 Task: Send email and add a link Link0000000002 including the signature Sign0000000001 to parteek.kumar@softage.net; aakash.mishra@softage.net; ayush@softage.net with a subject Subject0000000002 and add a message Message0000000003 and with an attachment of Attach0000000001. Send email and add a link Link0000000002 including the signature Sign0000000001 to parteek.kumar@softage.net with a cc to Aakash.mishra@softage.net with a subject Subject0000000001 and add a message Message0000000003. Send email and add a link Link0000000002 including the signature Sign0000000001 to parteek.kumar@softage.net with a cc to Aakash.mishra@softage.net and bcc to Ayush@softage.net with a subject Subject0000000001 and add a message Message0000000003. Send email and add a link Link0000000002 including the signature Sign0000000001 to parteek.kumar@softage.net; aakash.mishra@softage.net with a cc to Ayush@softage.net; pooja.chaudhary@softage.net and bcc to Vanshu.thakur@softage.net with a subject Subject0000000001 and add a message Message0000000003. Send email and add a link Link0000000002 including the signature Sign0000000001 to parteek.kumar@softage.net with a cc to Aakash.mishra@softage.net with a subject Subject0000000001 and add a message Message0000000003 and with an attachment of Attach0000000002
Action: Mouse moved to (97, 151)
Screenshot: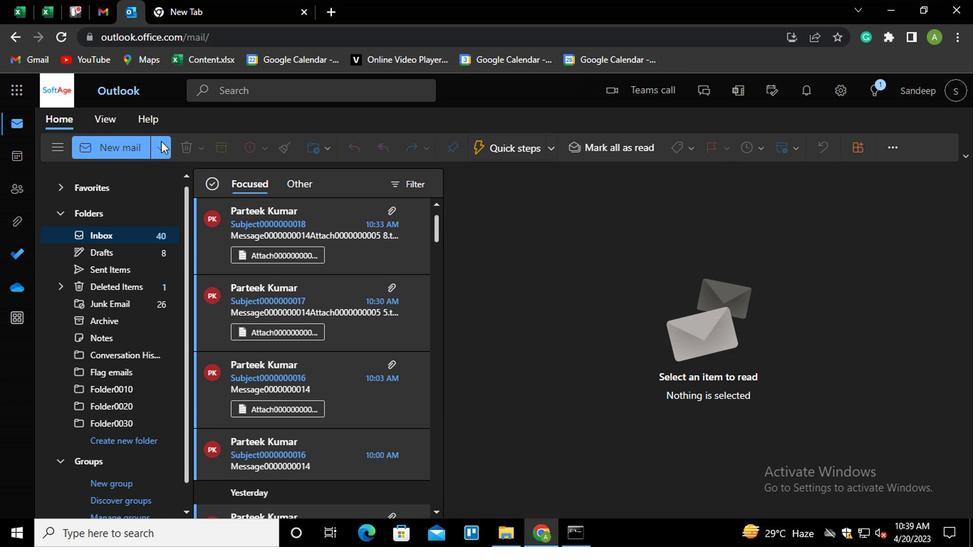 
Action: Mouse pressed left at (97, 151)
Screenshot: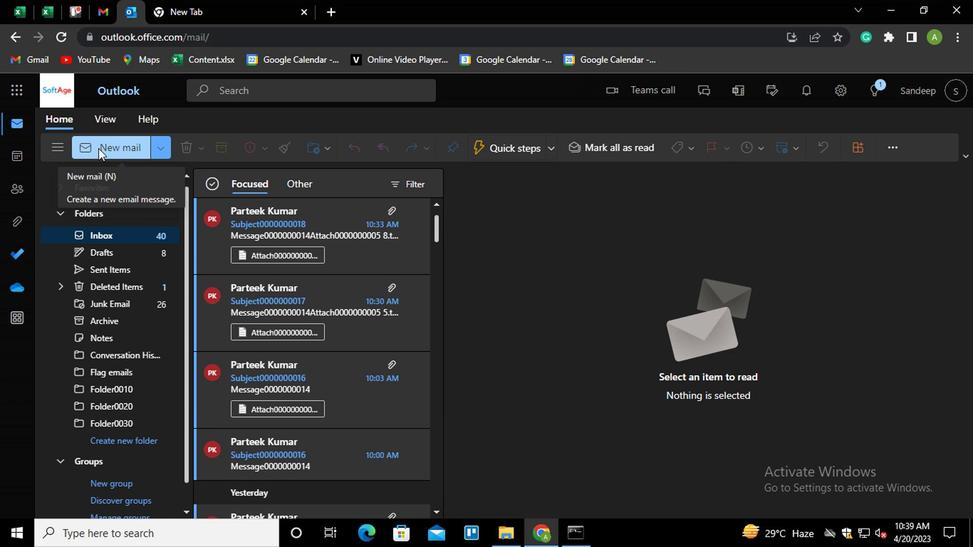
Action: Mouse moved to (597, 350)
Screenshot: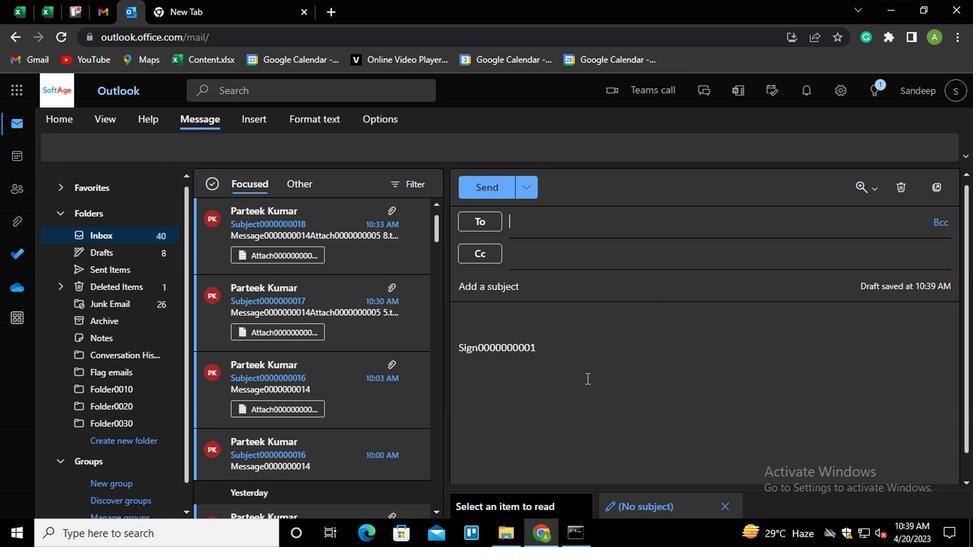 
Action: Mouse pressed left at (597, 350)
Screenshot: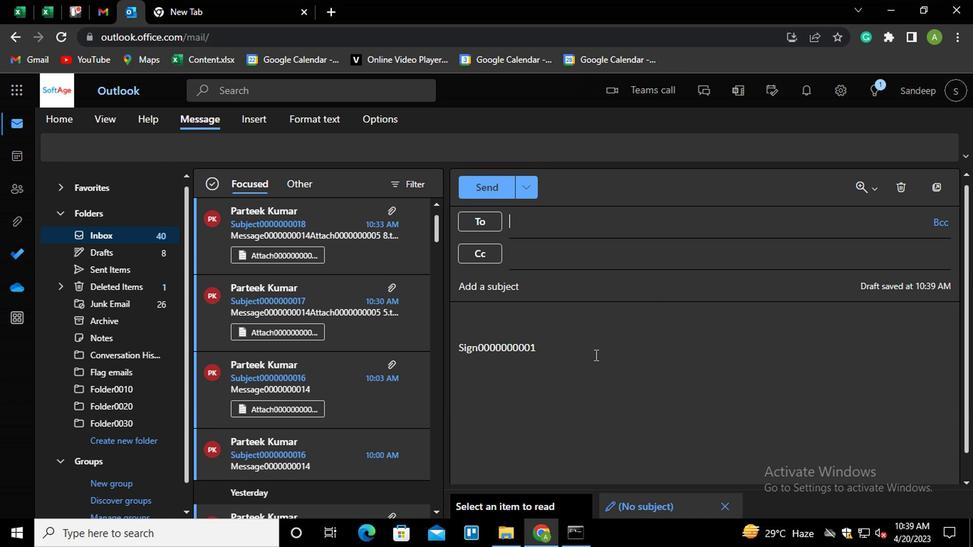 
Action: Mouse moved to (589, 346)
Screenshot: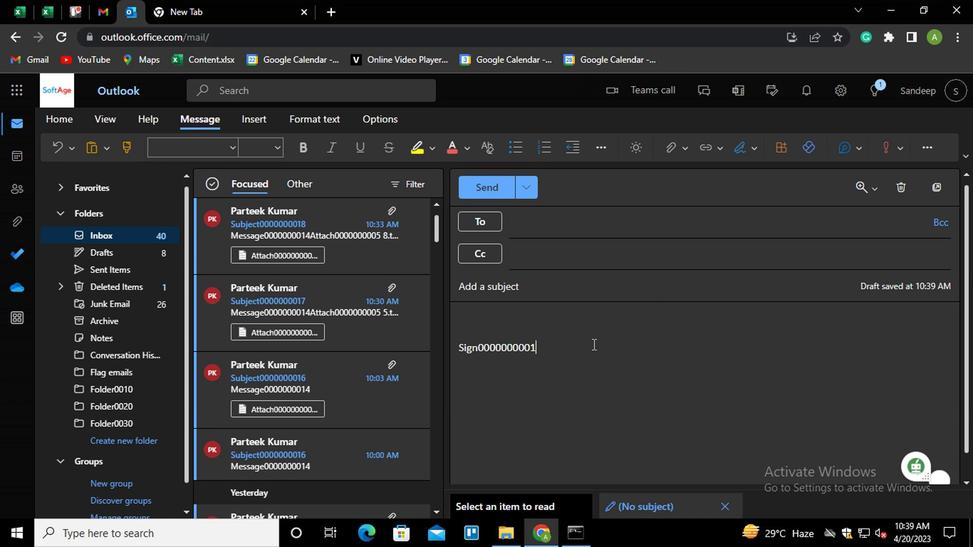 
Action: Key pressed <Key.shift_r><Key.home>
Screenshot: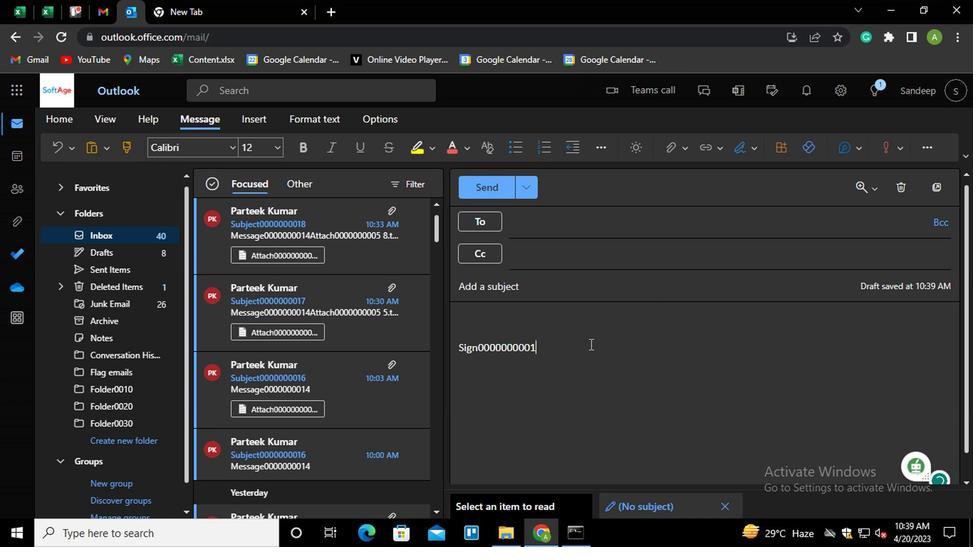 
Action: Mouse moved to (710, 148)
Screenshot: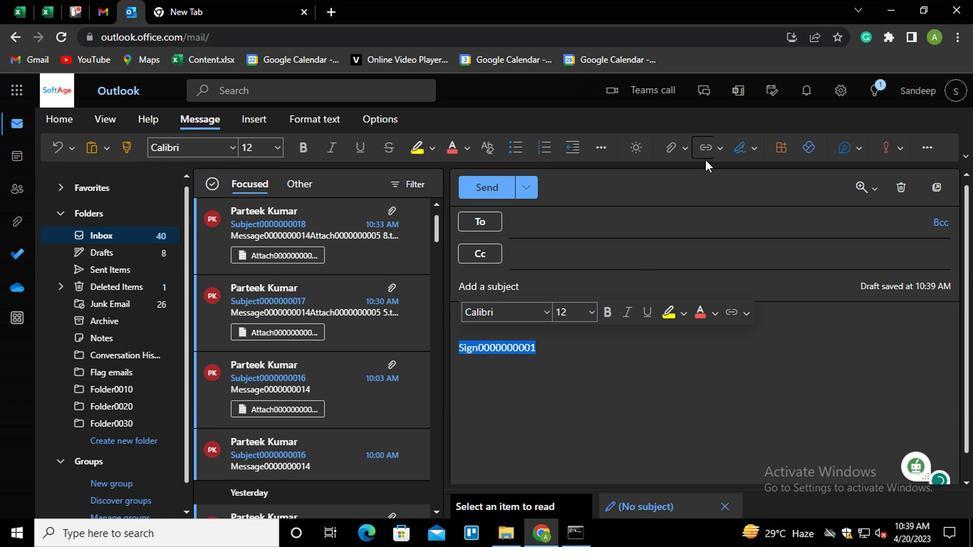 
Action: Mouse pressed left at (710, 148)
Screenshot: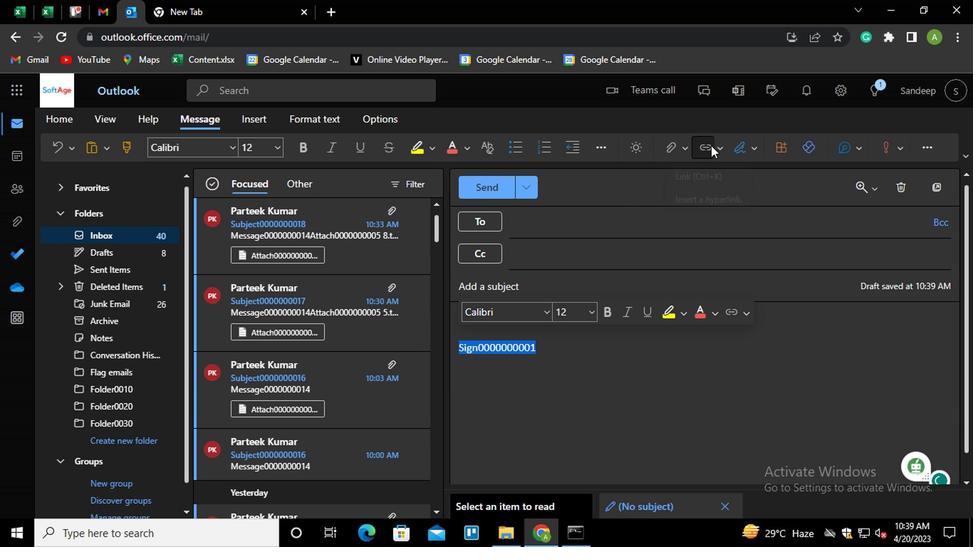 
Action: Mouse moved to (533, 281)
Screenshot: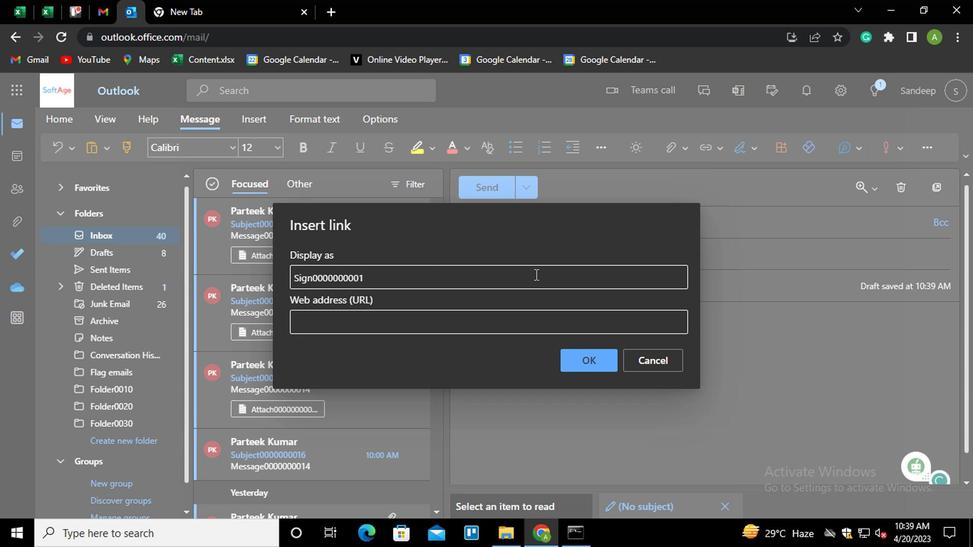 
Action: Mouse pressed left at (533, 281)
Screenshot: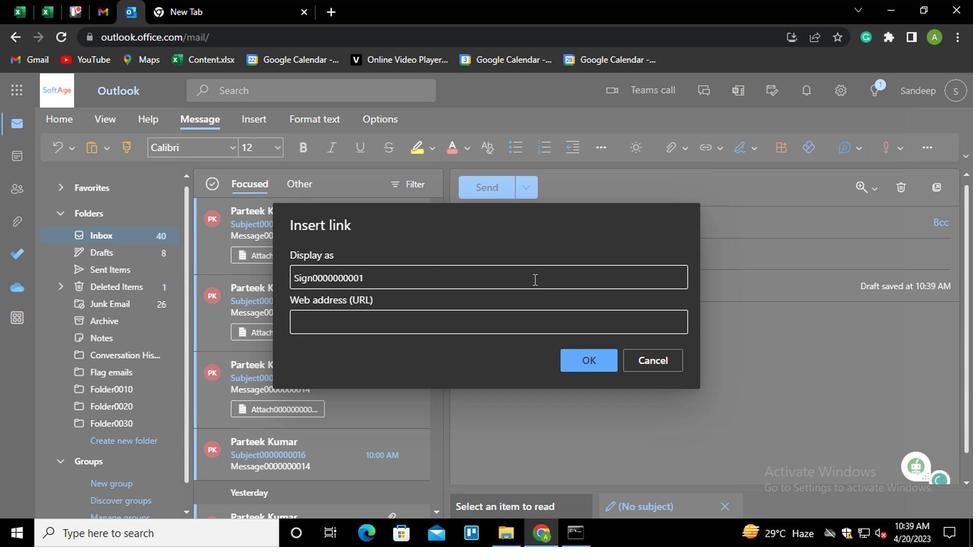 
Action: Key pressed <Key.shift_r><Key.home><Key.shift_r>Link0000000002
Screenshot: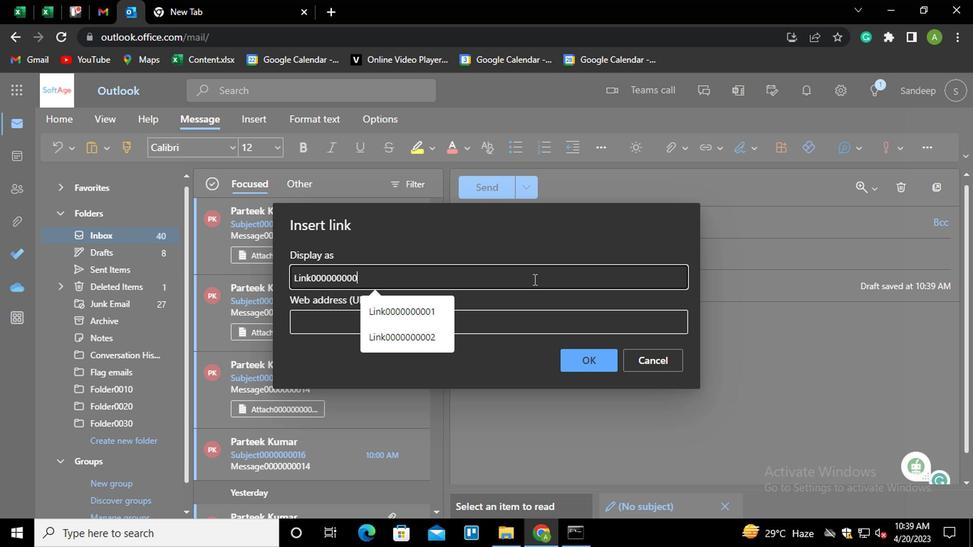 
Action: Mouse moved to (565, 326)
Screenshot: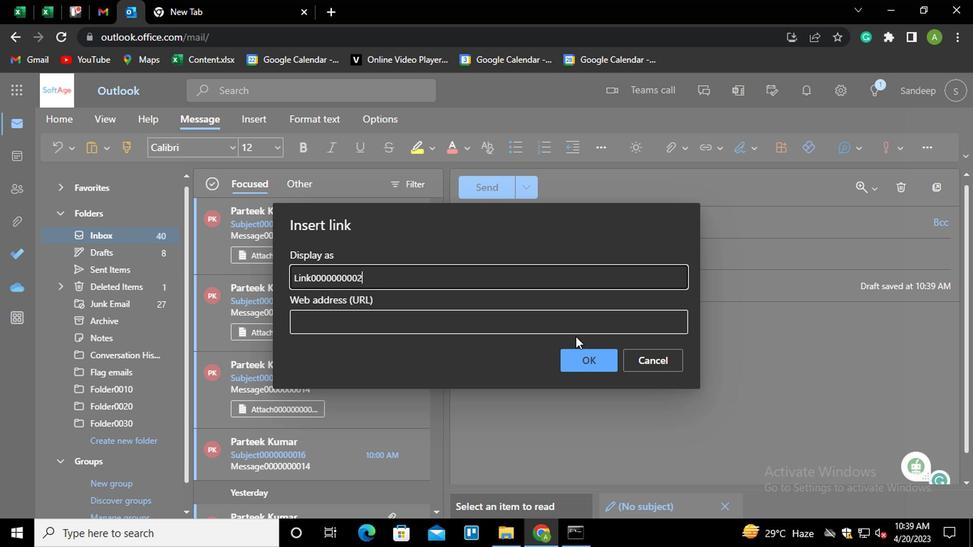 
Action: Mouse pressed left at (565, 326)
Screenshot: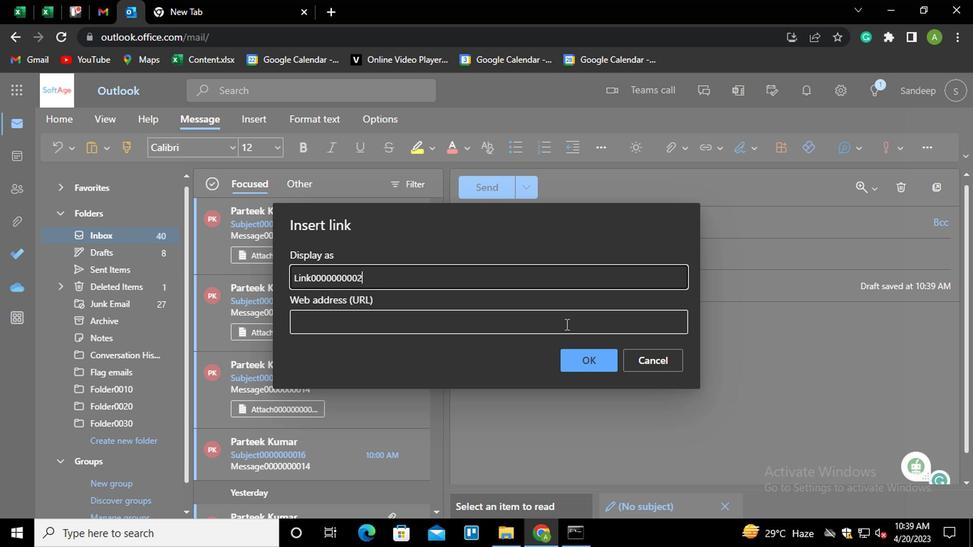 
Action: Key pressed <Key.shift_r>Link0000000002
Screenshot: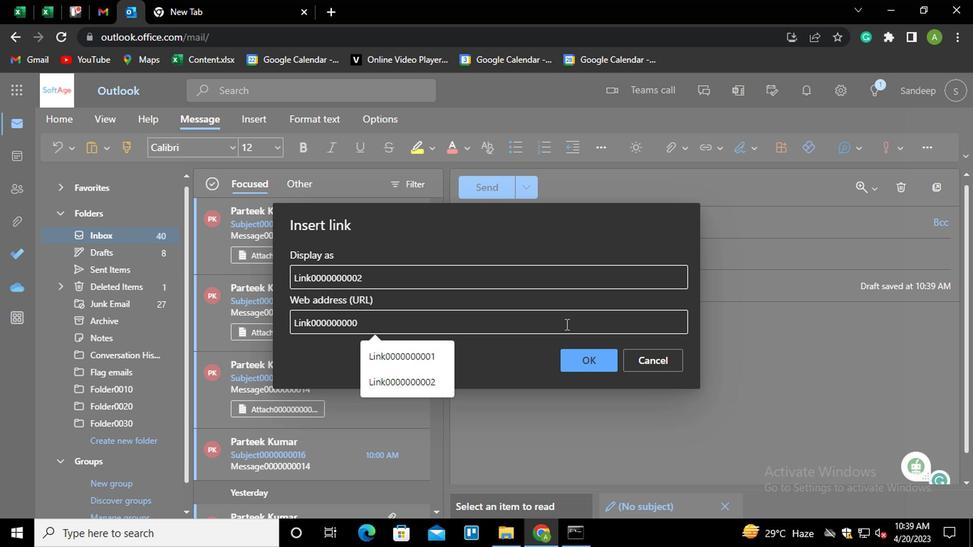 
Action: Mouse moved to (595, 355)
Screenshot: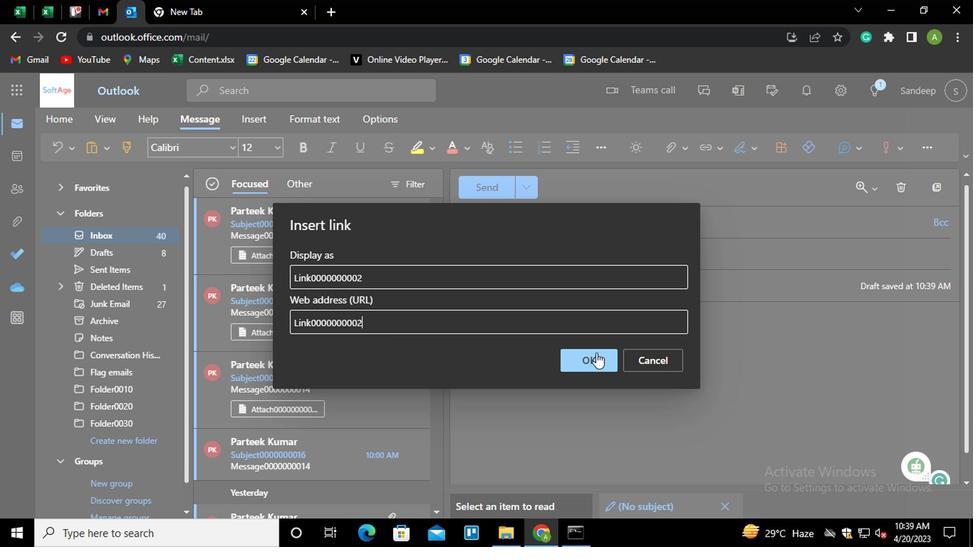 
Action: Mouse pressed left at (595, 355)
Screenshot: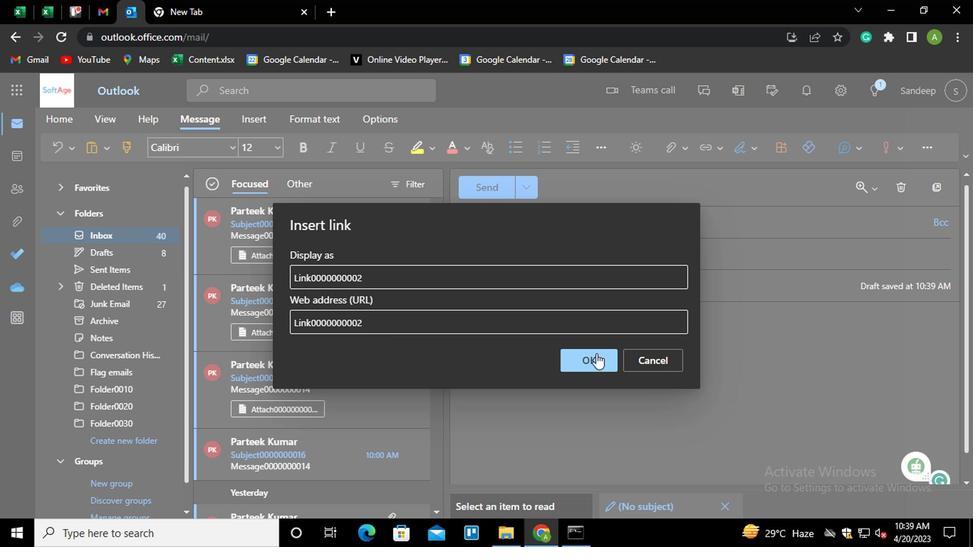 
Action: Mouse moved to (735, 153)
Screenshot: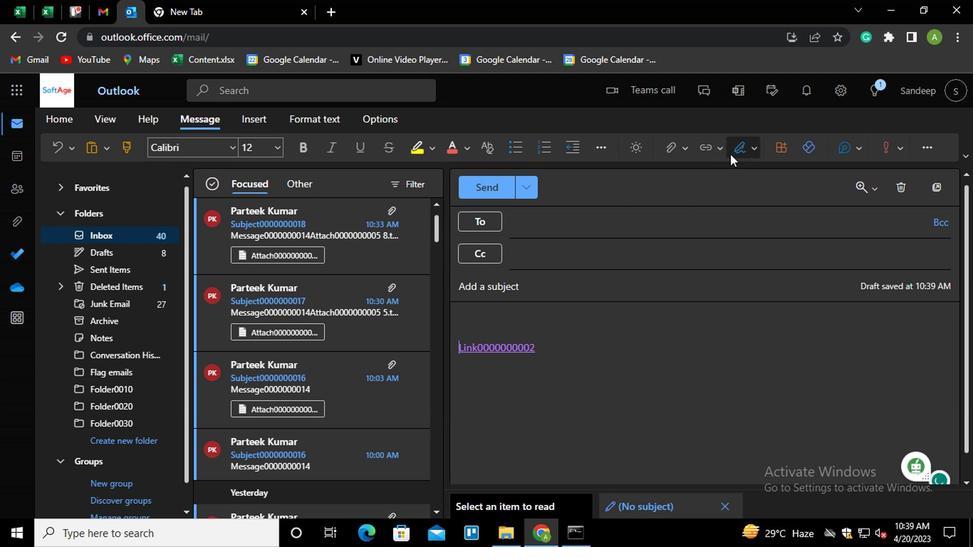 
Action: Mouse pressed left at (735, 153)
Screenshot: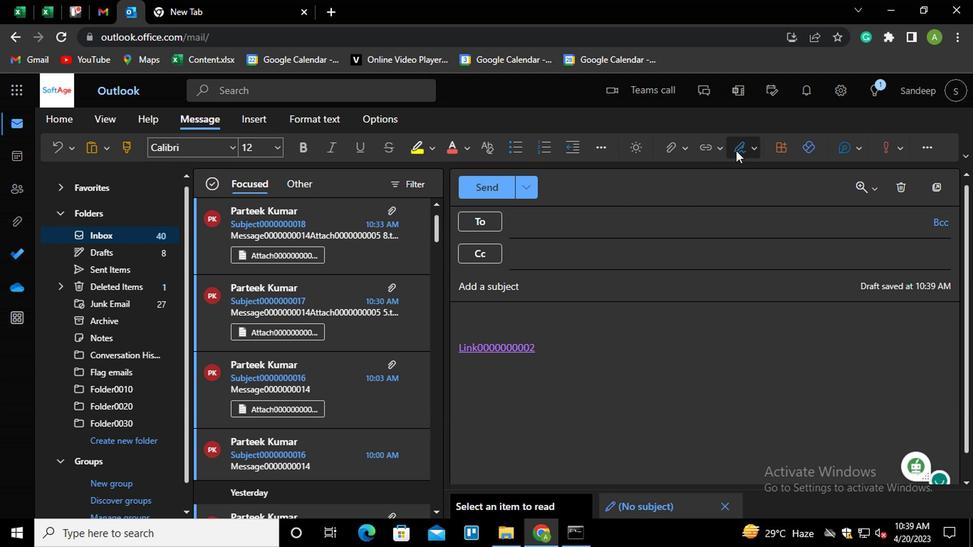 
Action: Mouse moved to (724, 204)
Screenshot: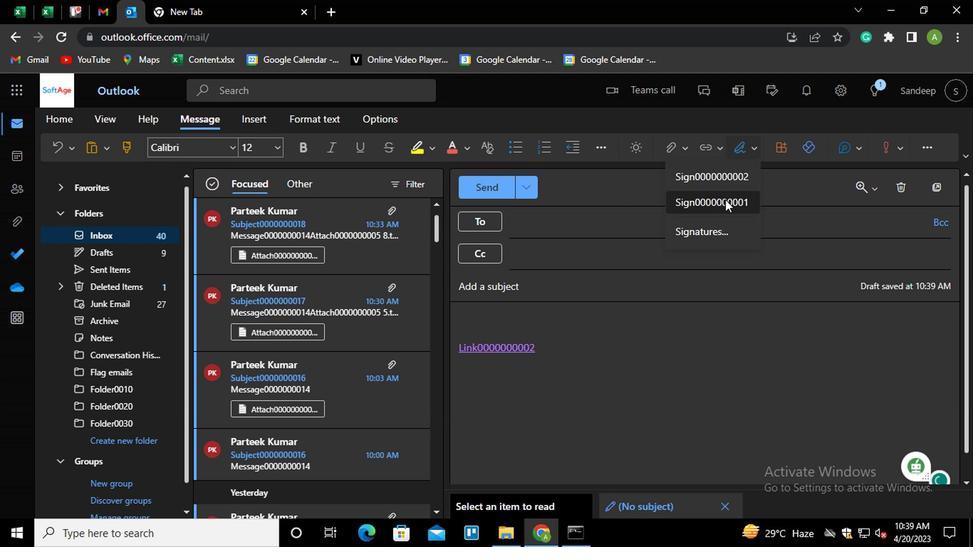 
Action: Mouse pressed left at (724, 204)
Screenshot: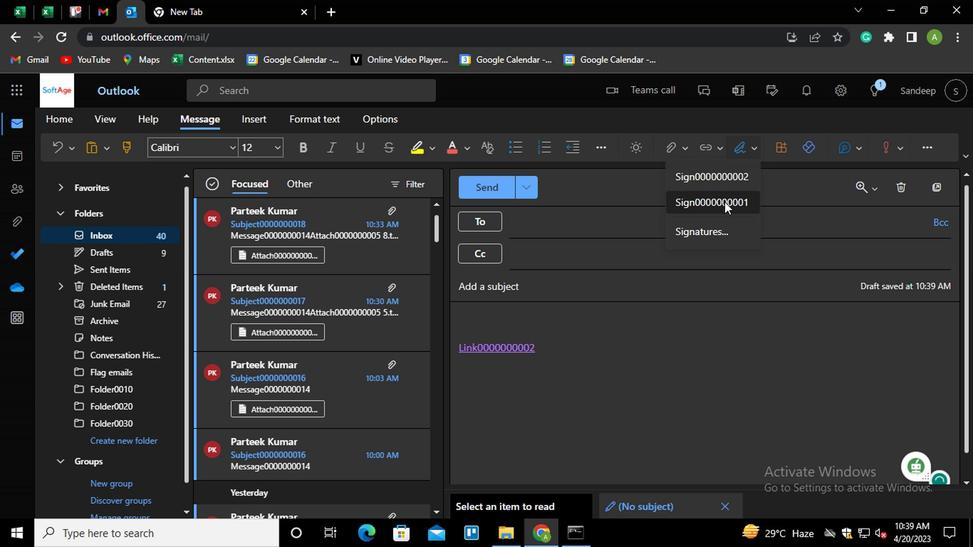 
Action: Mouse moved to (591, 235)
Screenshot: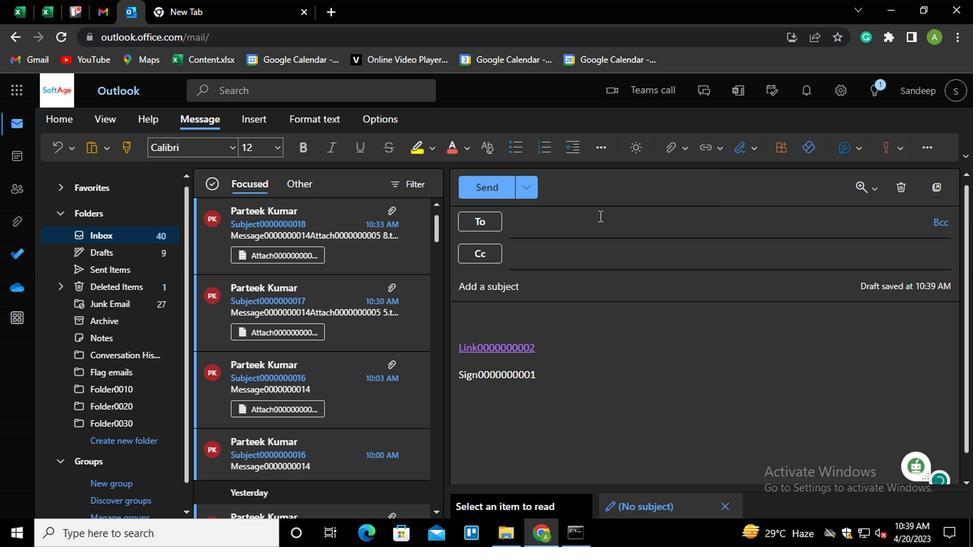 
Action: Mouse pressed left at (591, 235)
Screenshot: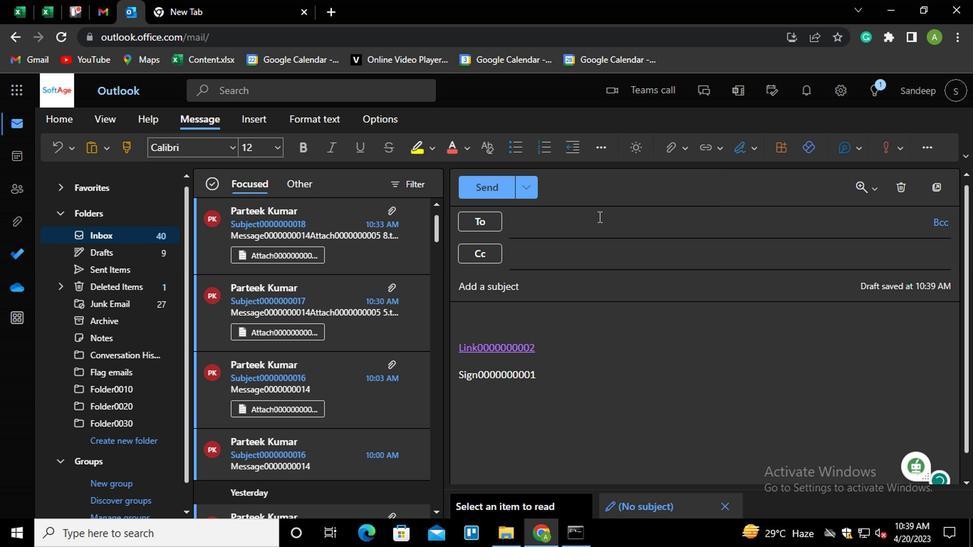 
Action: Mouse moved to (591, 232)
Screenshot: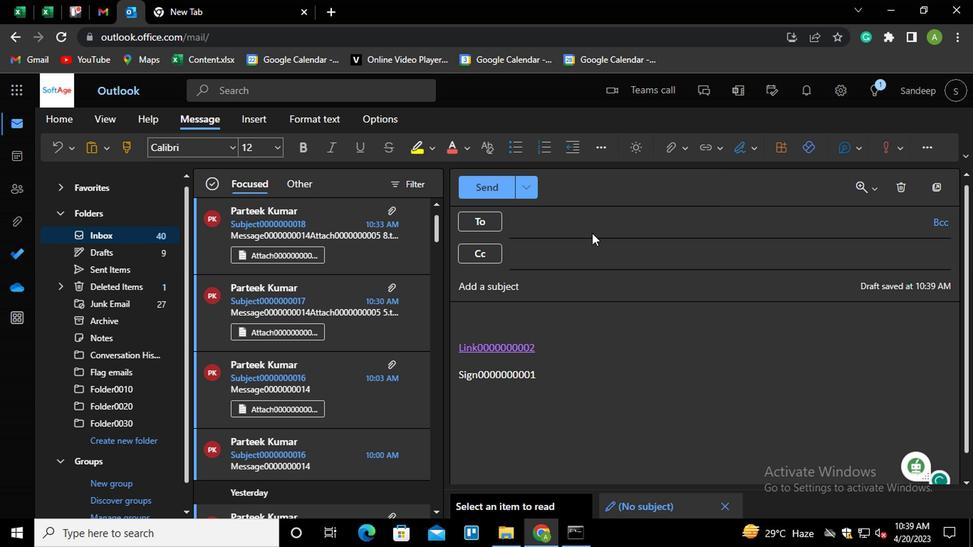 
Action: Mouse pressed left at (591, 232)
Screenshot: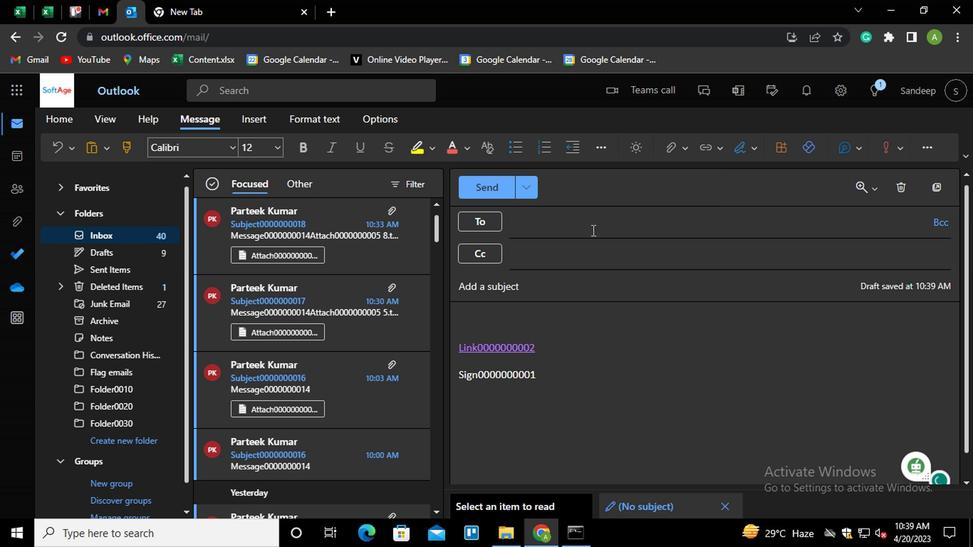 
Action: Key pressed par<Key.enter>aa<Key.enter>ayu<Key.enter>
Screenshot: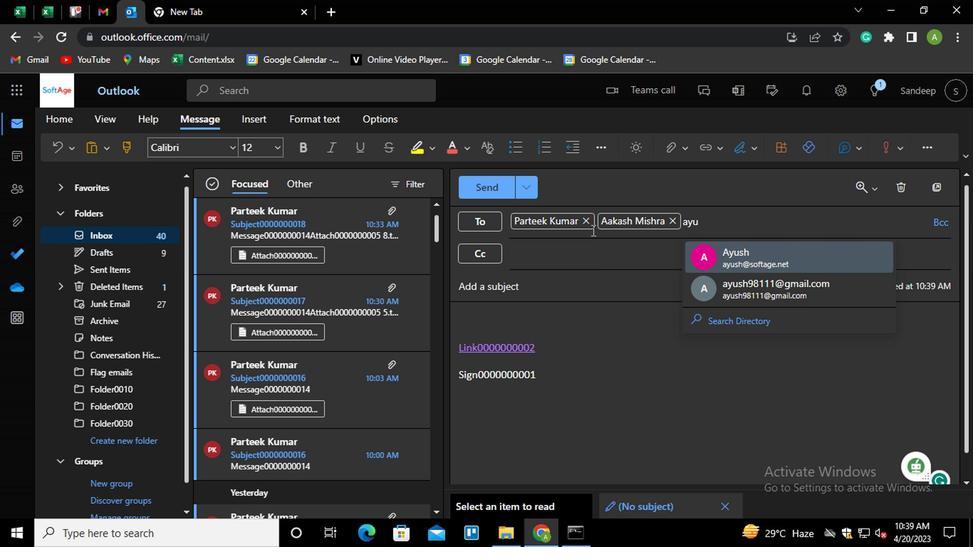 
Action: Mouse moved to (552, 294)
Screenshot: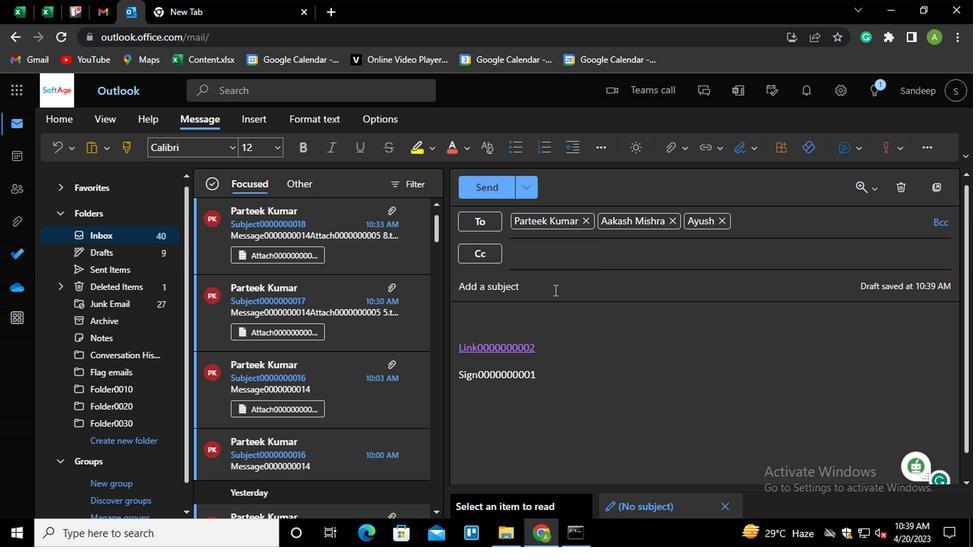 
Action: Mouse pressed left at (552, 294)
Screenshot: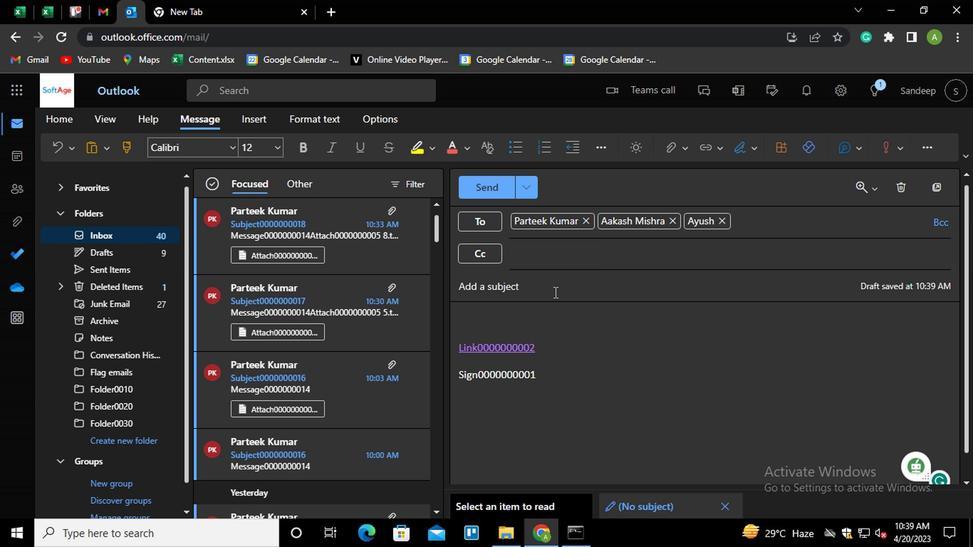 
Action: Key pressed <Key.shift>SUBJECT0000000002
Screenshot: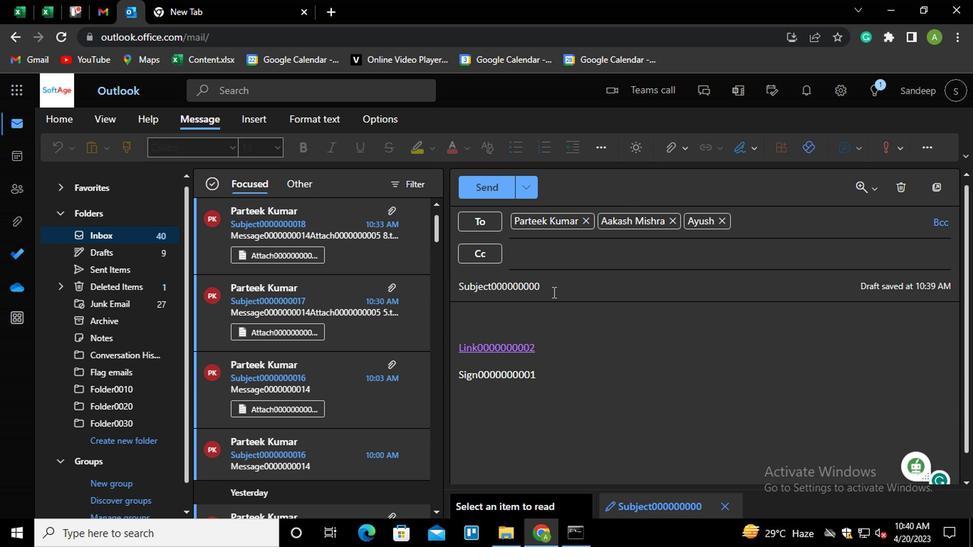 
Action: Mouse moved to (576, 384)
Screenshot: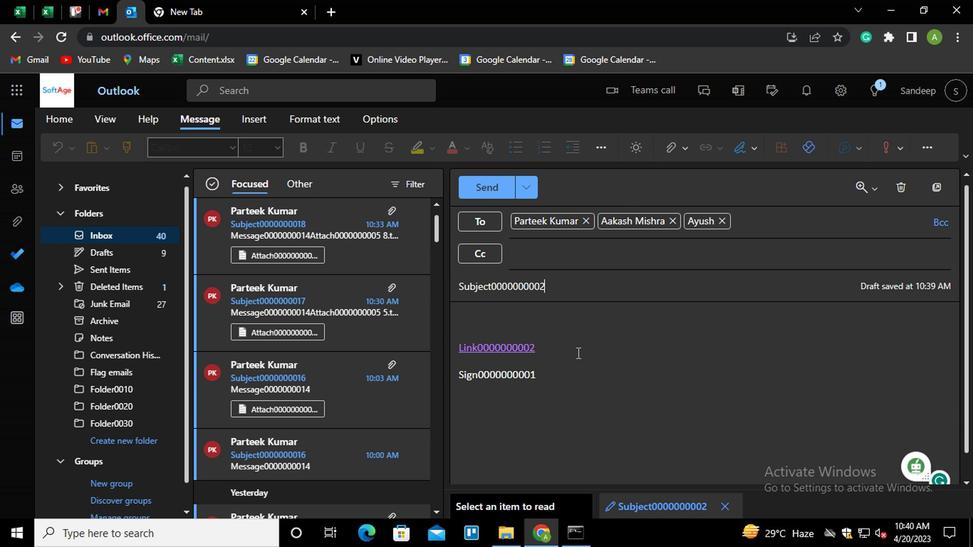 
Action: Mouse pressed left at (576, 384)
Screenshot: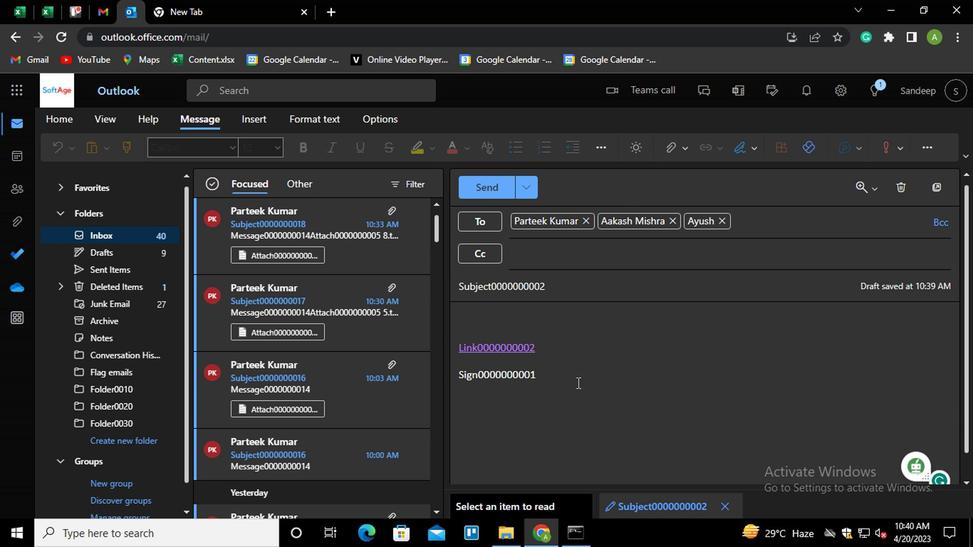 
Action: Key pressed <Key.shift_r><Key.enter><Key.shift_r>MESSAGE-0-<Key.backspace><Key.backspace><Key.backspace>0000000003
Screenshot: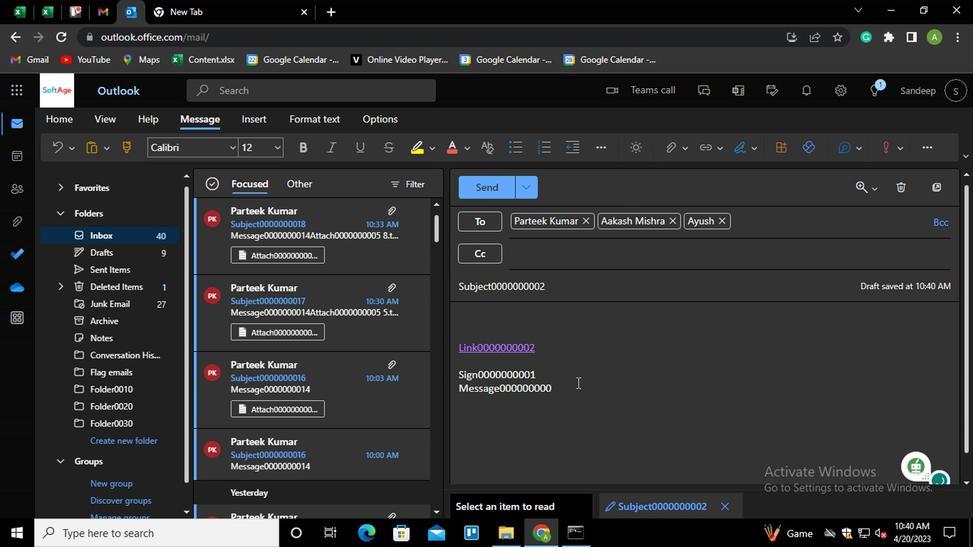 
Action: Mouse moved to (673, 146)
Screenshot: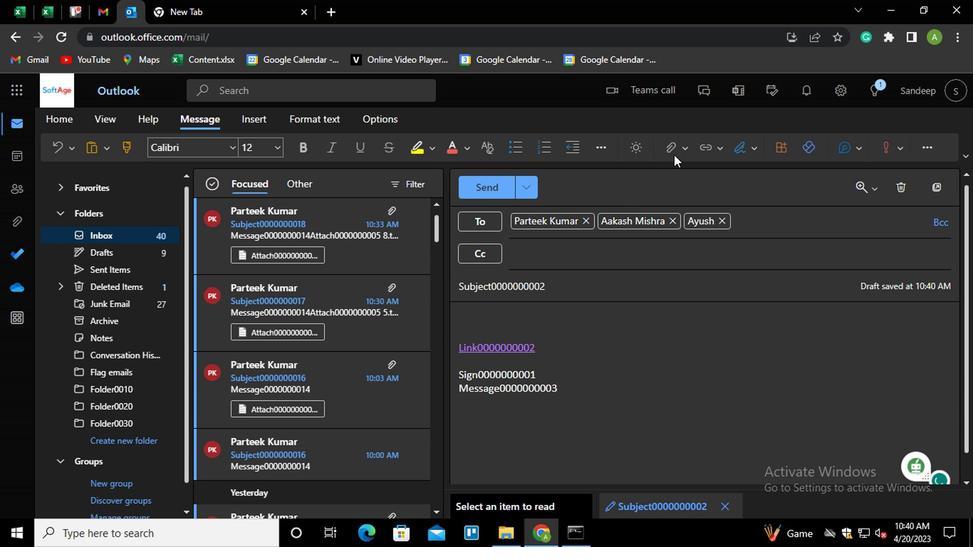 
Action: Mouse pressed left at (673, 146)
Screenshot: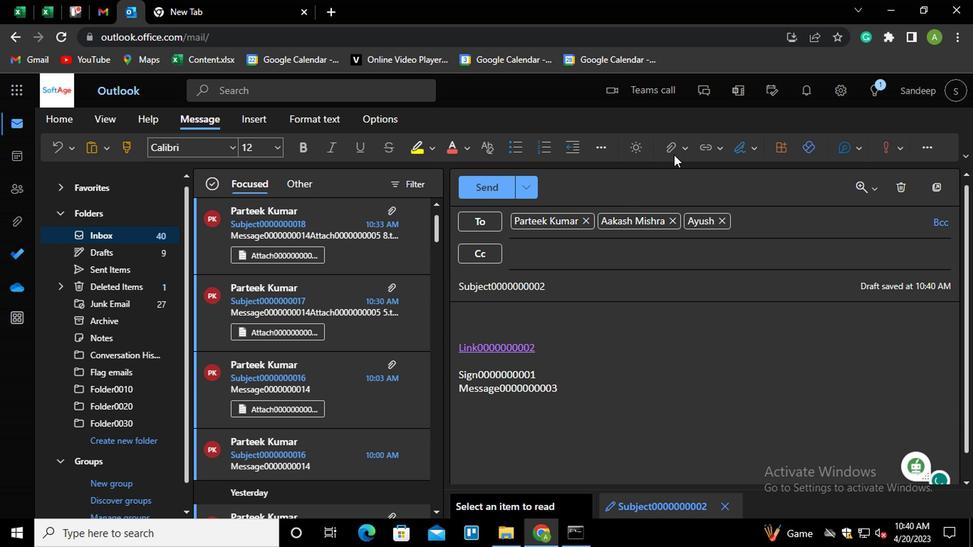 
Action: Mouse moved to (625, 181)
Screenshot: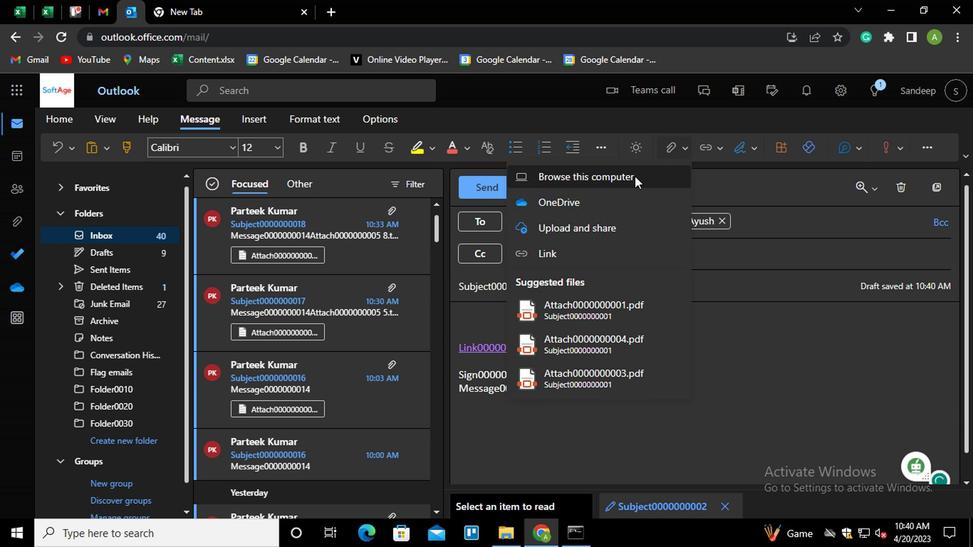 
Action: Mouse pressed left at (625, 181)
Screenshot: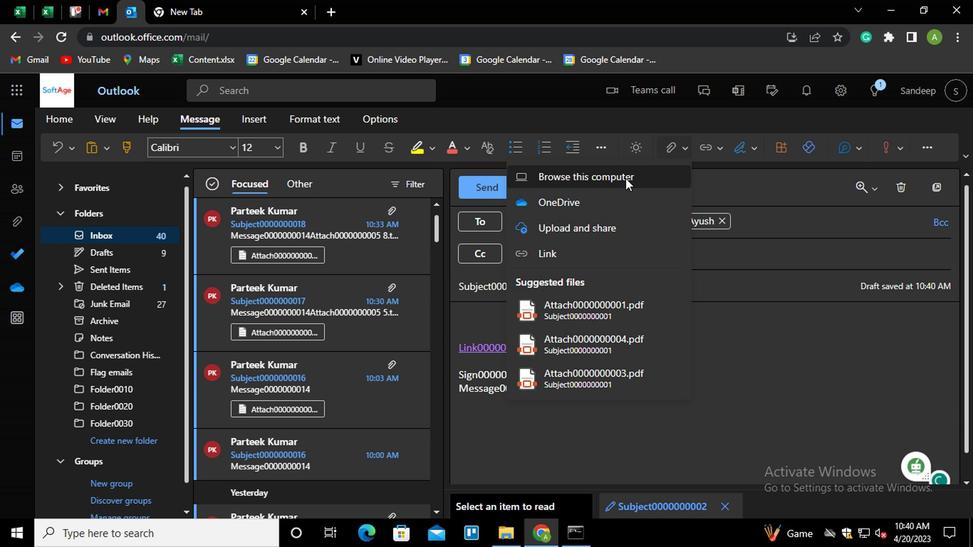
Action: Mouse moved to (231, 104)
Screenshot: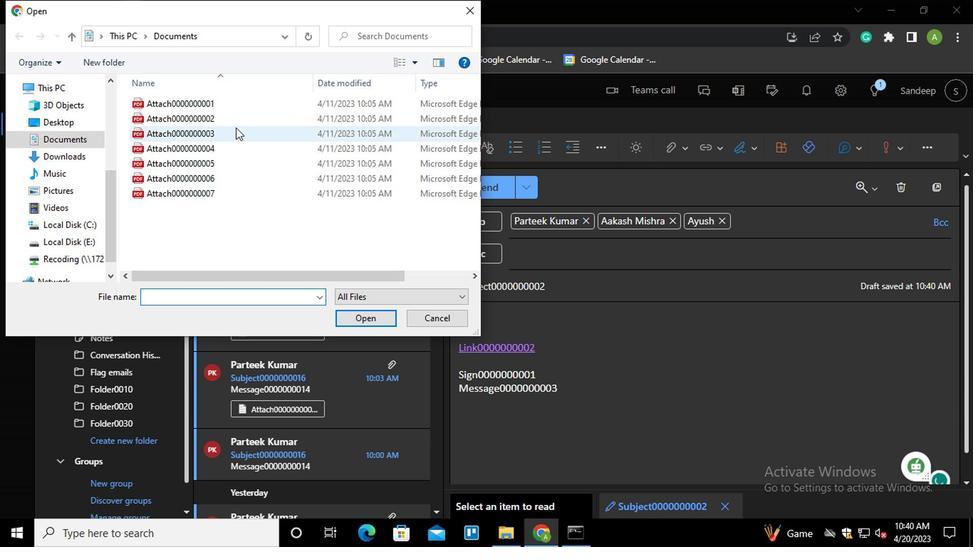 
Action: Mouse pressed left at (231, 104)
Screenshot: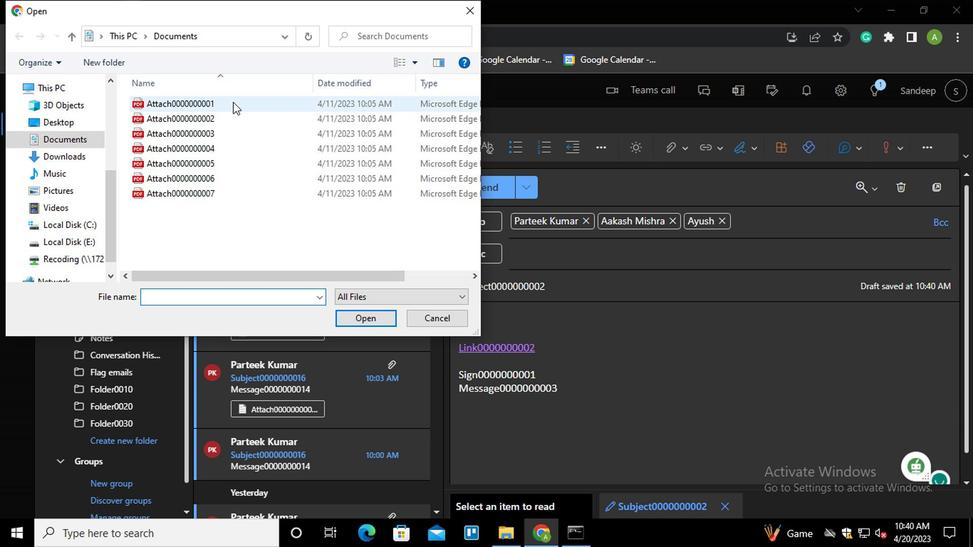 
Action: Mouse moved to (374, 322)
Screenshot: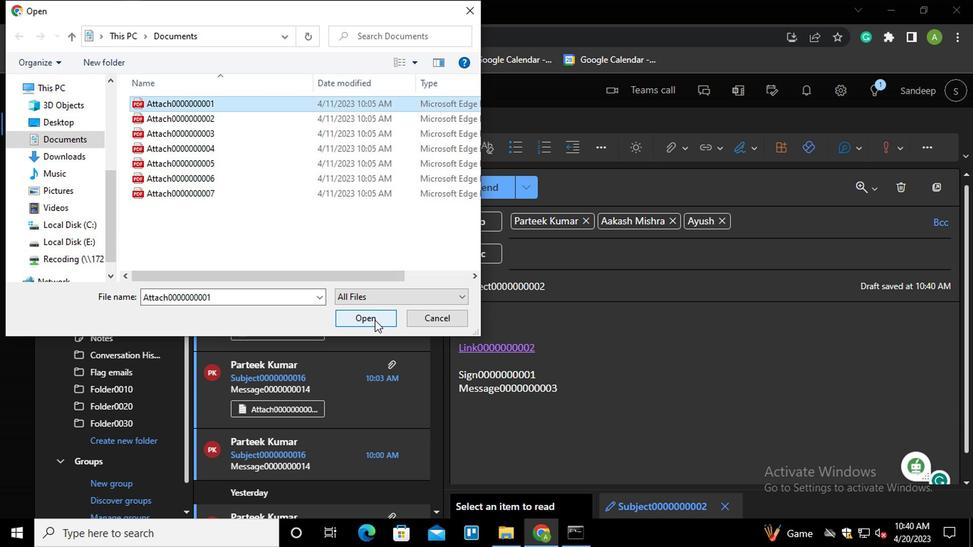 
Action: Mouse pressed left at (374, 322)
Screenshot: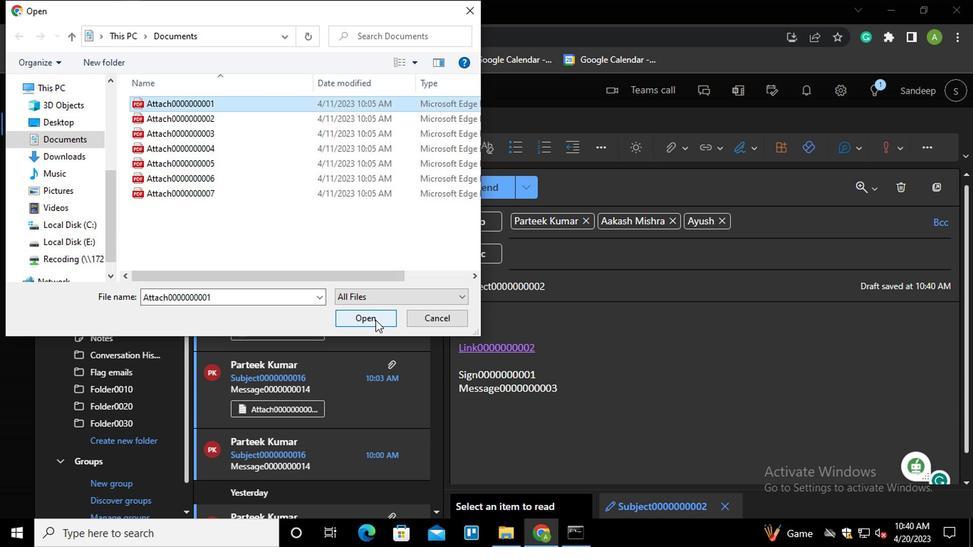 
Action: Mouse moved to (477, 191)
Screenshot: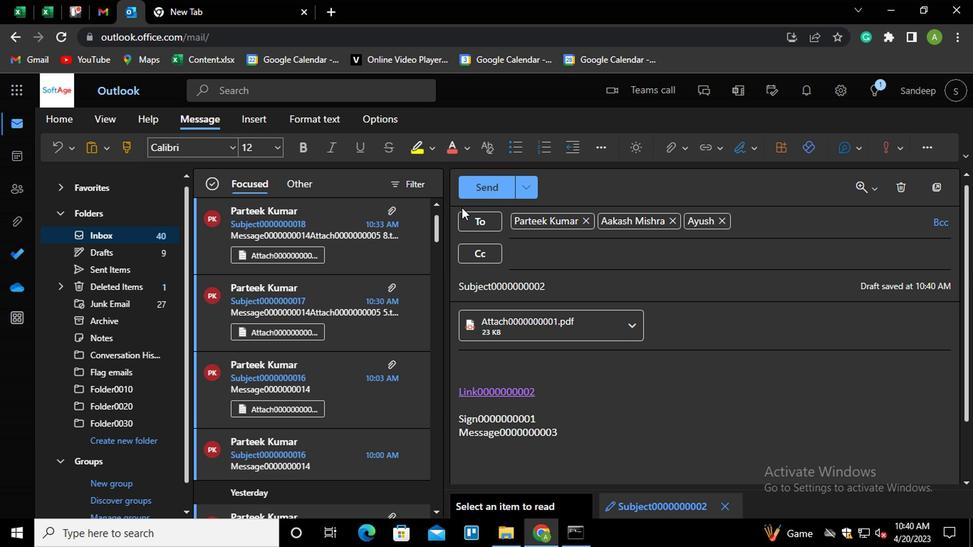 
Action: Mouse pressed left at (477, 191)
Screenshot: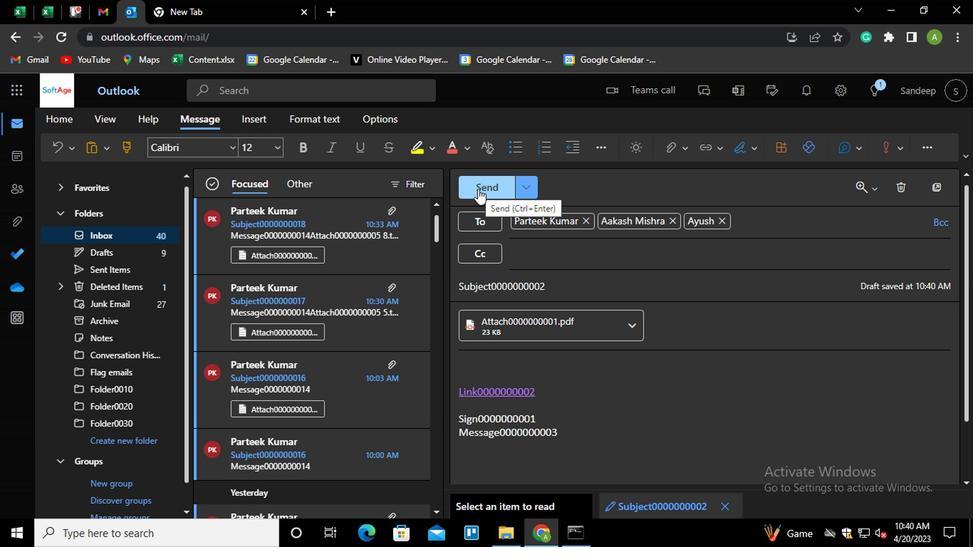 
Action: Mouse moved to (120, 145)
Screenshot: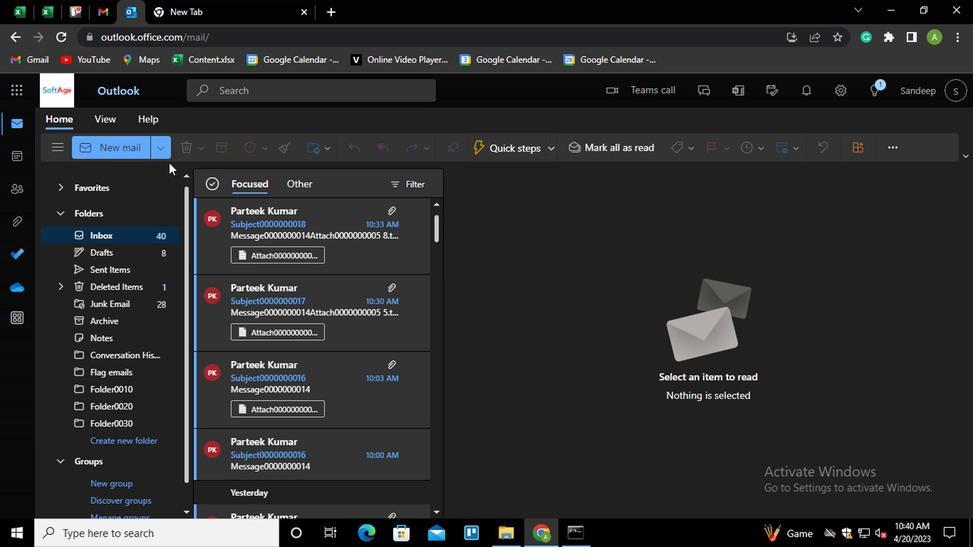 
Action: Mouse pressed left at (120, 145)
Screenshot: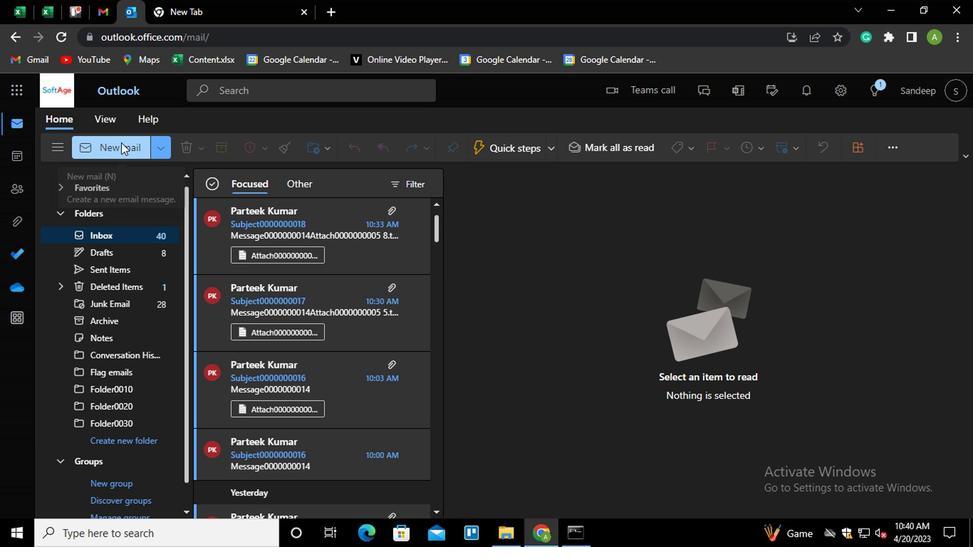 
Action: Mouse moved to (556, 346)
Screenshot: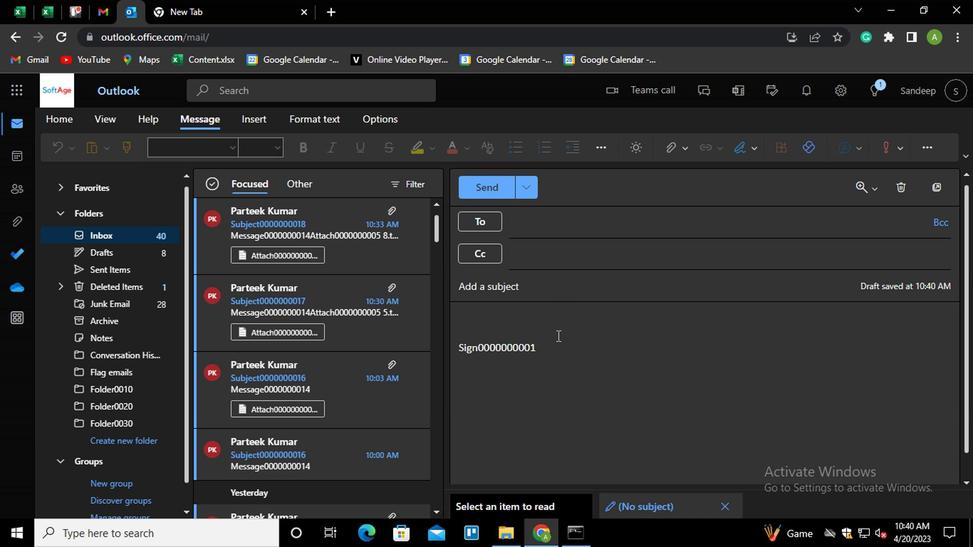 
Action: Mouse pressed left at (556, 346)
Screenshot: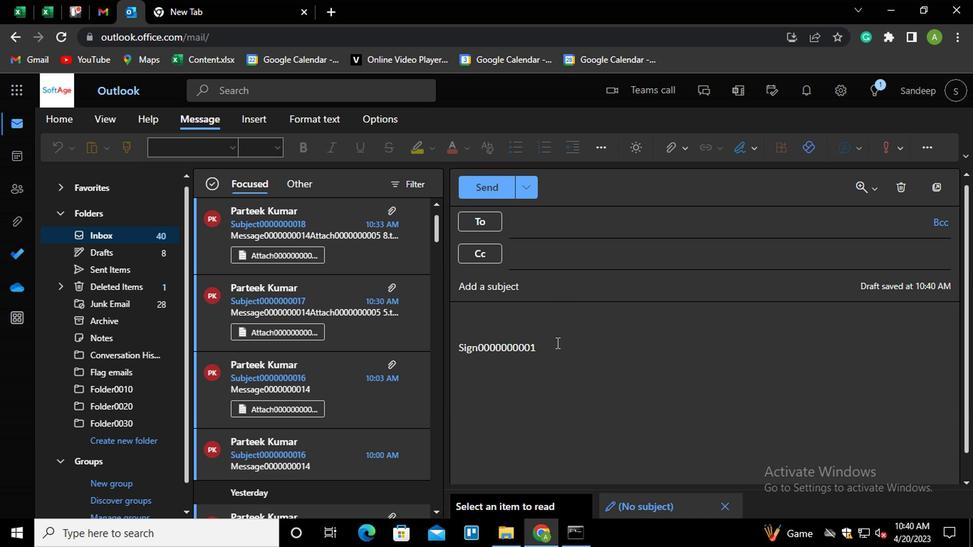 
Action: Mouse moved to (595, 319)
Screenshot: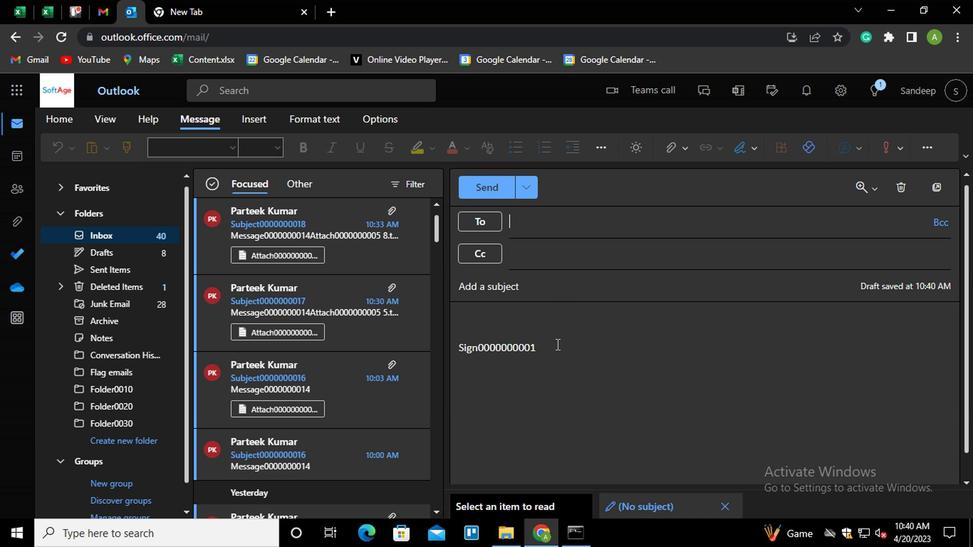 
Action: Key pressed <Key.shift_r><Key.home>ctrl+K
Screenshot: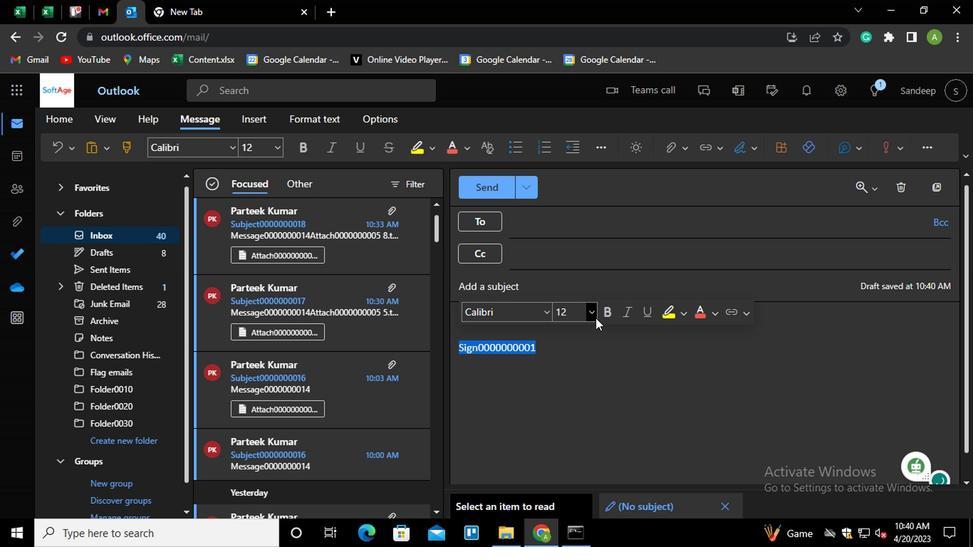 
Action: Mouse moved to (544, 279)
Screenshot: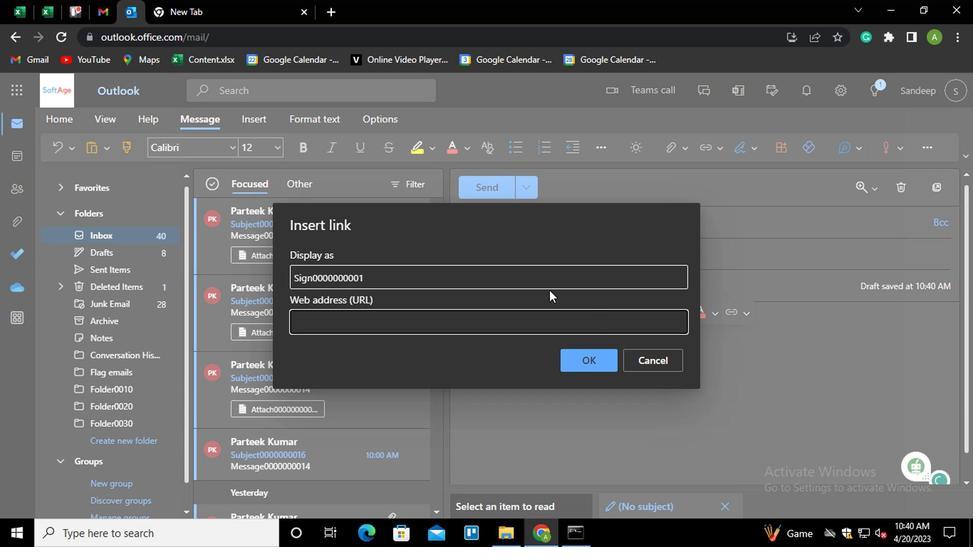 
Action: Mouse pressed left at (544, 279)
Screenshot: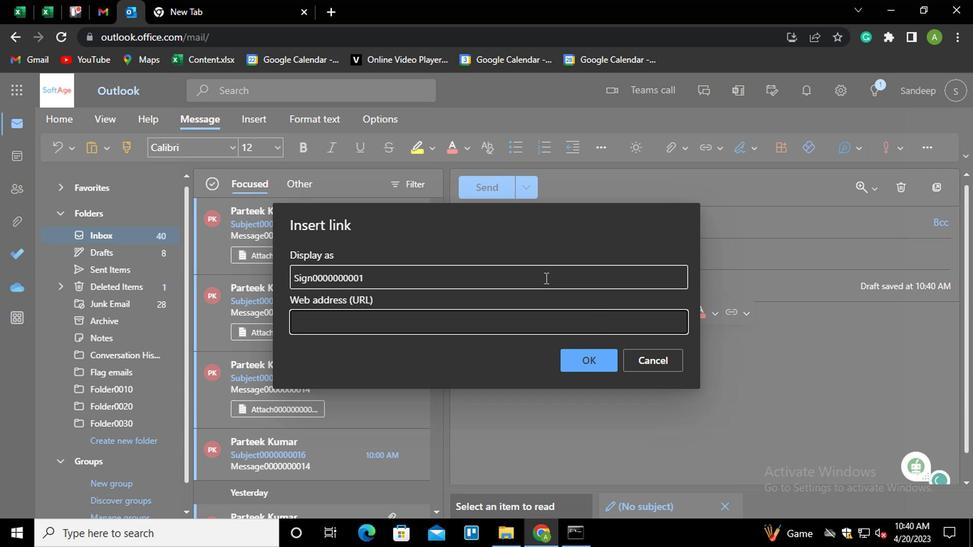 
Action: Key pressed <Key.shift_r><Key.home><Key.shift_r>LINK0000000001<Key.backspace>2
Screenshot: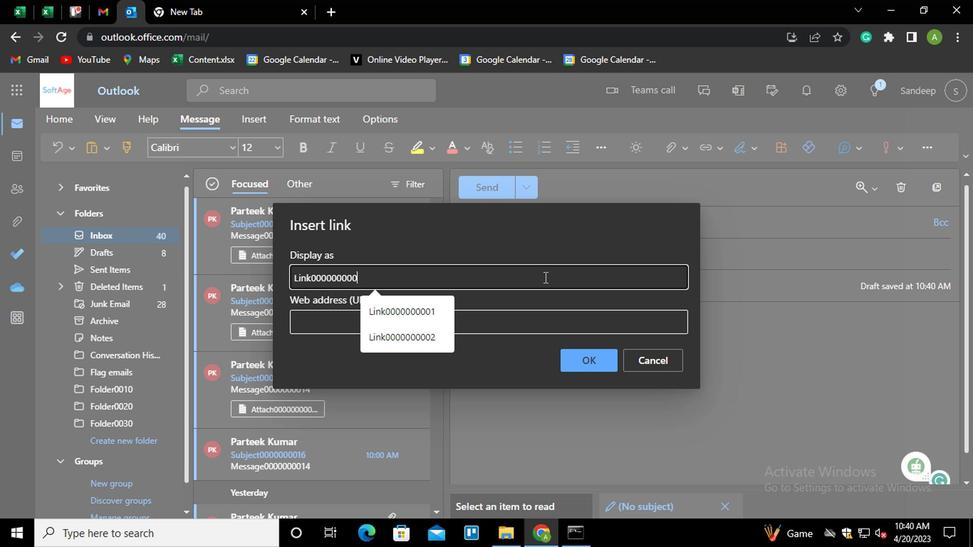 
Action: Mouse moved to (493, 322)
Screenshot: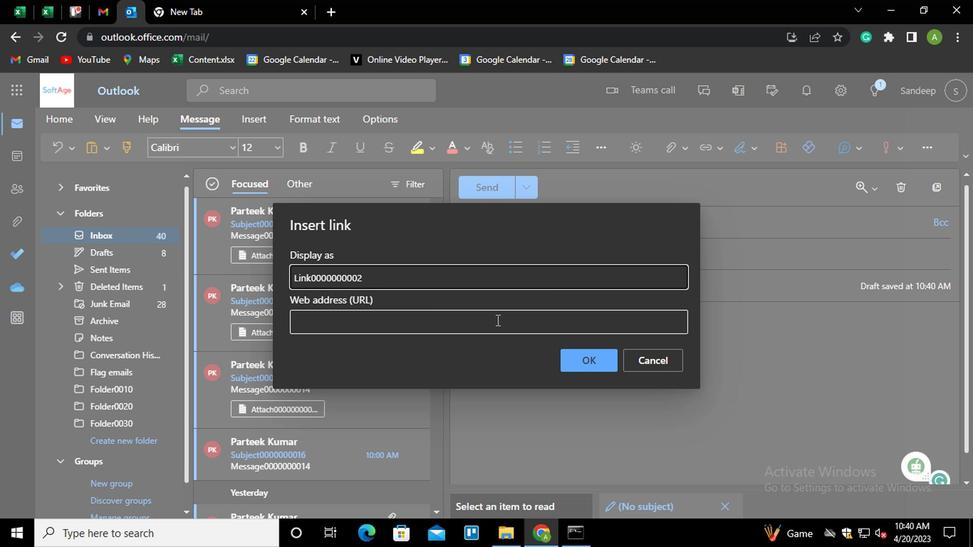 
Action: Mouse pressed left at (493, 322)
Screenshot: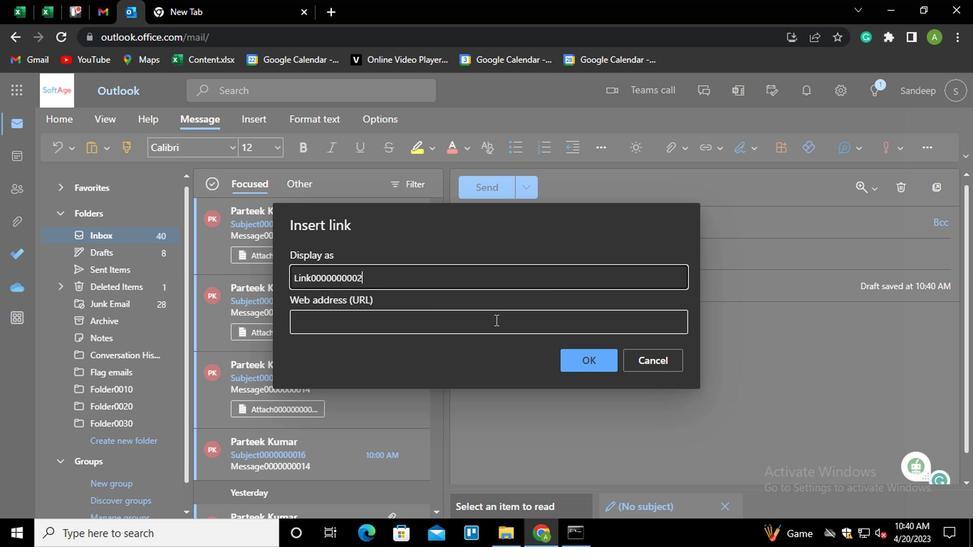 
Action: Mouse moved to (493, 322)
Screenshot: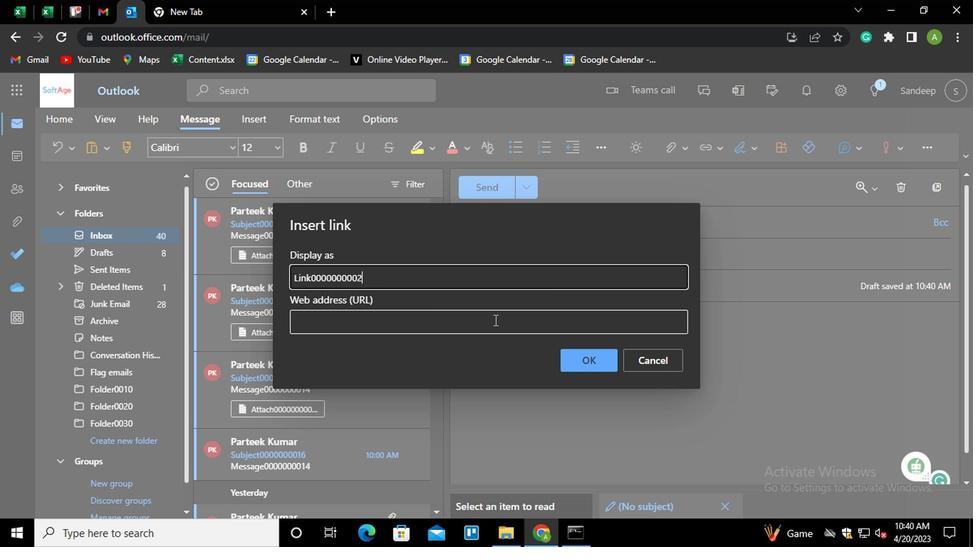 
Action: Key pressed <Key.shift_r>LINK0000000002
Screenshot: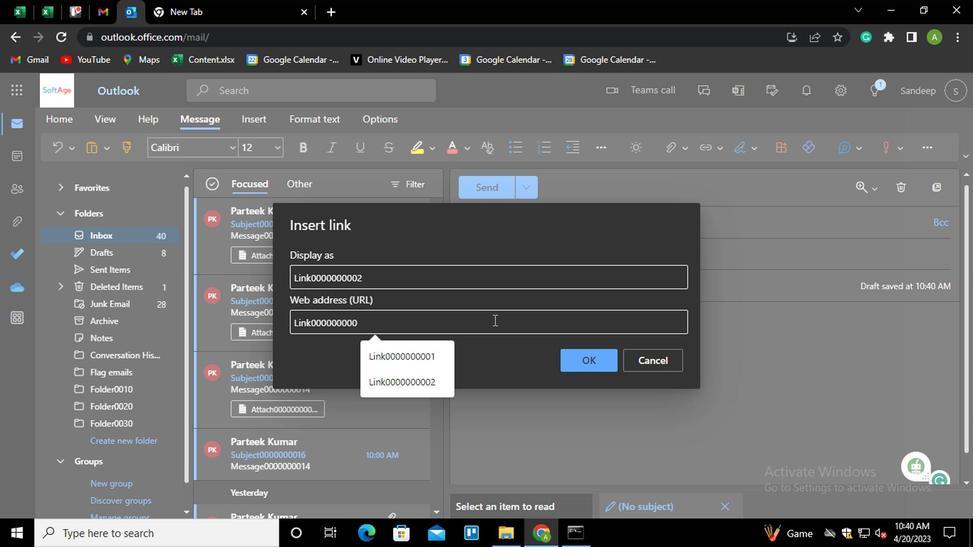 
Action: Mouse moved to (595, 360)
Screenshot: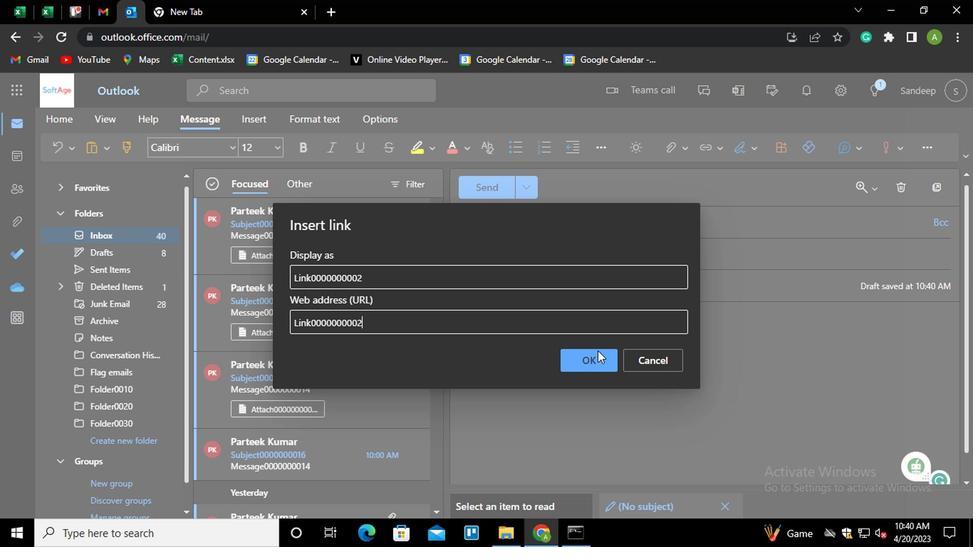 
Action: Mouse pressed left at (595, 360)
Screenshot: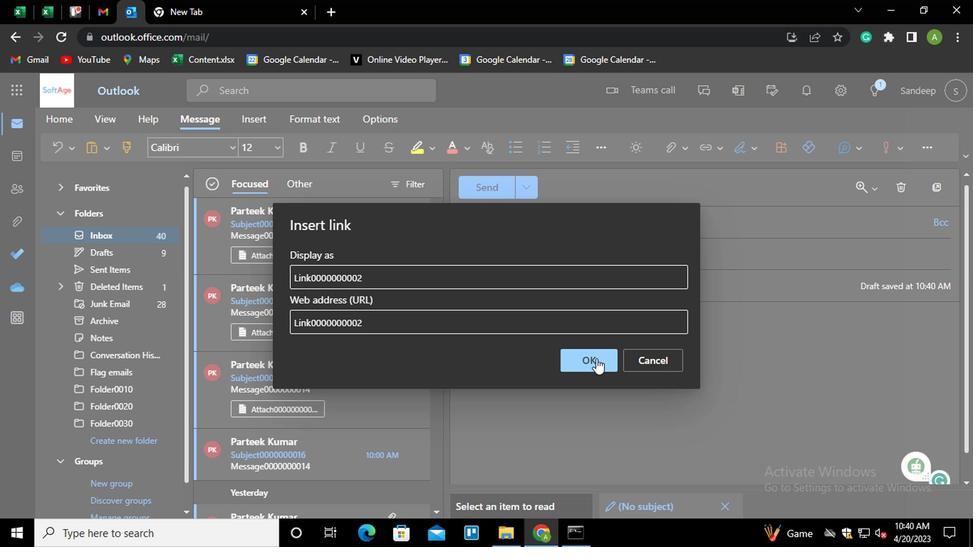 
Action: Mouse moved to (741, 149)
Screenshot: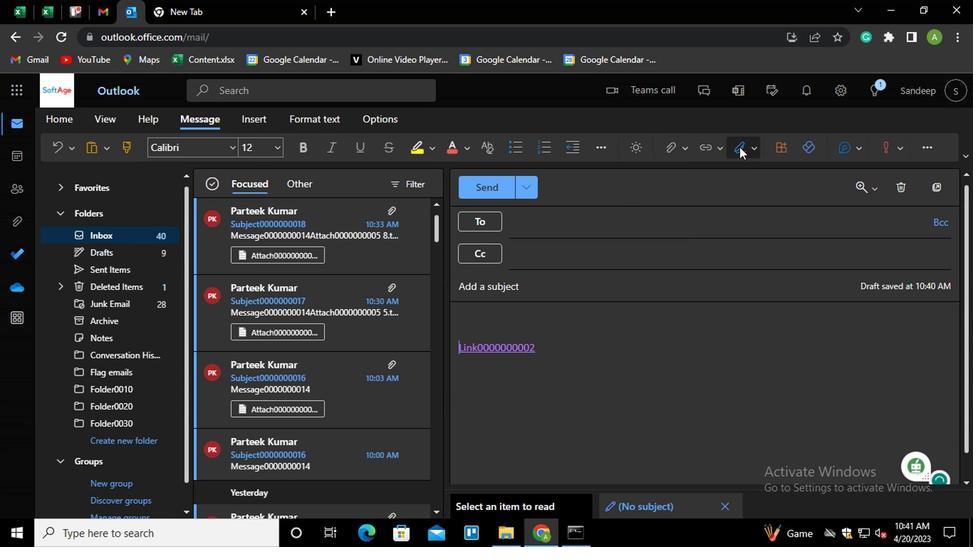 
Action: Mouse pressed left at (741, 149)
Screenshot: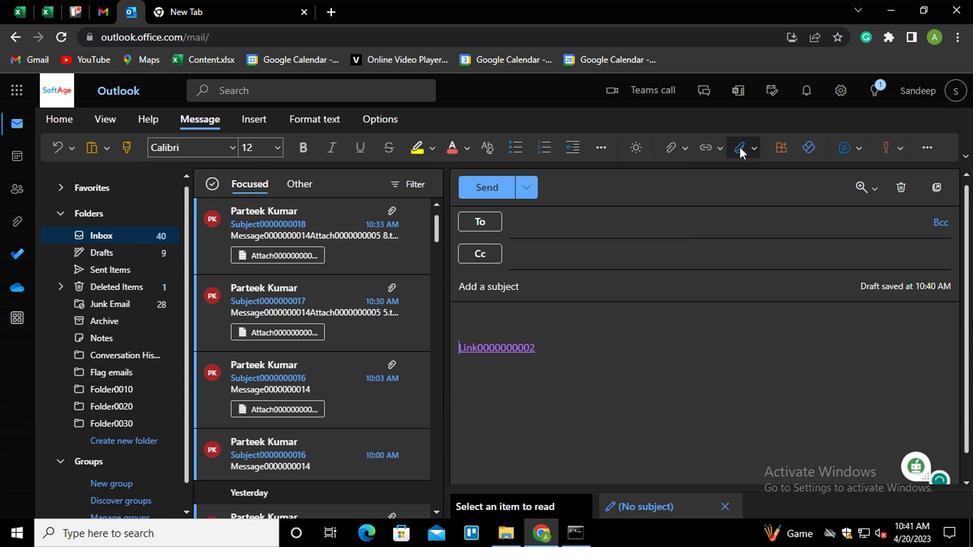 
Action: Mouse moved to (715, 204)
Screenshot: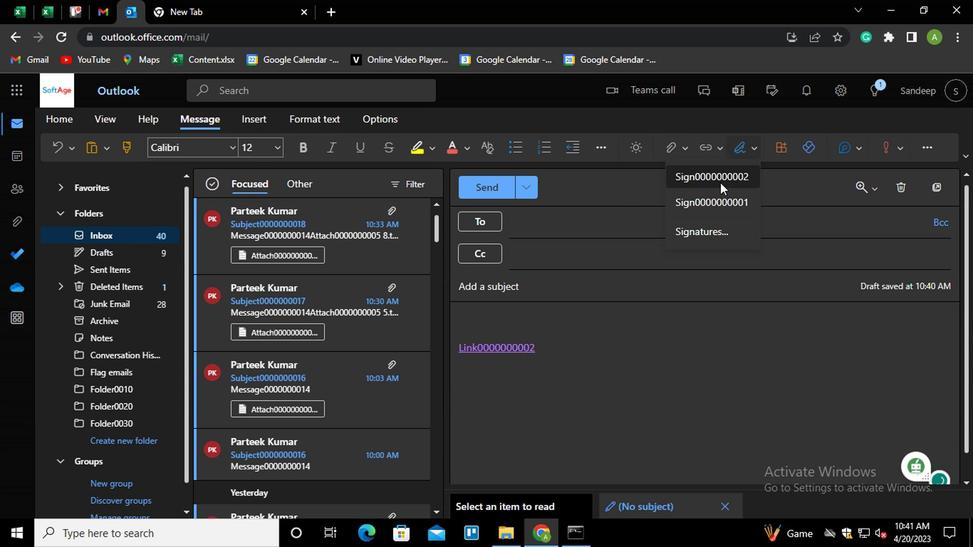 
Action: Mouse pressed left at (715, 204)
Screenshot: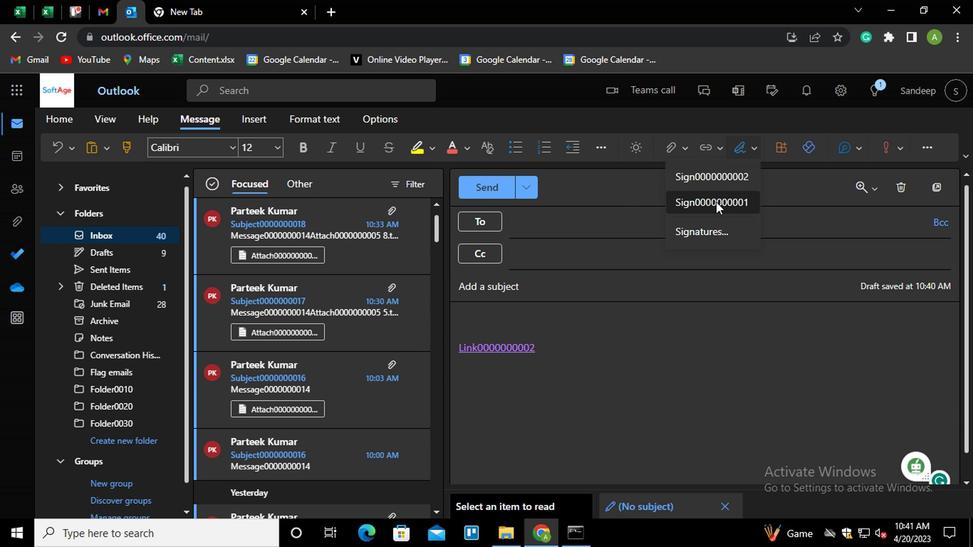 
Action: Mouse moved to (611, 222)
Screenshot: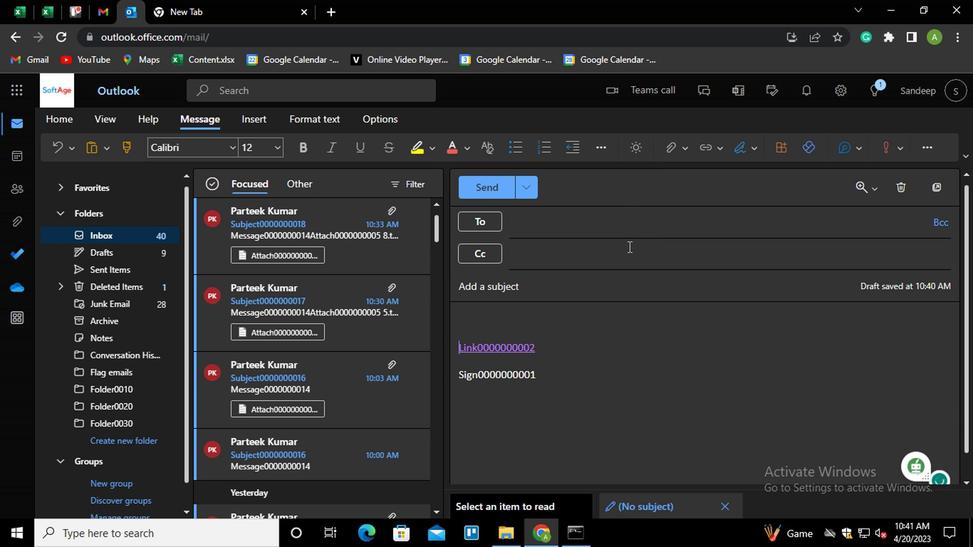 
Action: Mouse pressed left at (611, 222)
Screenshot: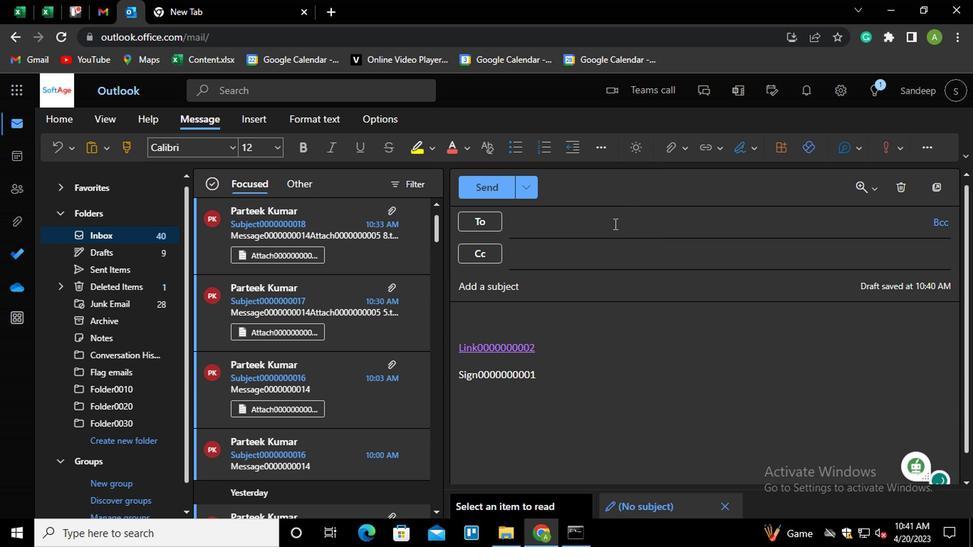 
Action: Key pressed PAR<Key.enter>
Screenshot: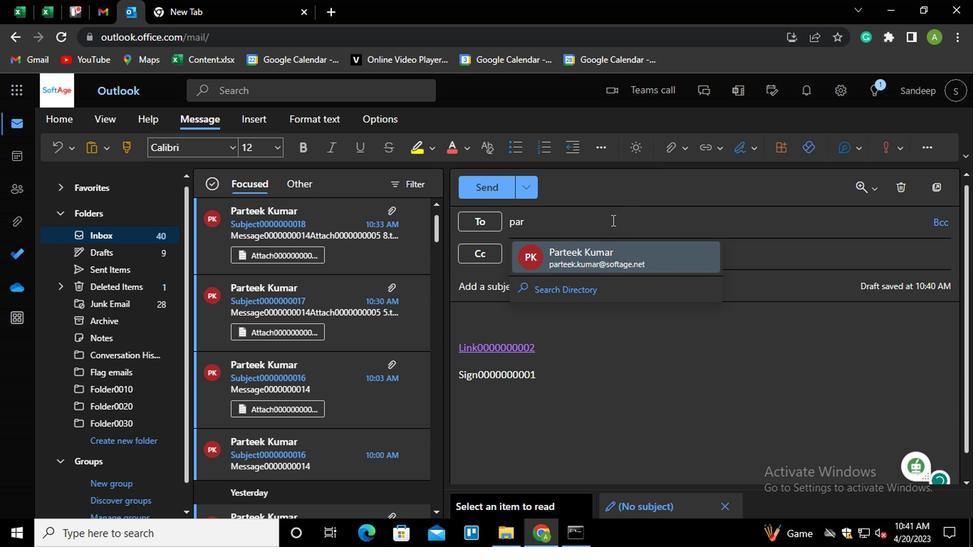 
Action: Mouse moved to (633, 239)
Screenshot: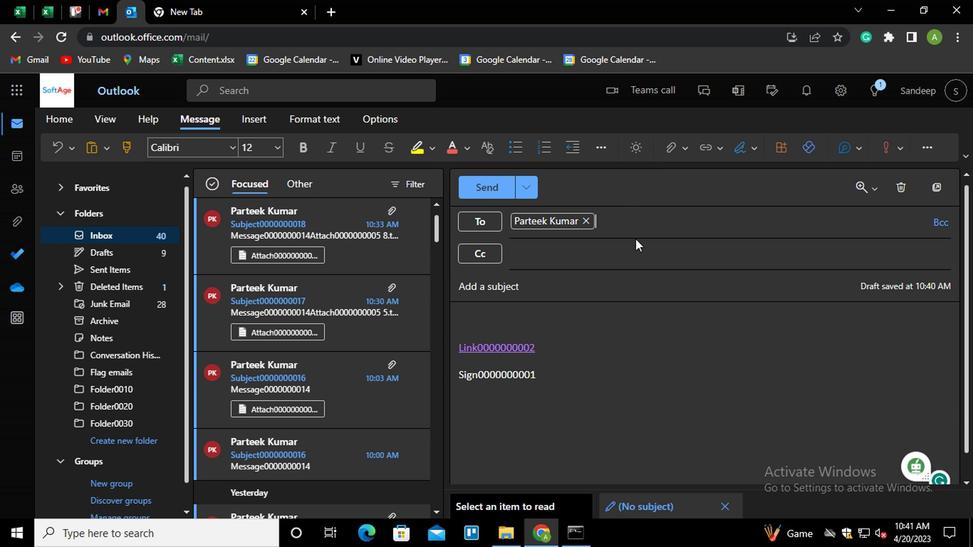 
Action: Key pressed AA<Key.enter>
Screenshot: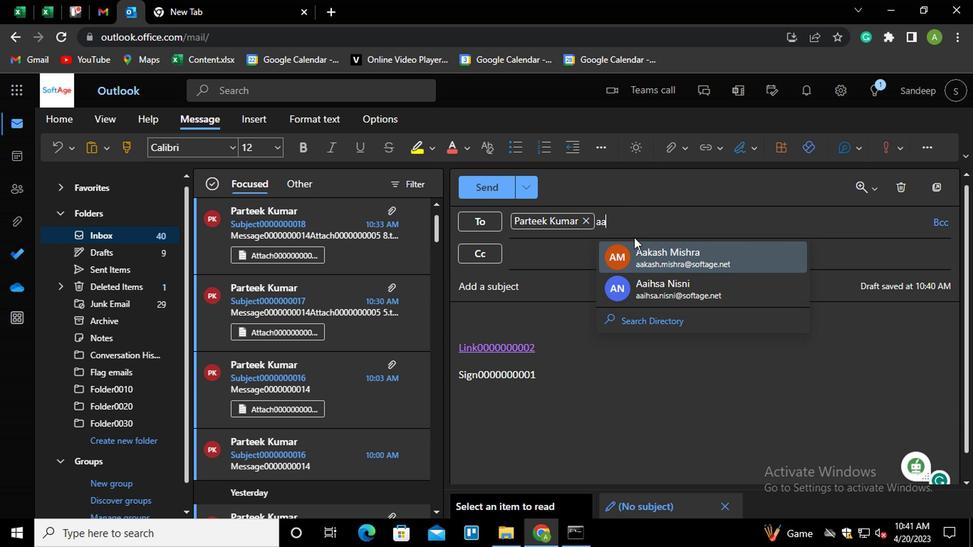 
Action: Mouse moved to (674, 222)
Screenshot: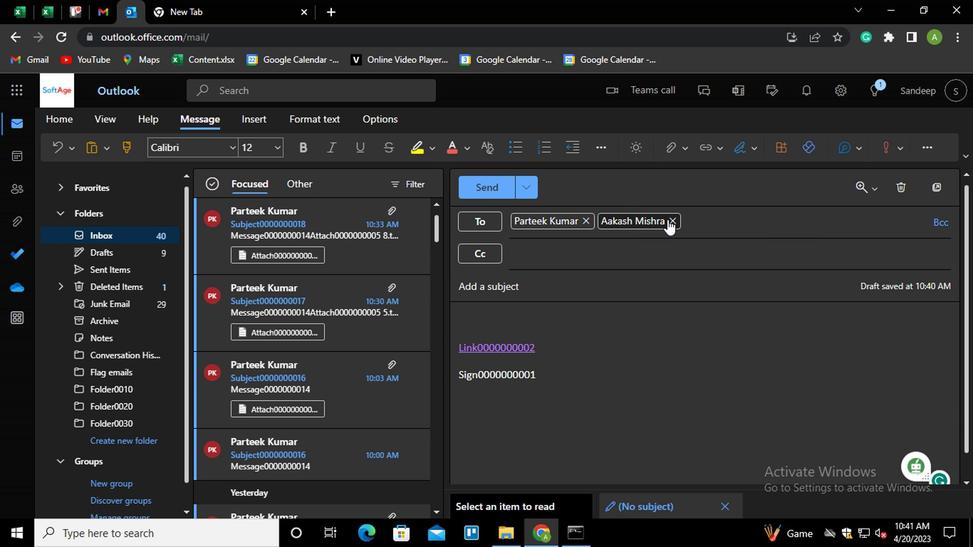 
Action: Mouse pressed left at (674, 222)
Screenshot: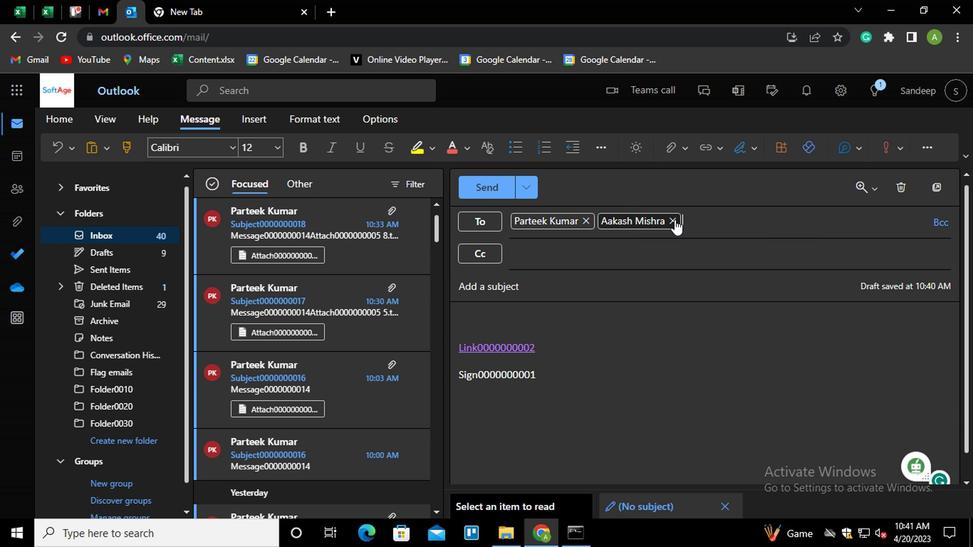 
Action: Mouse moved to (653, 256)
Screenshot: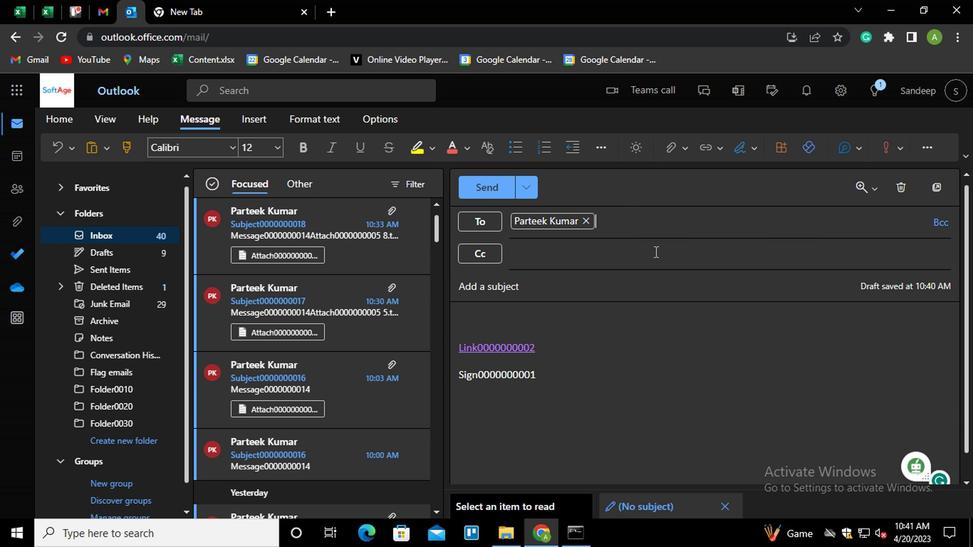 
Action: Mouse pressed left at (653, 256)
Screenshot: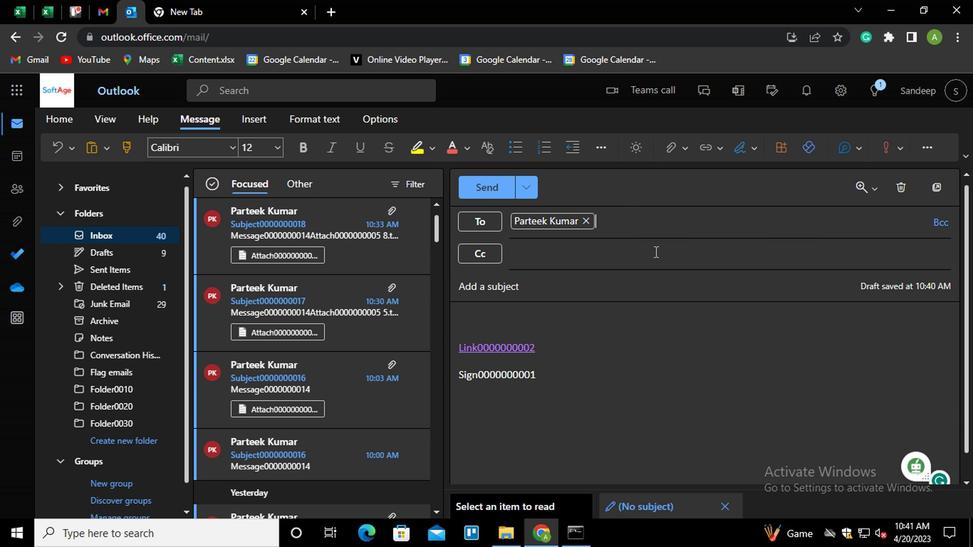 
Action: Mouse moved to (649, 259)
Screenshot: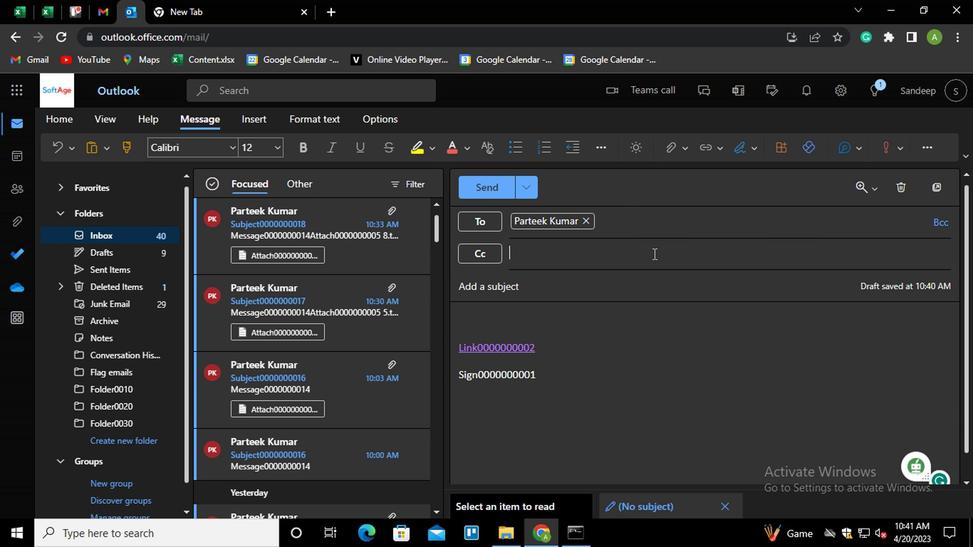 
Action: Key pressed AA<Key.enter>
Screenshot: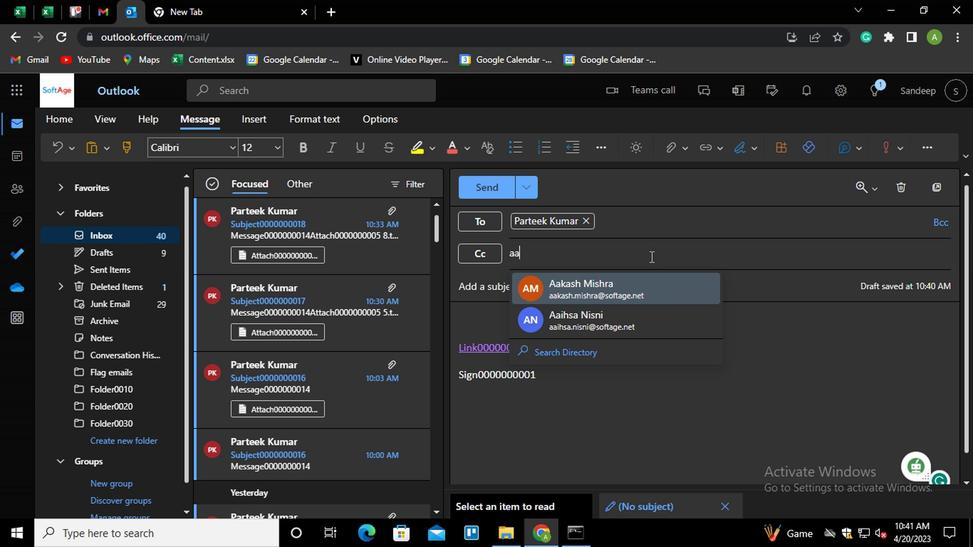 
Action: Mouse moved to (523, 297)
Screenshot: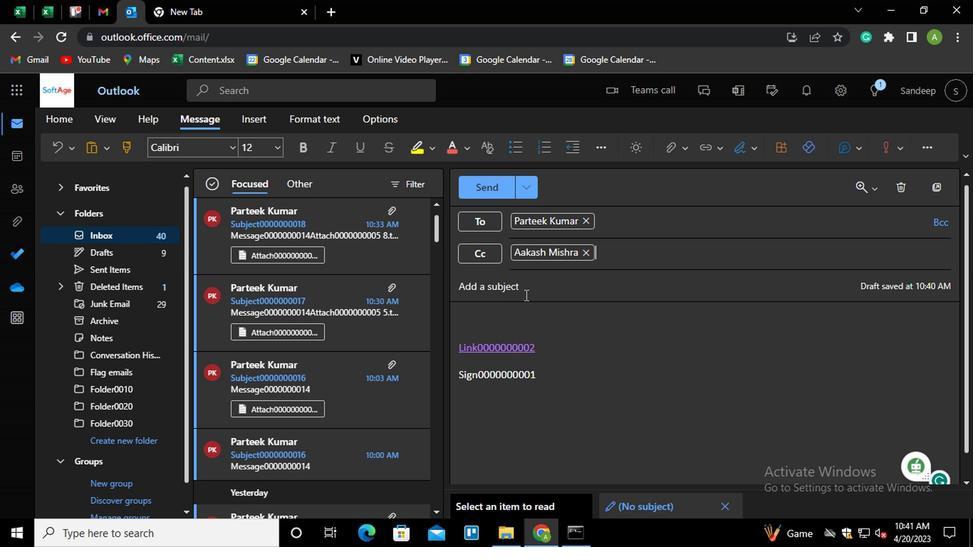 
Action: Mouse pressed left at (523, 297)
Screenshot: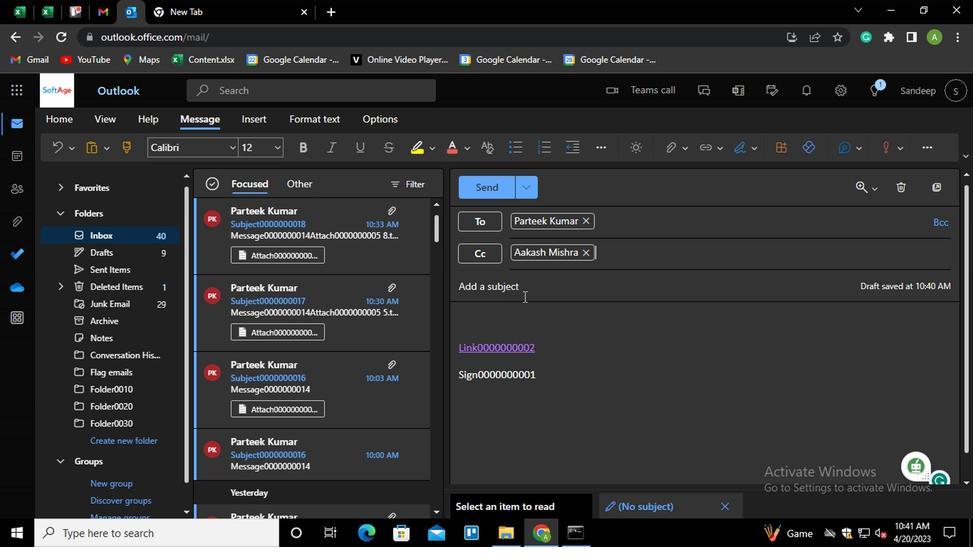
Action: Key pressed <Key.shift>SUBJECT000000001
Screenshot: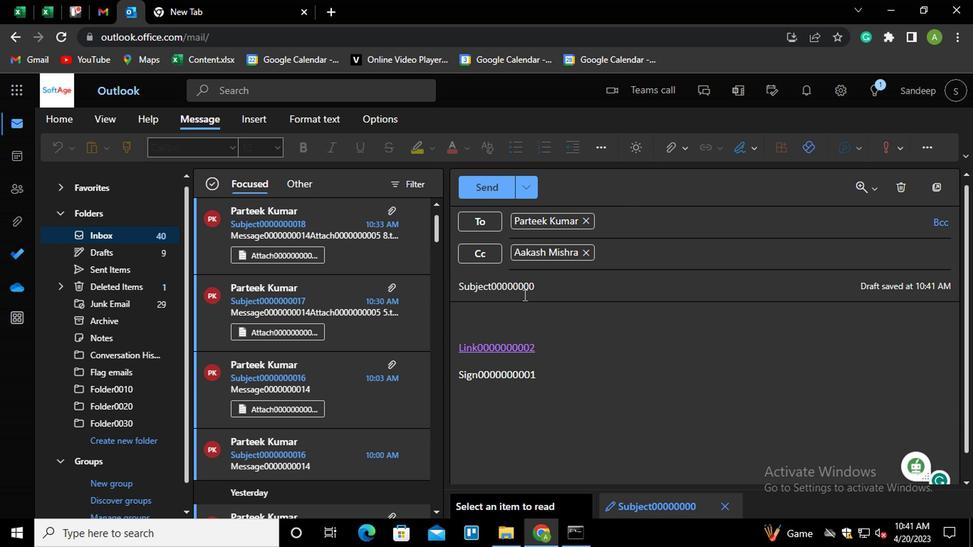 
Action: Mouse moved to (523, 295)
Screenshot: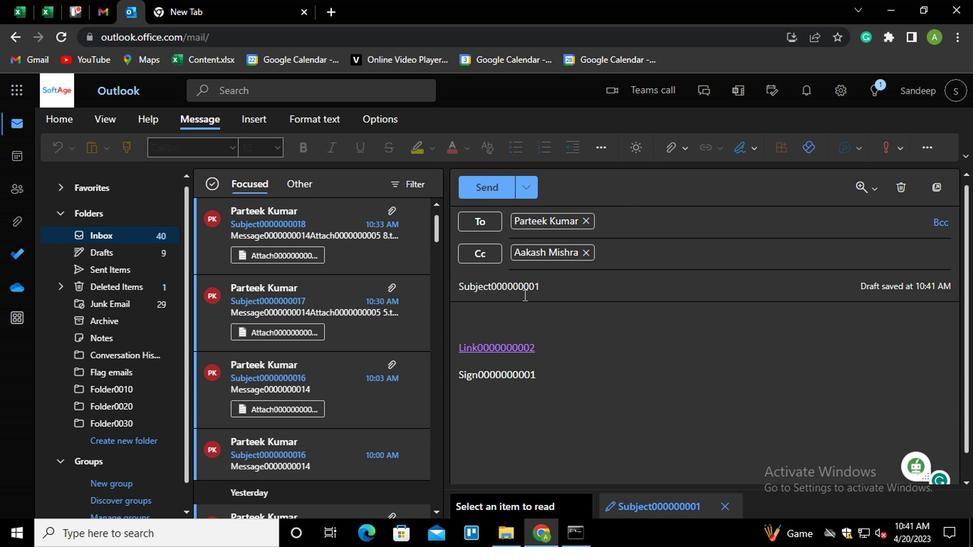 
Action: Mouse scrolled (523, 296) with delta (0, 1)
Screenshot: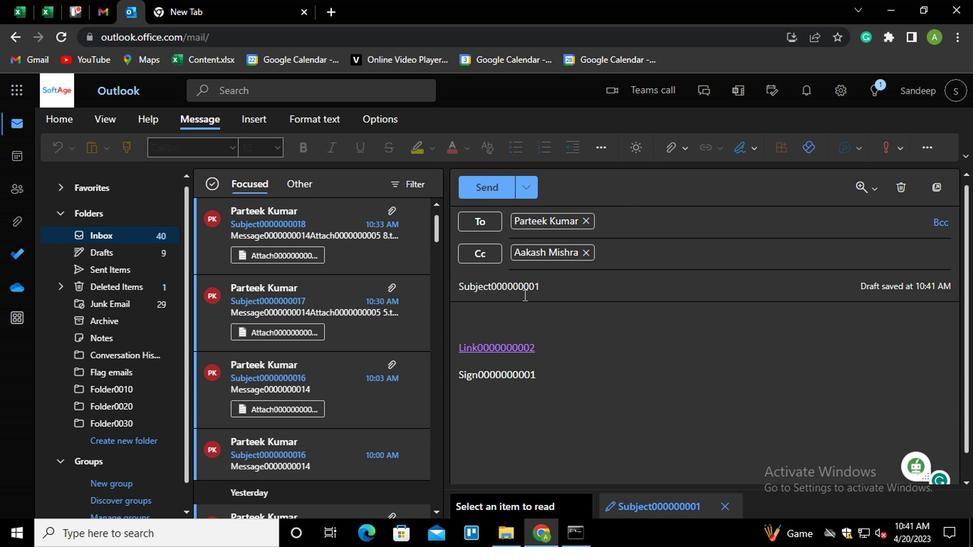 
Action: Mouse moved to (566, 373)
Screenshot: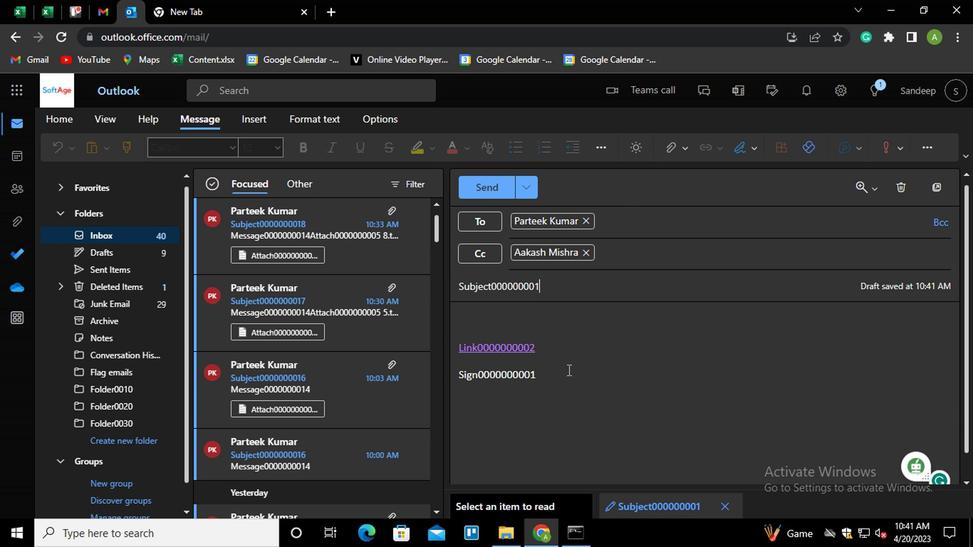 
Action: Mouse pressed left at (566, 373)
Screenshot: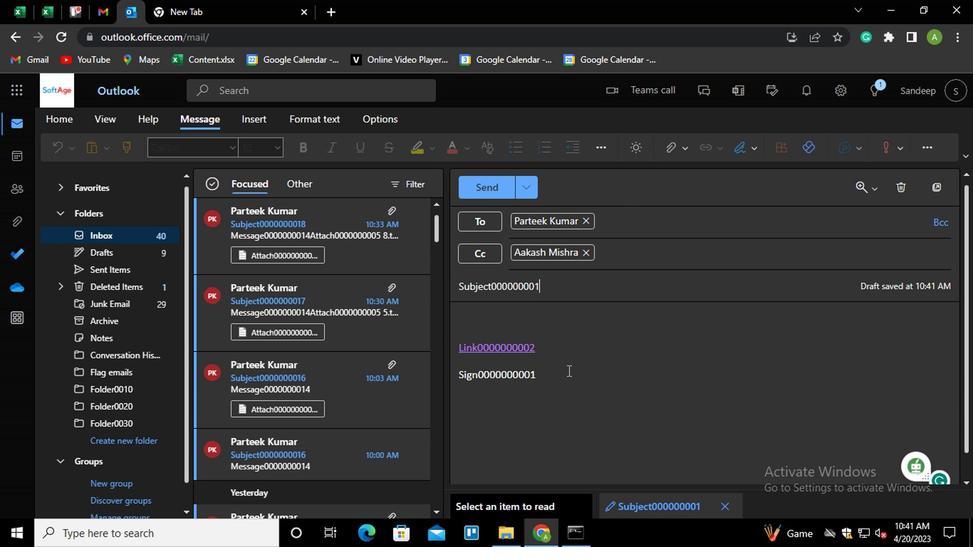 
Action: Key pressed <Key.shift_r><Key.enter><Key.shift_r>MESSAGE000000003
Screenshot: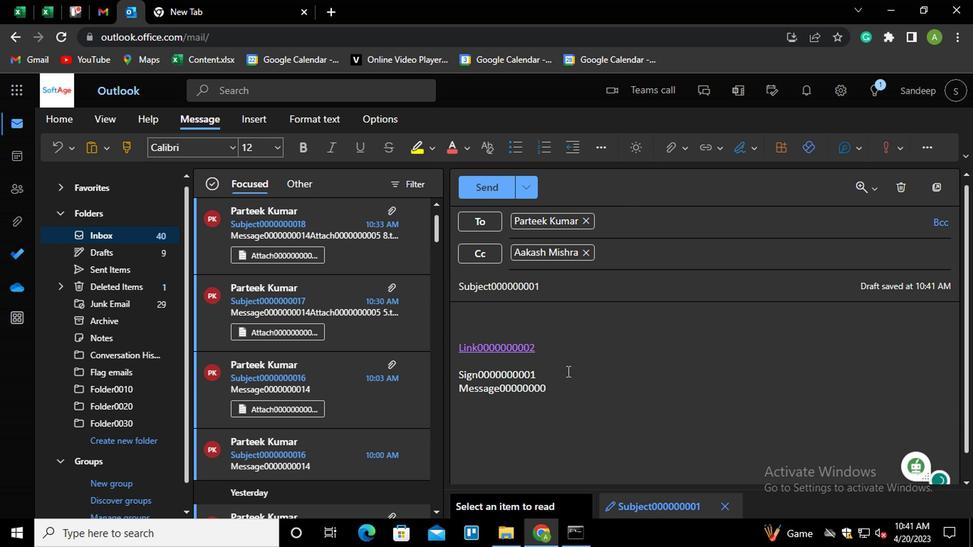 
Action: Mouse moved to (511, 188)
Screenshot: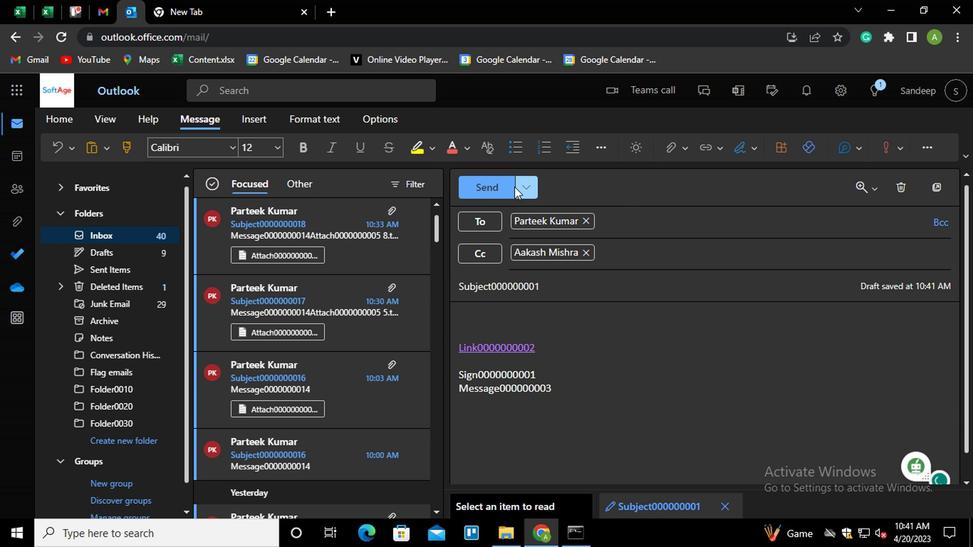 
Action: Mouse pressed left at (511, 188)
Screenshot: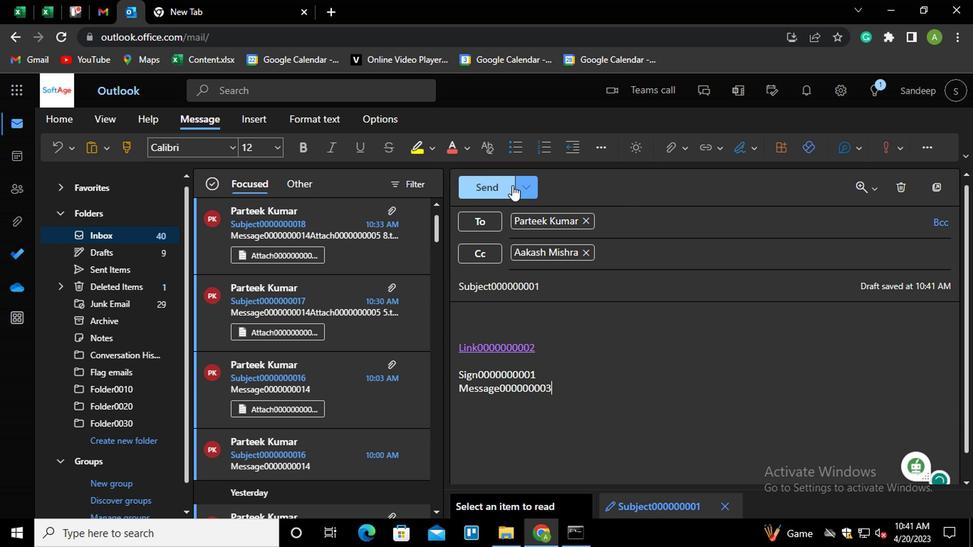 
Action: Mouse moved to (129, 155)
Screenshot: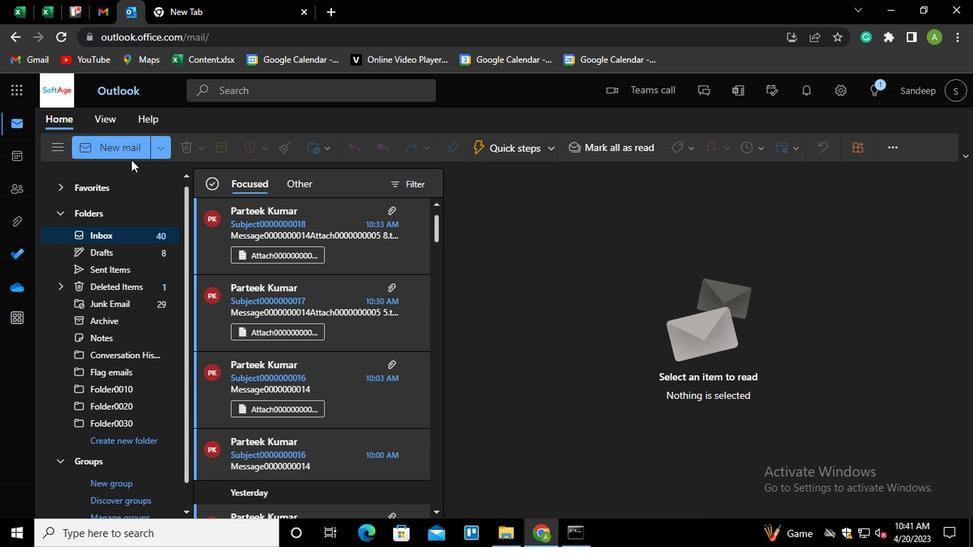 
Action: Mouse pressed left at (129, 155)
Screenshot: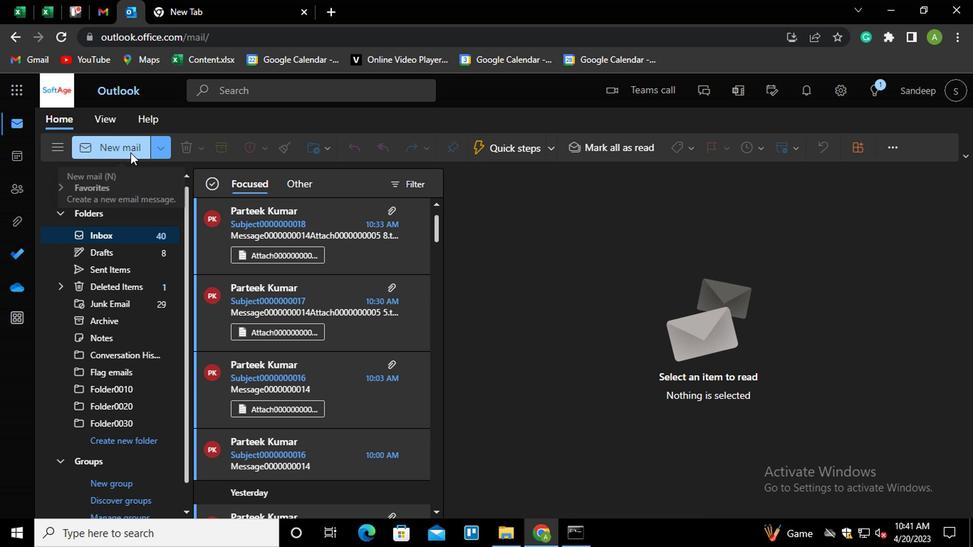 
Action: Mouse moved to (574, 349)
Screenshot: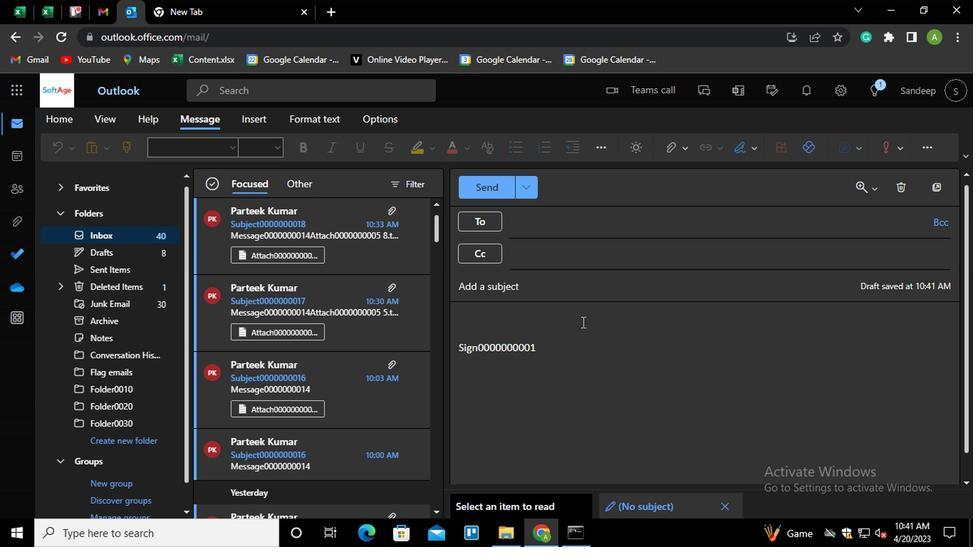 
Action: Mouse pressed left at (574, 349)
Screenshot: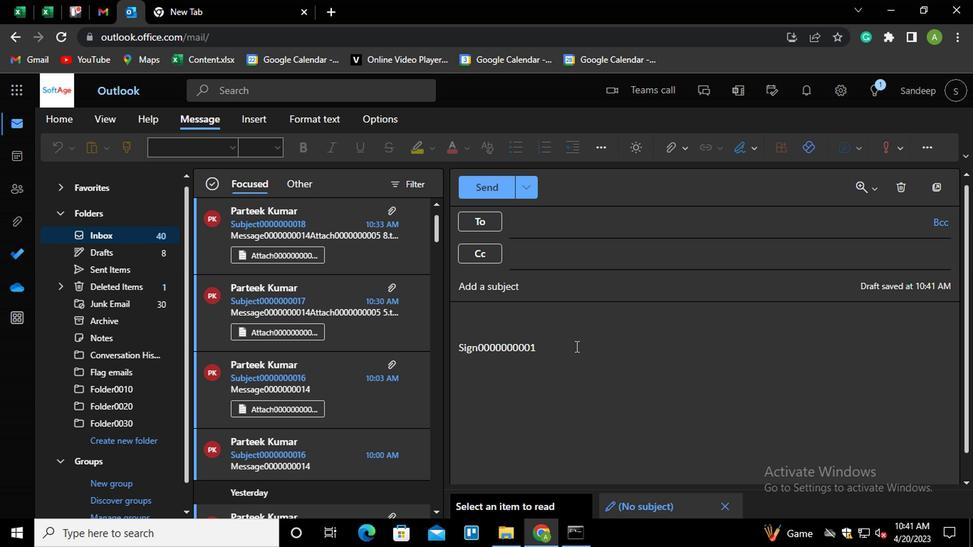 
Action: Mouse moved to (574, 349)
Screenshot: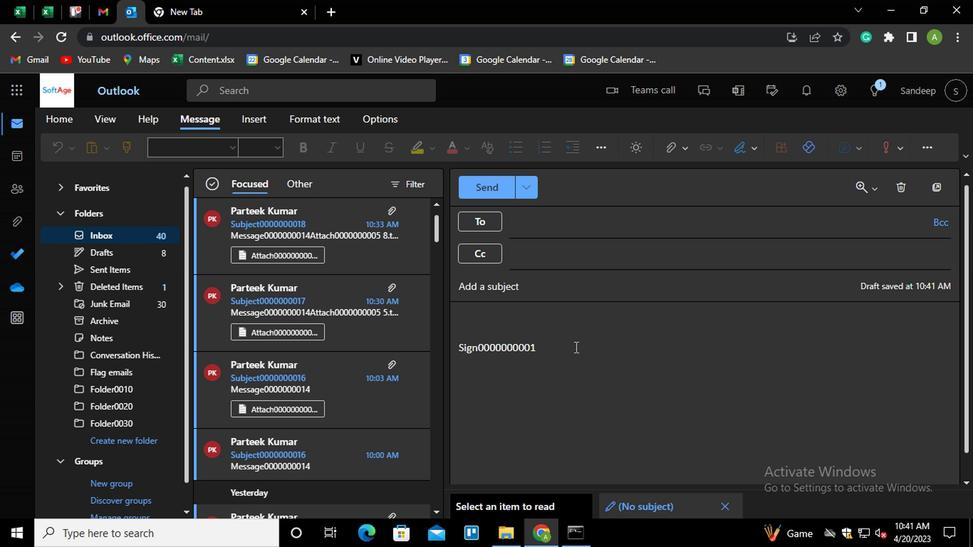 
Action: Key pressed <Key.shift_r><Key.home>
Screenshot: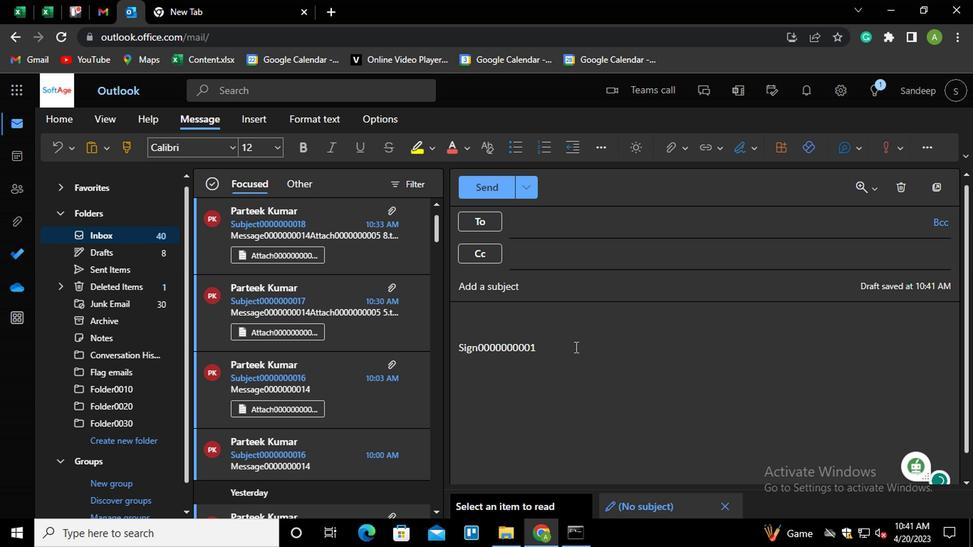 
Action: Mouse moved to (705, 150)
Screenshot: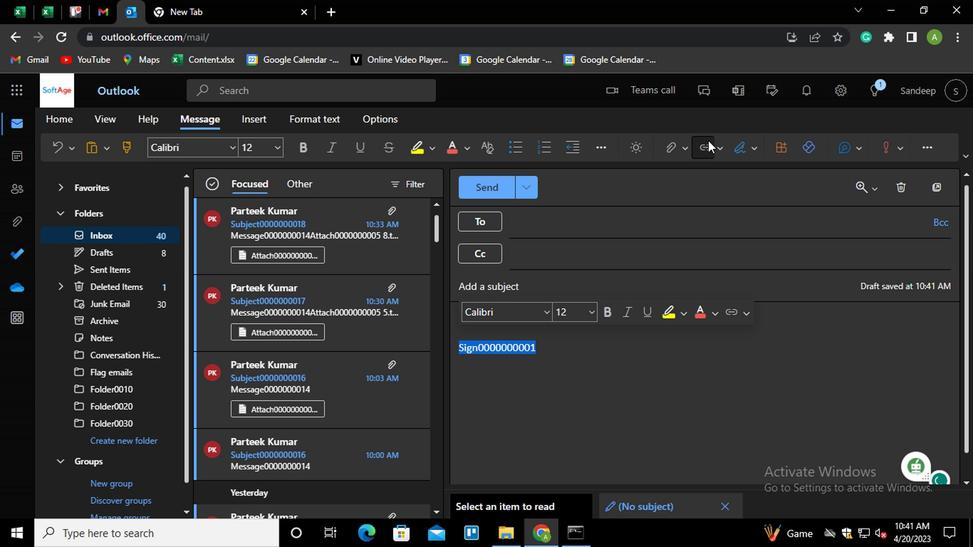 
Action: Mouse pressed left at (705, 150)
Screenshot: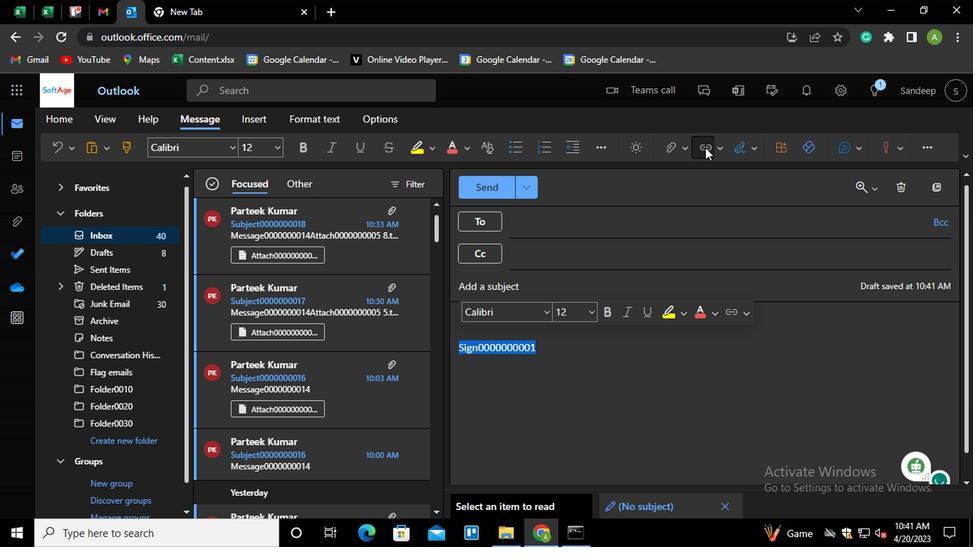 
Action: Mouse moved to (486, 278)
Screenshot: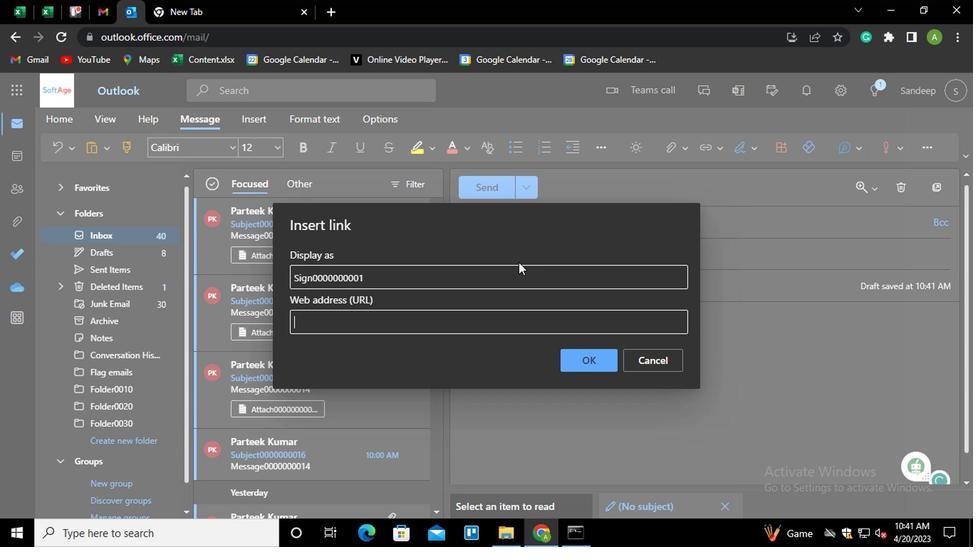 
Action: Mouse pressed left at (486, 278)
Screenshot: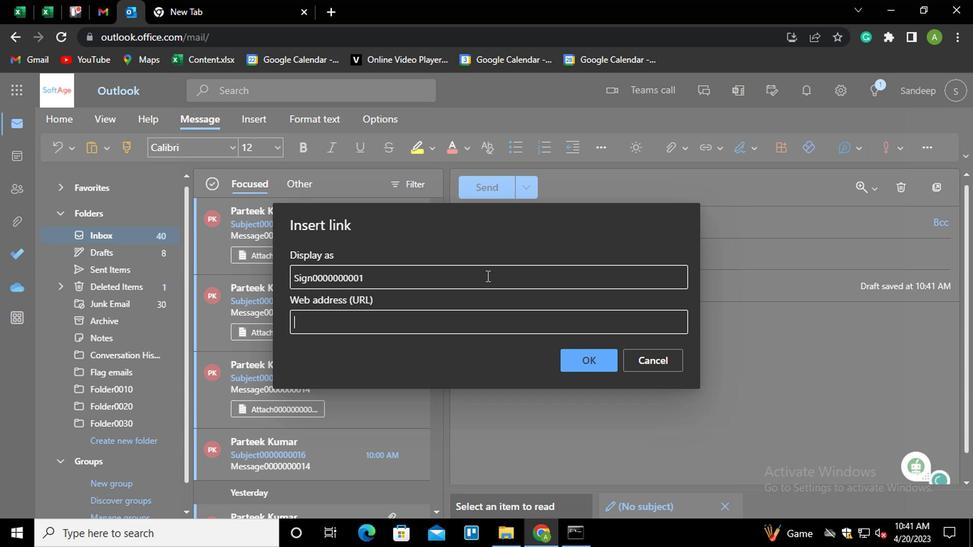 
Action: Mouse moved to (481, 280)
Screenshot: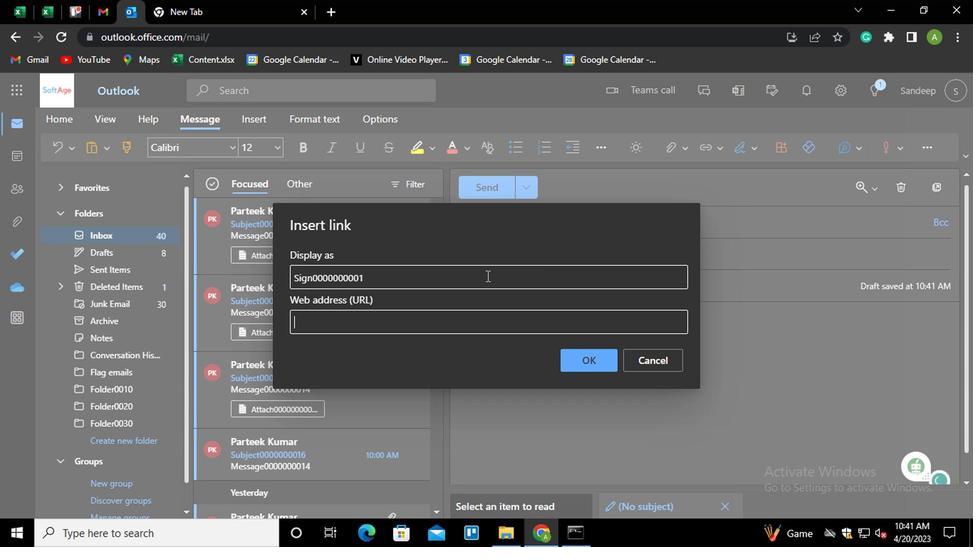 
Action: Key pressed <Key.shift_r><Key.home><Key.shift_r>LINK0000000001<Key.backspace>2
Screenshot: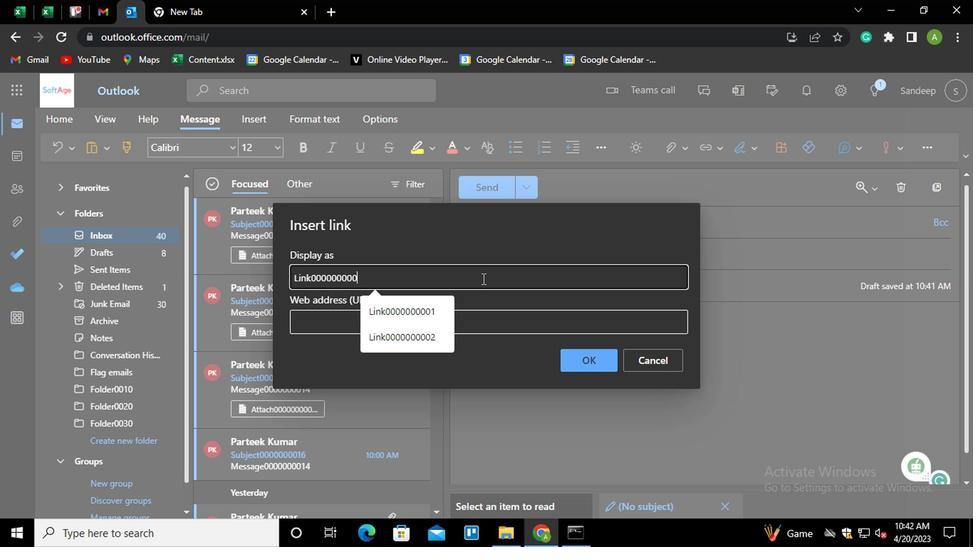 
Action: Mouse moved to (437, 328)
Screenshot: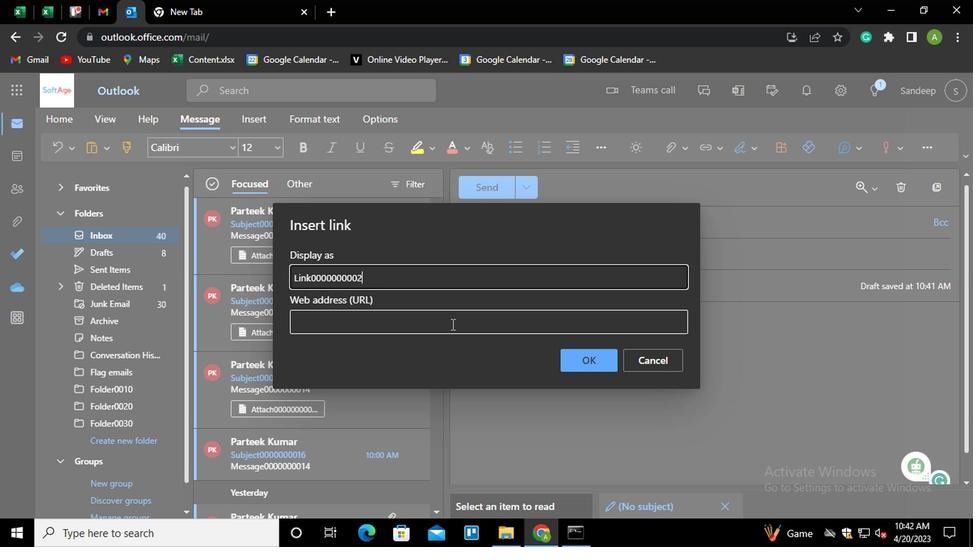 
Action: Mouse pressed left at (437, 328)
Screenshot: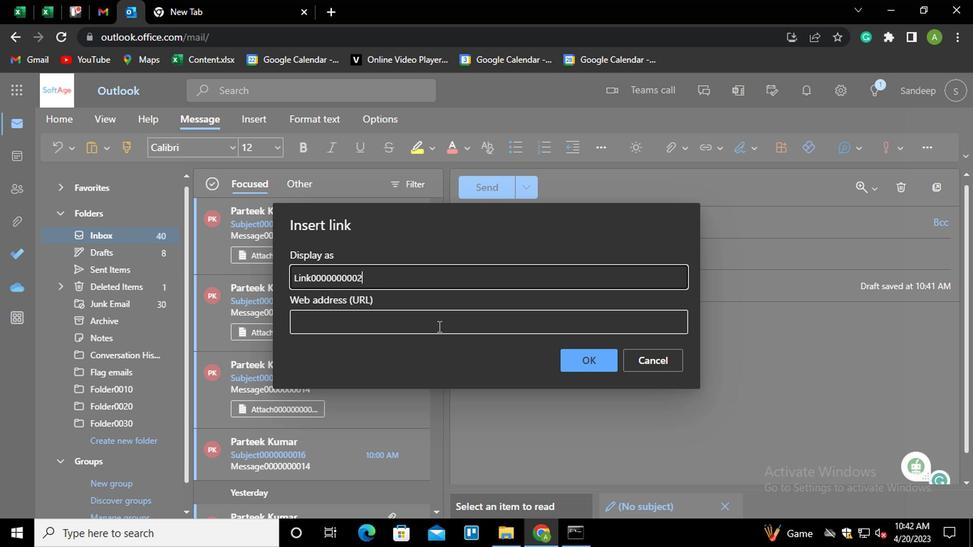 
Action: Key pressed <Key.shift_r>LINK0000000002
Screenshot: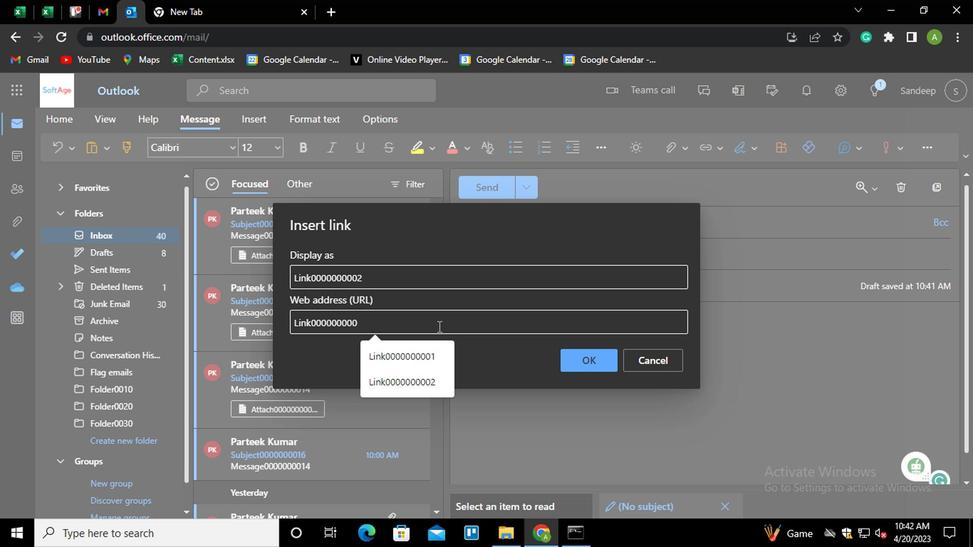 
Action: Mouse moved to (568, 356)
Screenshot: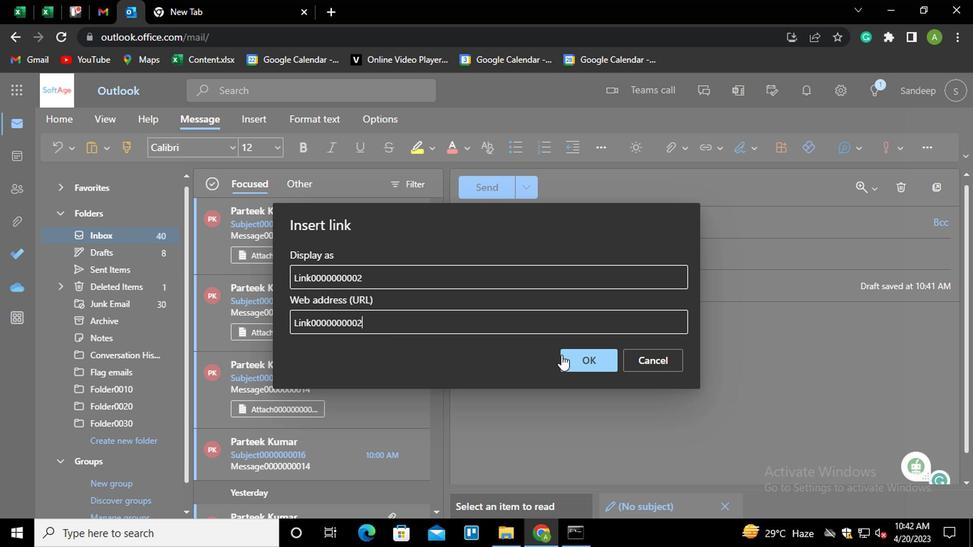 
Action: Mouse pressed left at (568, 356)
Screenshot: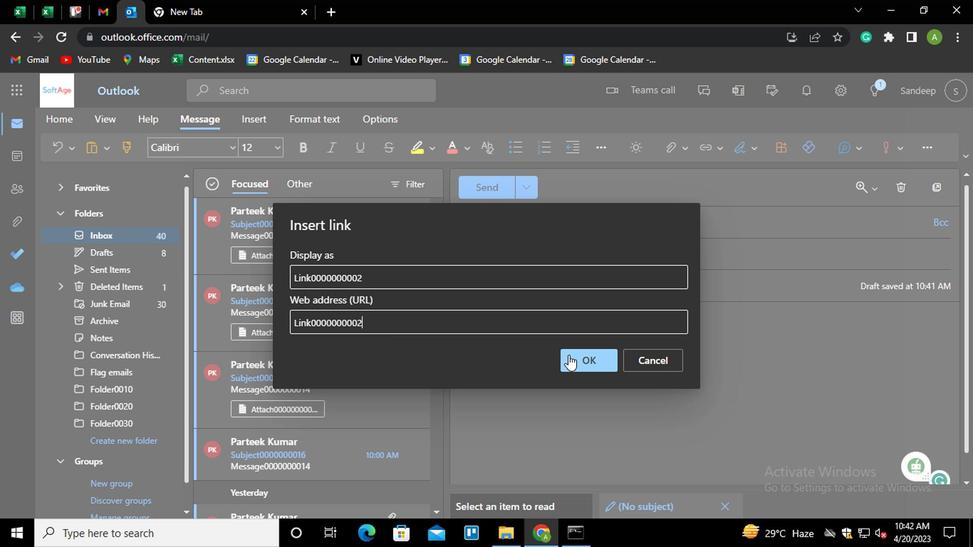 
Action: Mouse moved to (748, 150)
Screenshot: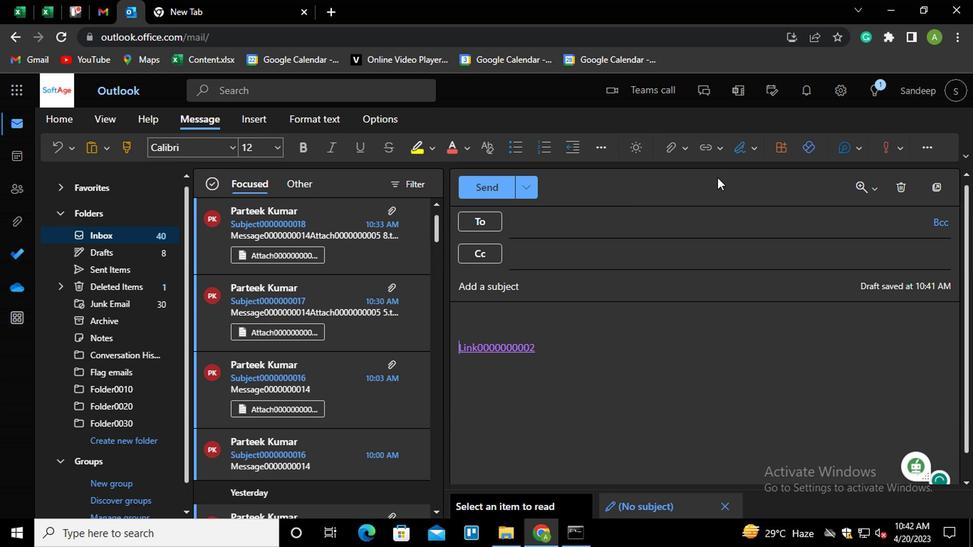 
Action: Mouse pressed left at (748, 150)
Screenshot: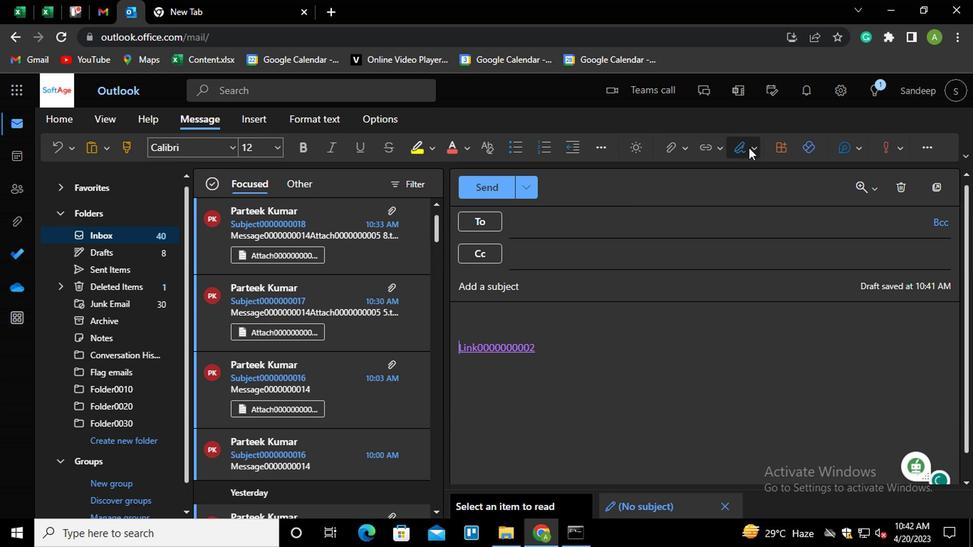 
Action: Mouse moved to (728, 207)
Screenshot: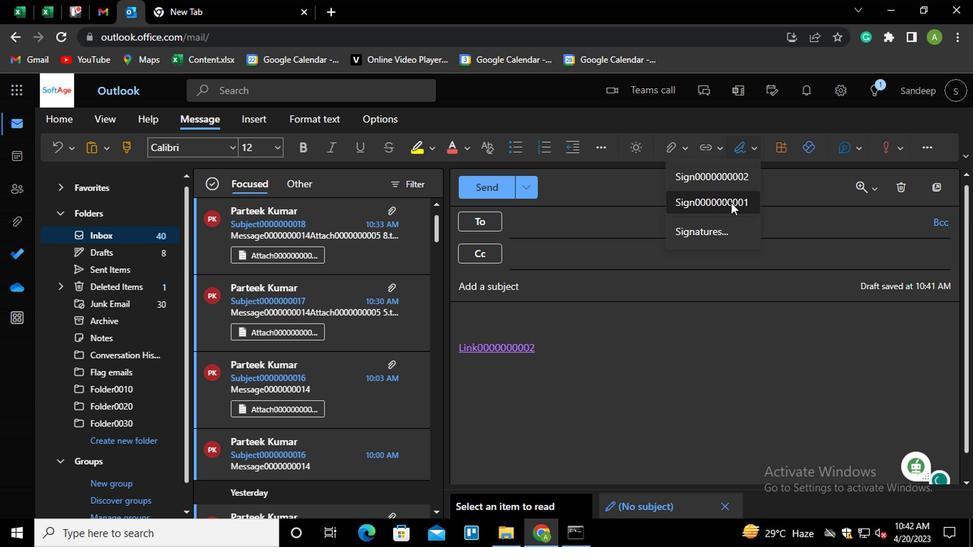 
Action: Mouse pressed left at (728, 207)
Screenshot: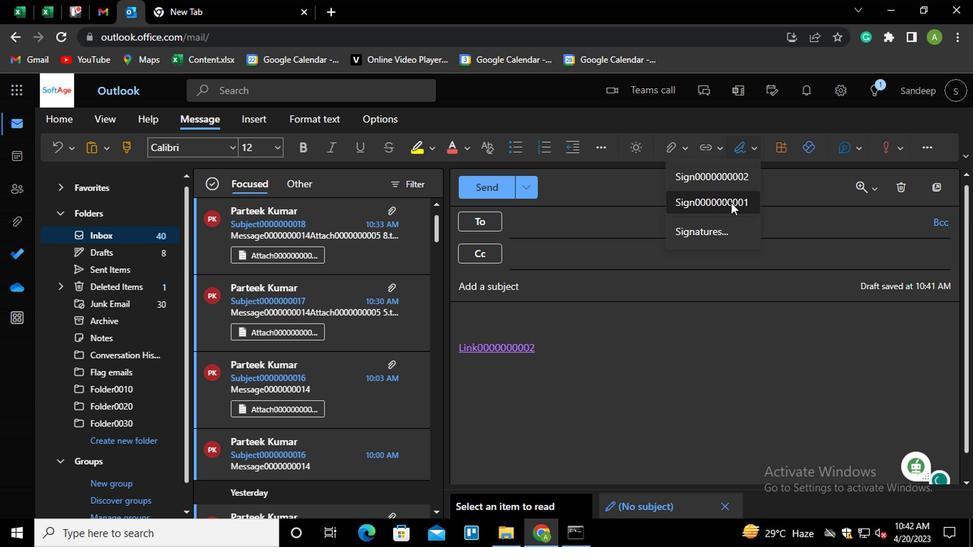 
Action: Mouse moved to (583, 223)
Screenshot: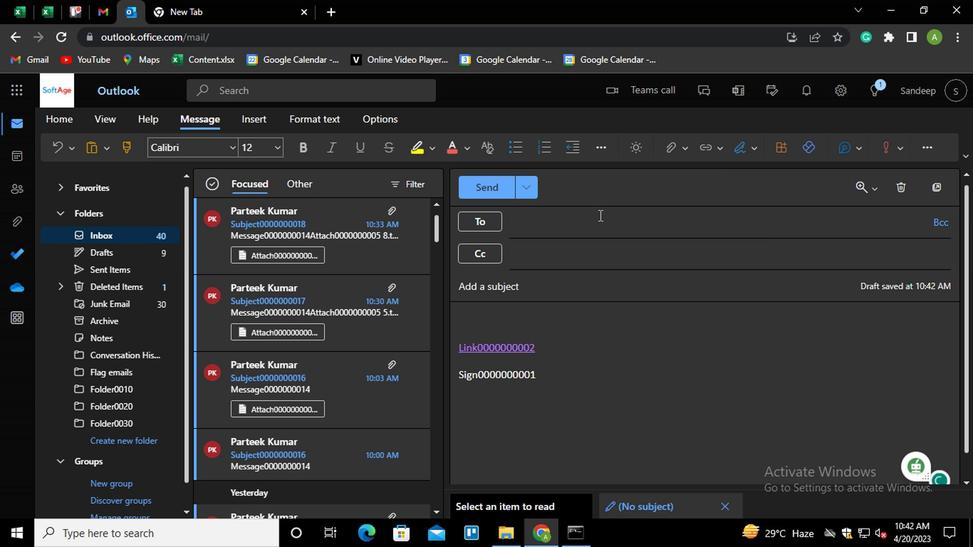 
Action: Mouse pressed left at (583, 223)
Screenshot: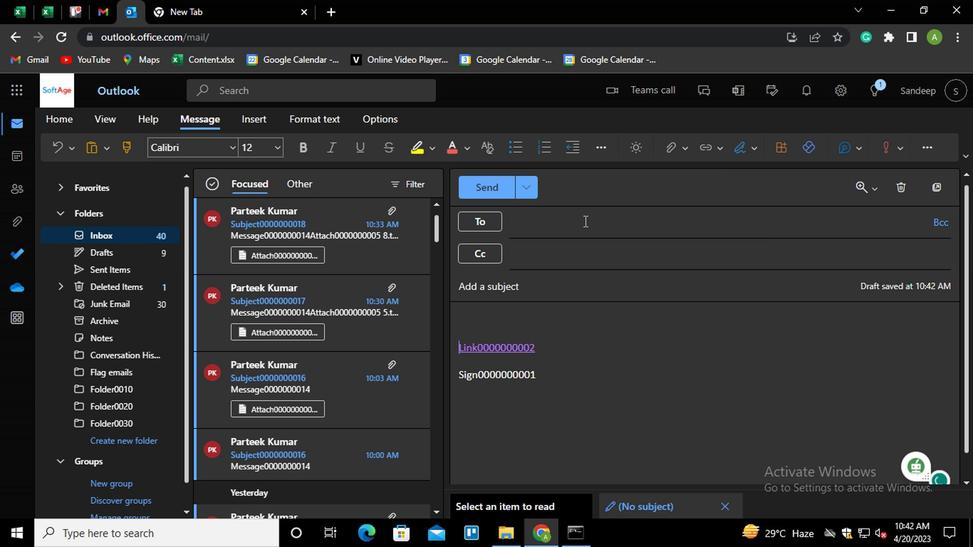 
Action: Mouse moved to (535, 227)
Screenshot: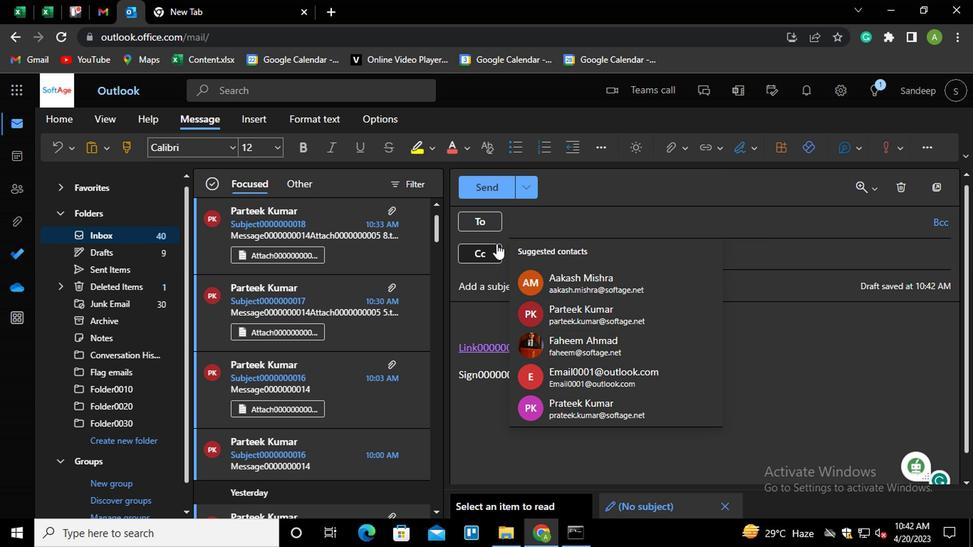 
Action: Key pressed PAR<Key.enter>
Screenshot: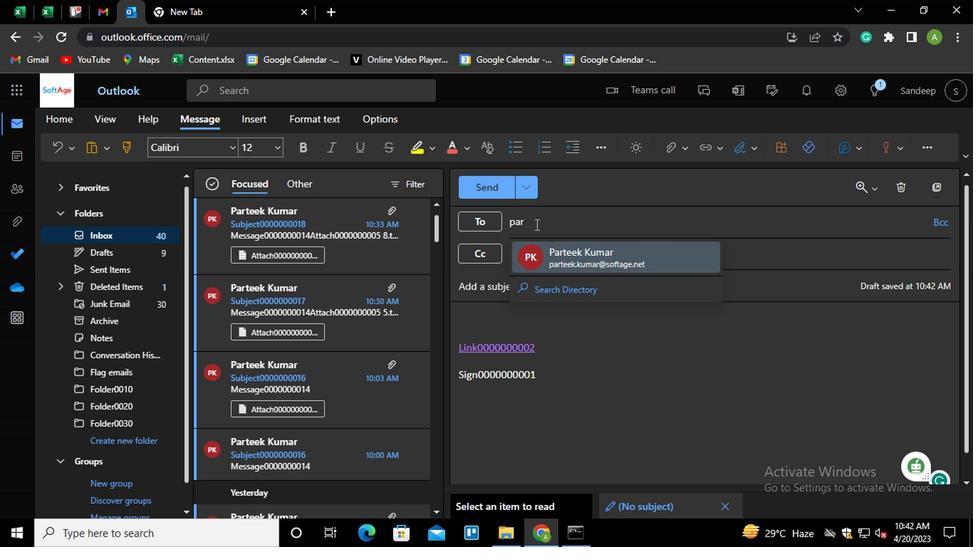 
Action: Mouse moved to (549, 254)
Screenshot: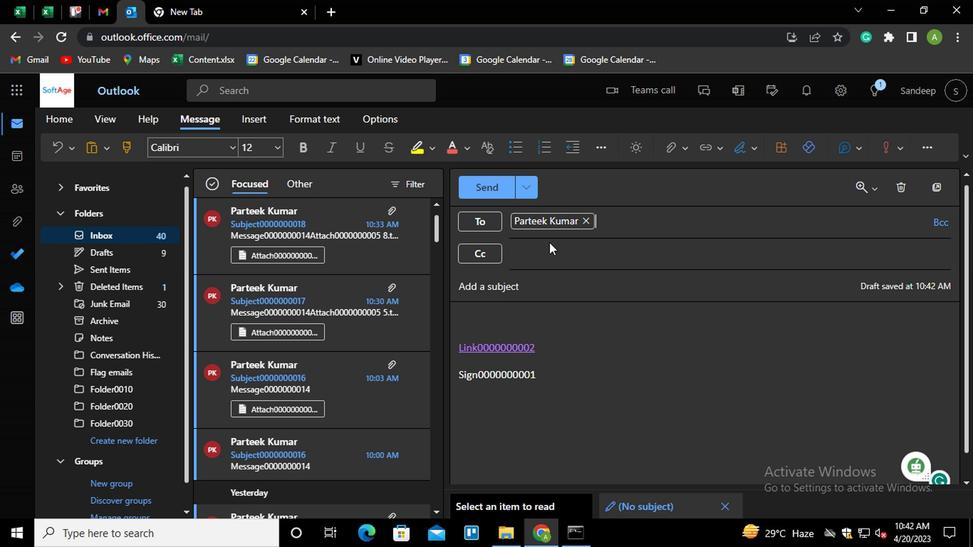 
Action: Mouse pressed left at (549, 254)
Screenshot: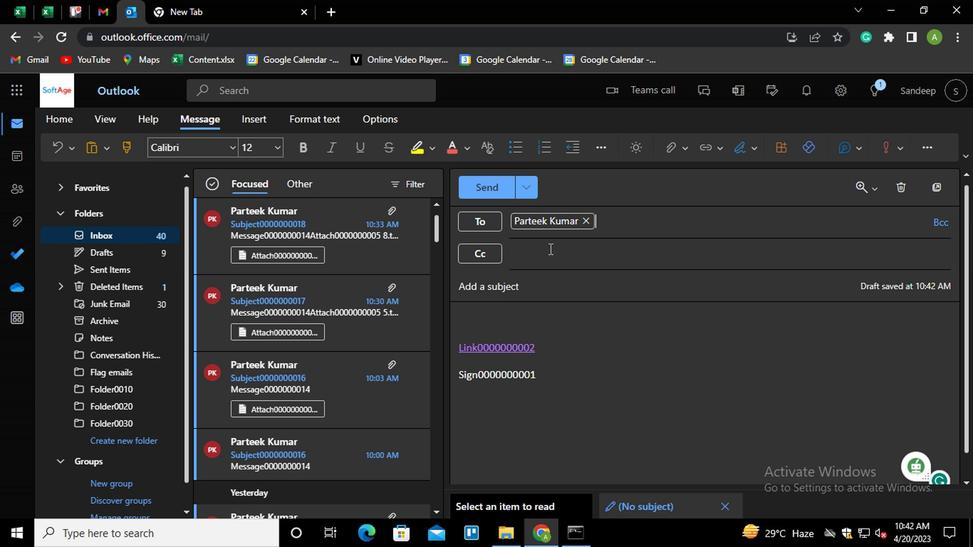 
Action: Key pressed AA<Key.enter>
Screenshot: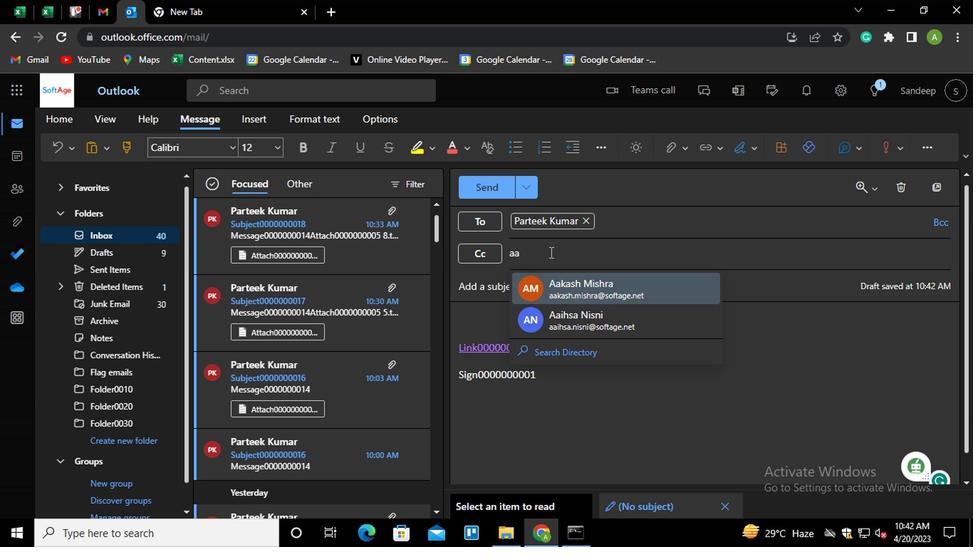 
Action: Mouse moved to (939, 227)
Screenshot: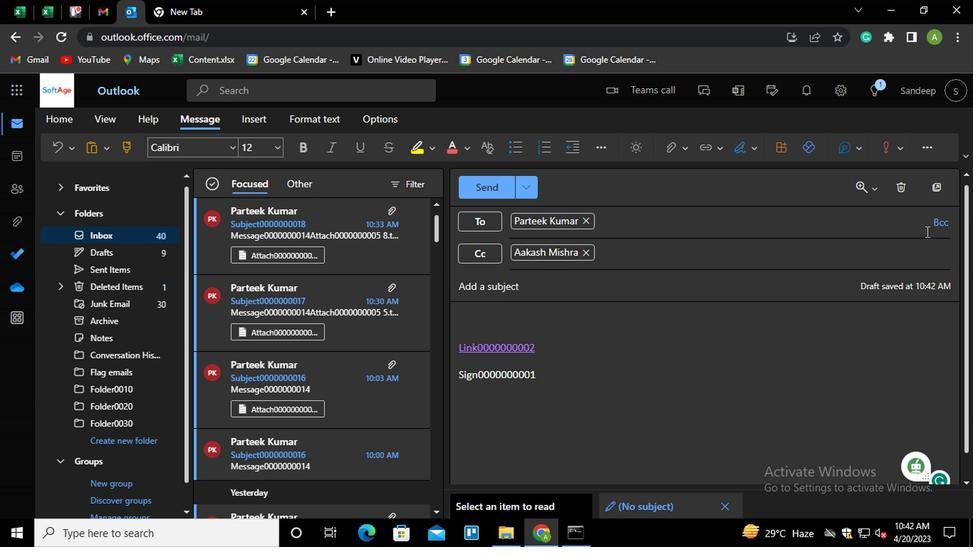 
Action: Mouse pressed left at (939, 227)
Screenshot: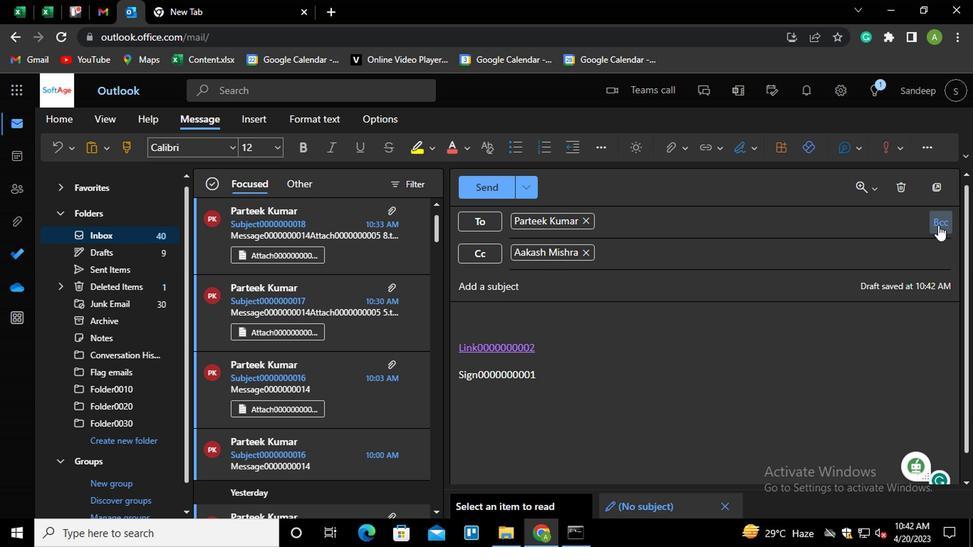 
Action: Mouse moved to (583, 303)
Screenshot: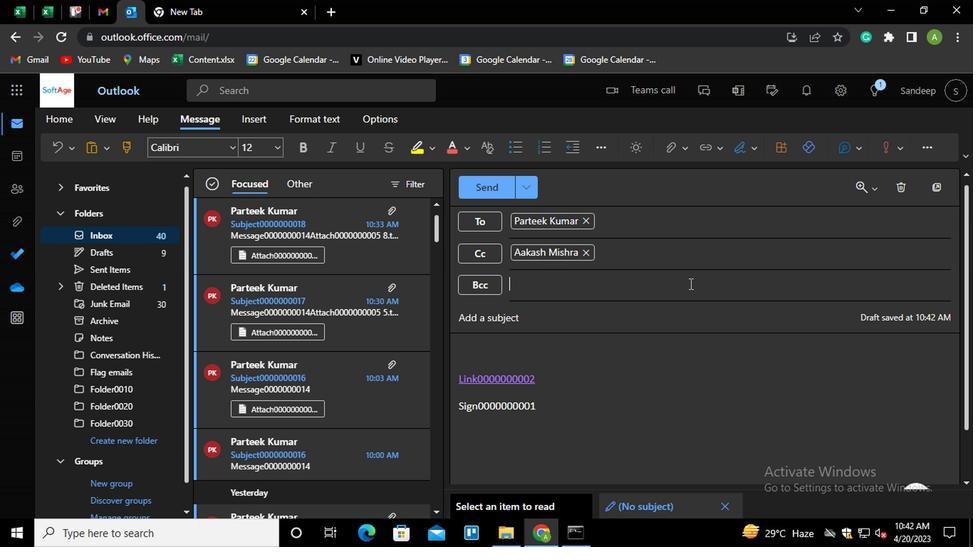 
Action: Key pressed AYU<Key.enter>
Screenshot: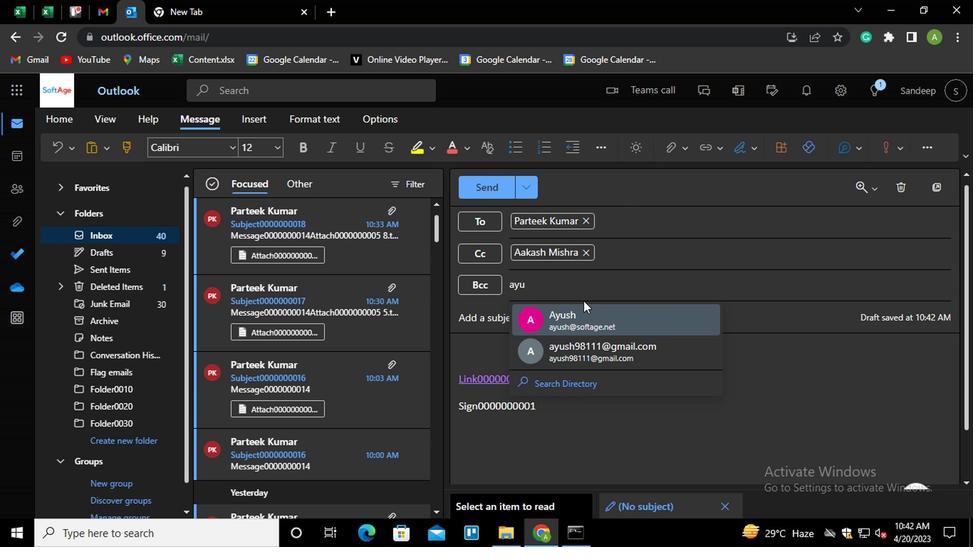 
Action: Mouse moved to (524, 324)
Screenshot: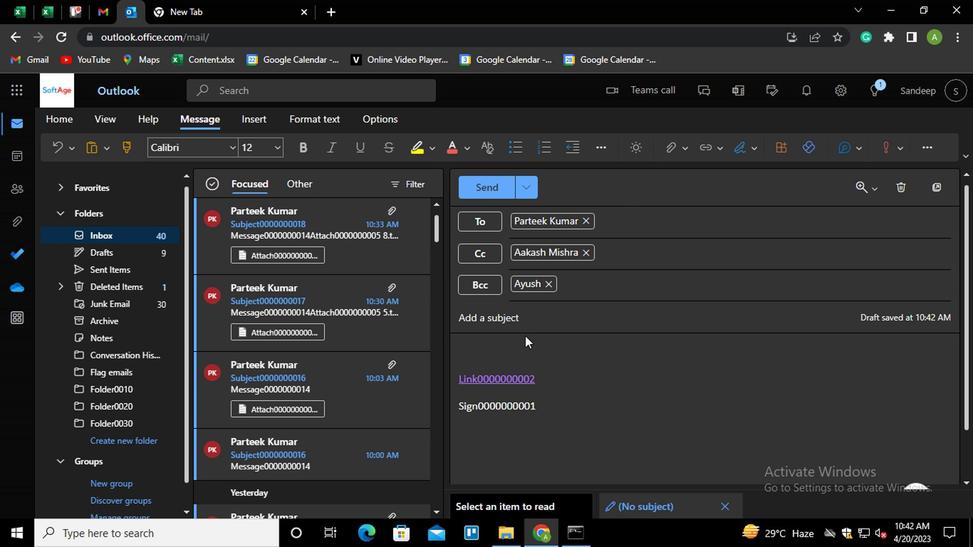 
Action: Mouse pressed left at (524, 324)
Screenshot: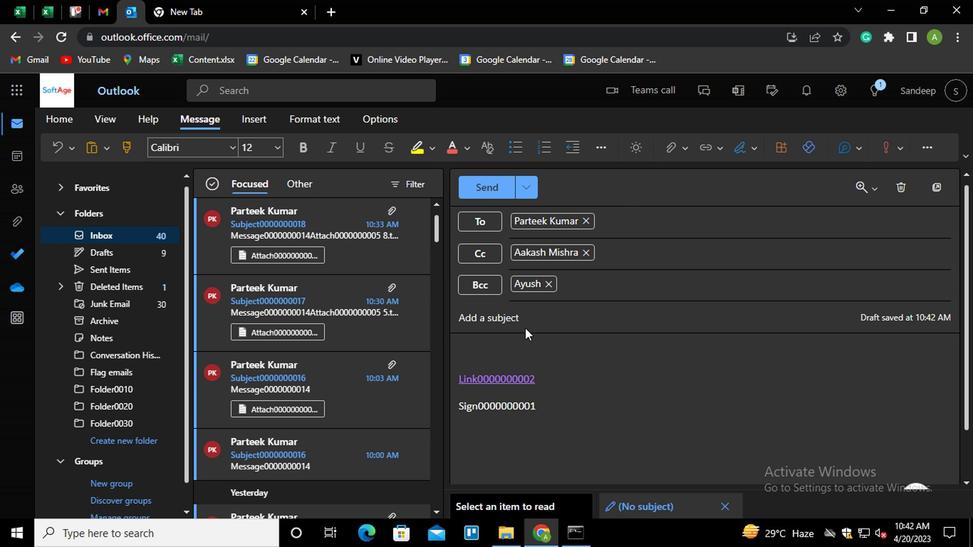 
Action: Key pressed <Key.shift>SUBJECT0000000001
Screenshot: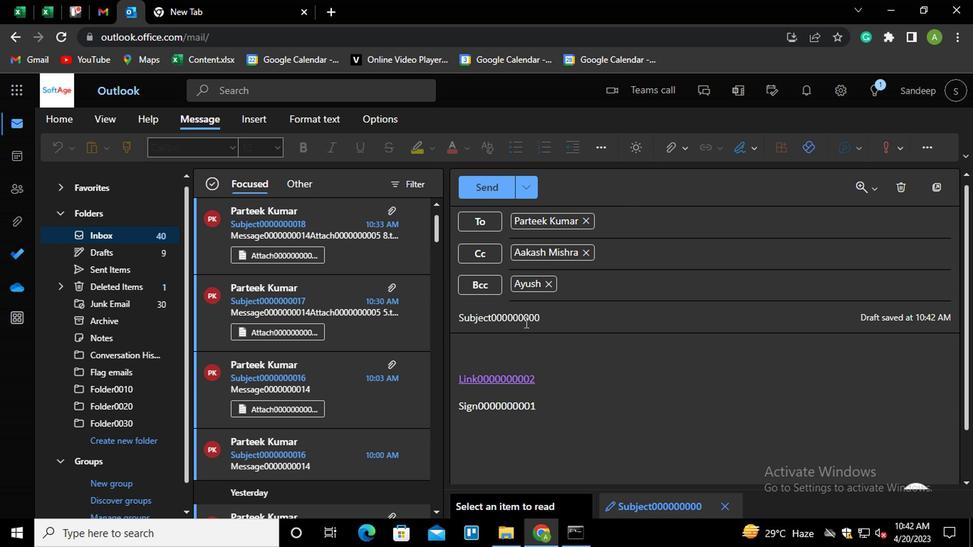 
Action: Mouse moved to (558, 409)
Screenshot: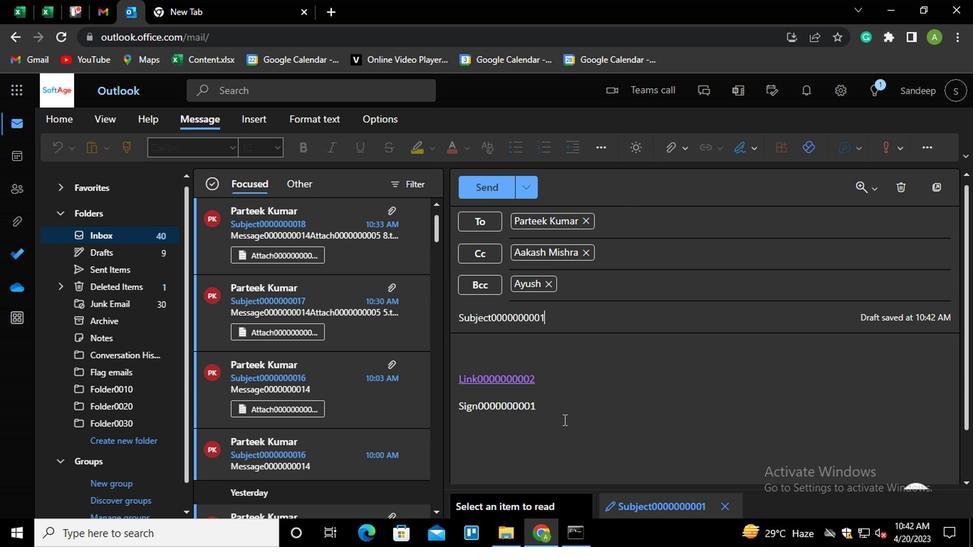 
Action: Mouse pressed left at (558, 409)
Screenshot: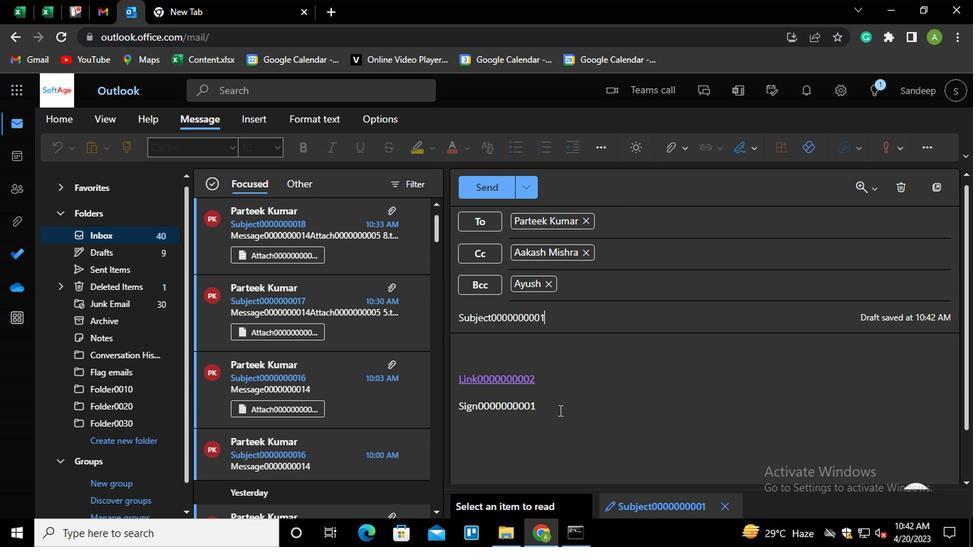 
Action: Mouse moved to (558, 409)
Screenshot: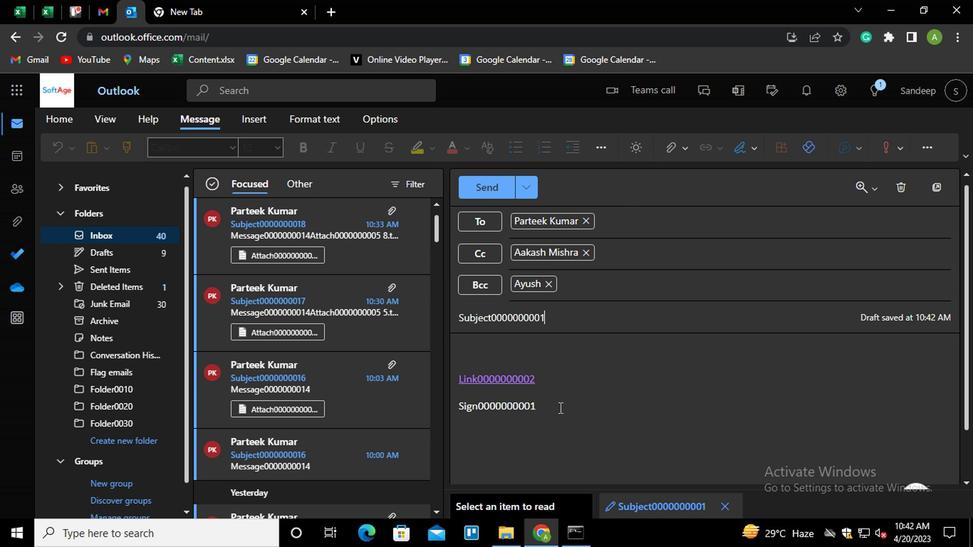 
Action: Key pressed <Key.shift_r><Key.enter><Key.shift_r>MESSAGE0000000003
Screenshot: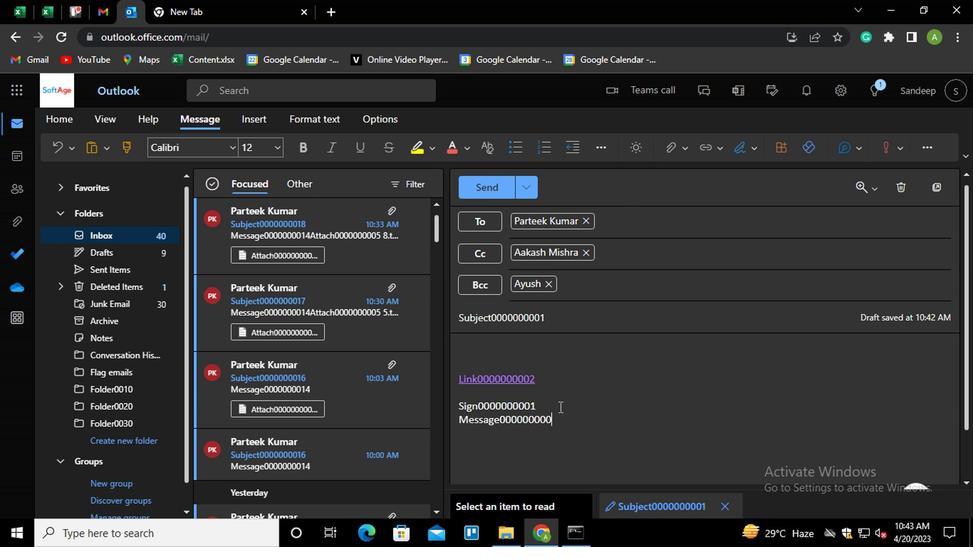 
Action: Mouse moved to (488, 190)
Screenshot: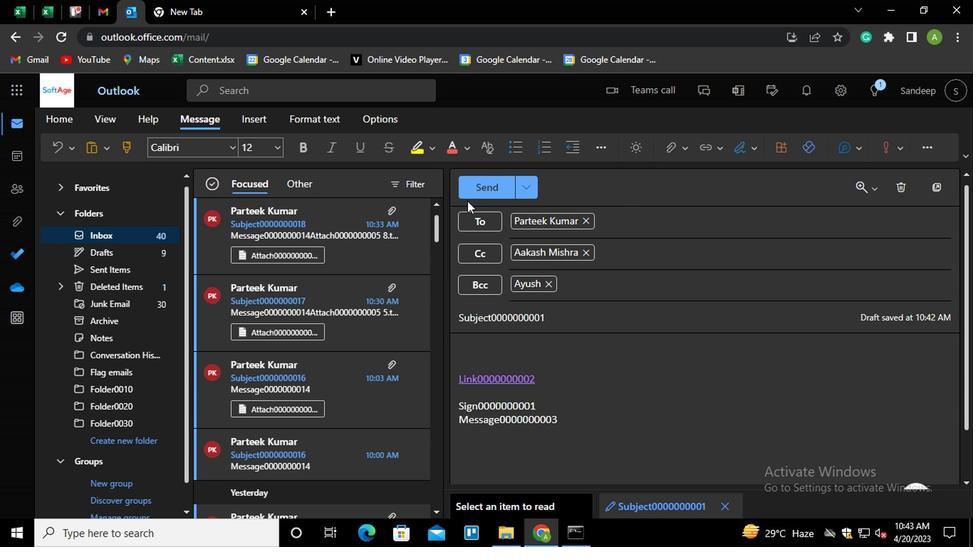 
Action: Mouse pressed left at (488, 190)
Screenshot: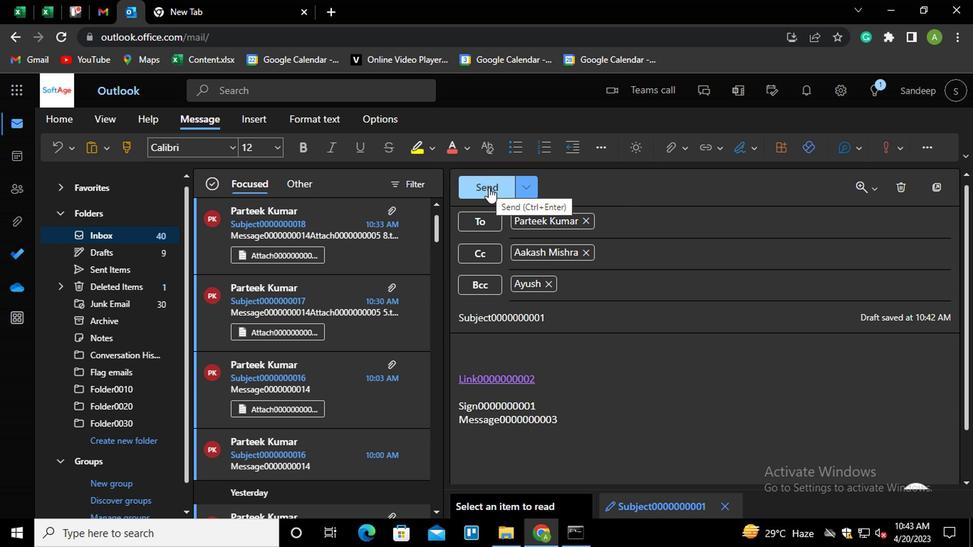 
Action: Mouse moved to (128, 151)
Screenshot: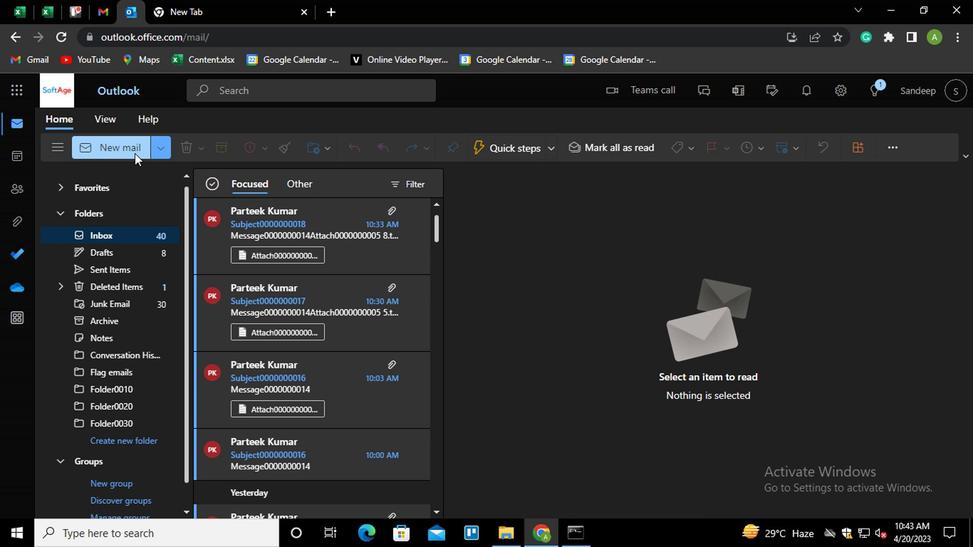 
Action: Mouse pressed left at (128, 151)
Screenshot: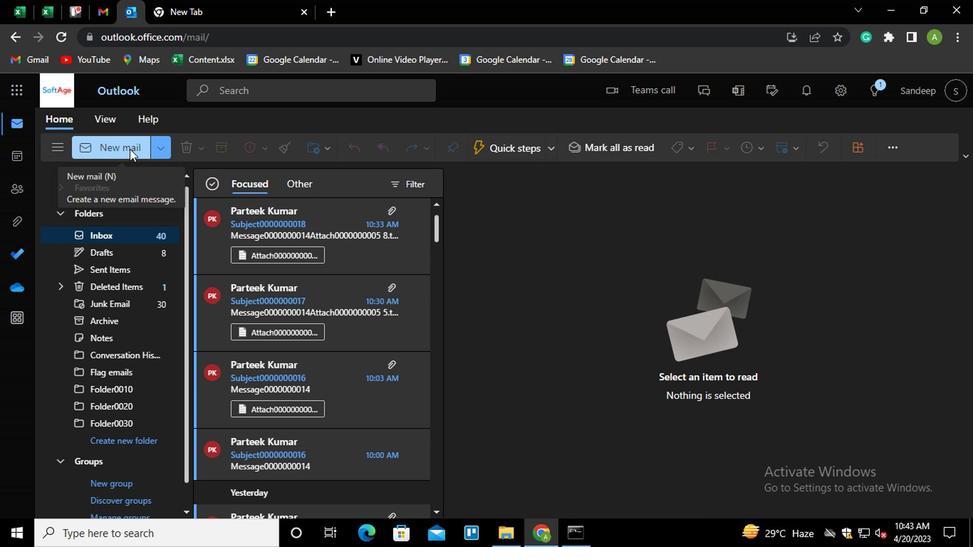 
Action: Mouse moved to (567, 350)
Screenshot: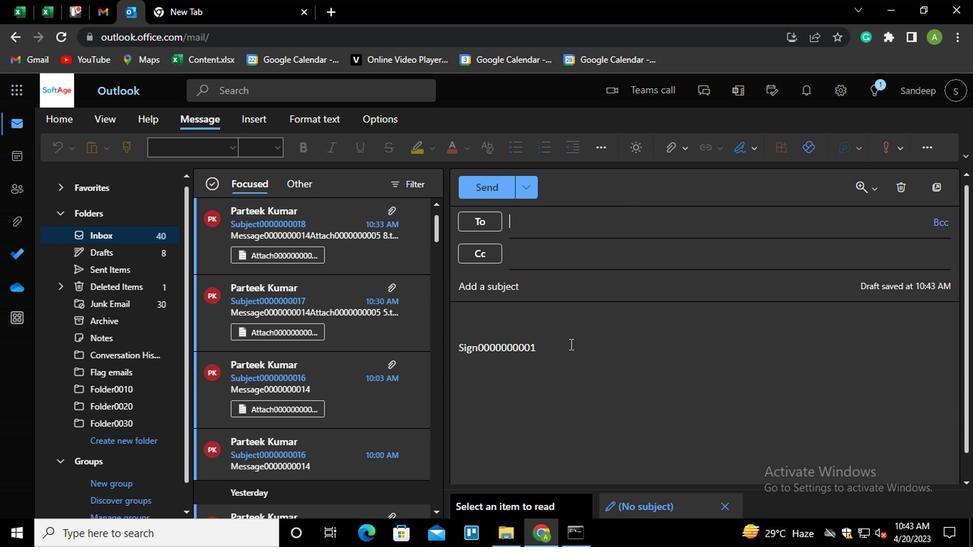 
Action: Mouse pressed left at (567, 350)
Screenshot: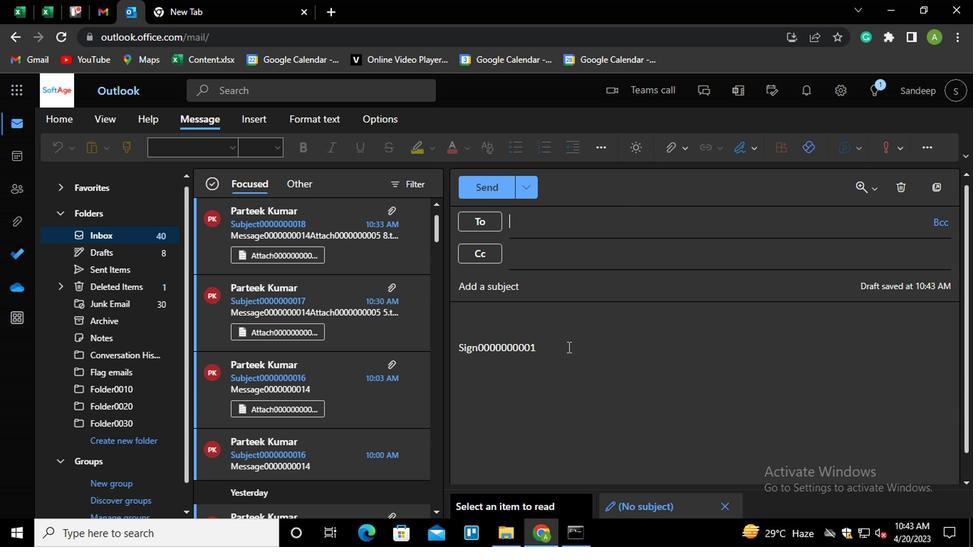 
Action: Mouse moved to (587, 337)
Screenshot: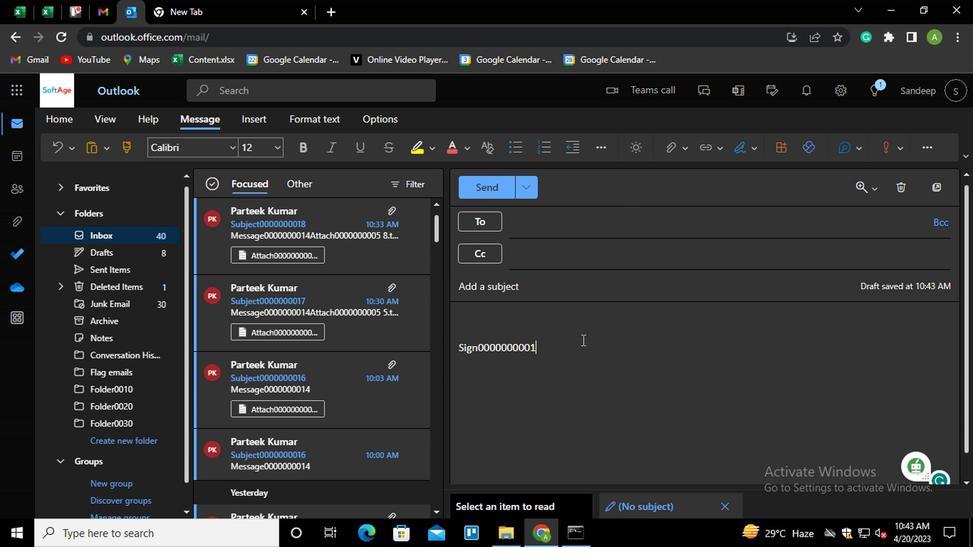 
Action: Key pressed <Key.shift_r><Key.shift_r><Key.shift_r><Key.shift_r><Key.shift_r><Key.shift_r><Key.shift_r><Key.shift_r><Key.shift_r><Key.shift_r><Key.shift_r><Key.shift_r><Key.shift_r><Key.shift_r><Key.shift_r><Key.shift_r><Key.shift_r><Key.shift_r><Key.shift_r><Key.shift_r><Key.shift_r><Key.shift_r><Key.shift_r><Key.shift_r><Key.home>
Screenshot: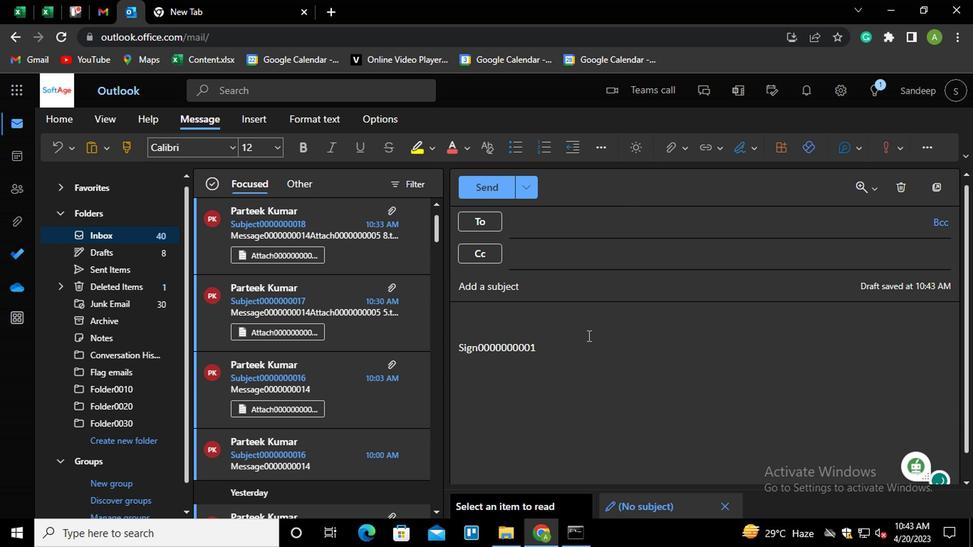 
Action: Mouse moved to (605, 299)
Screenshot: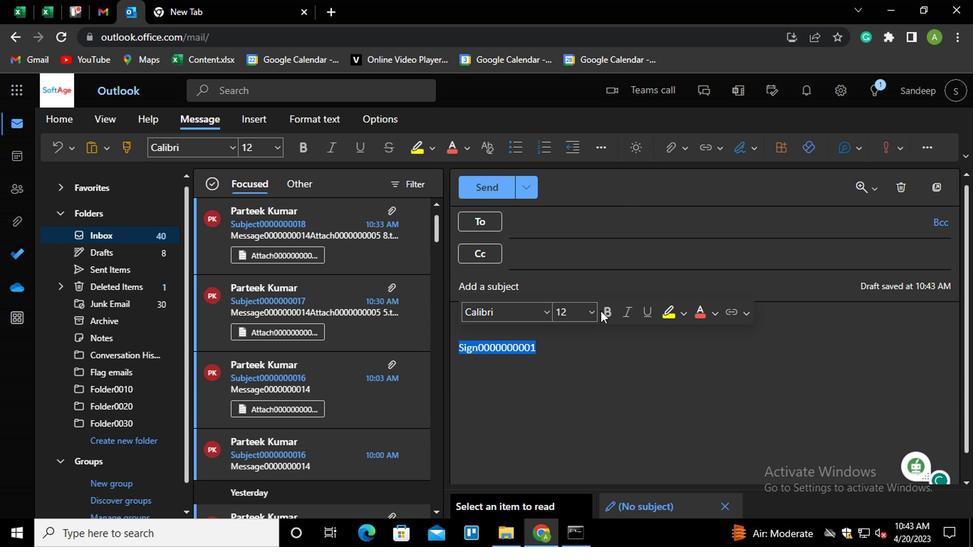 
Action: Key pressed ctrl+K
Screenshot: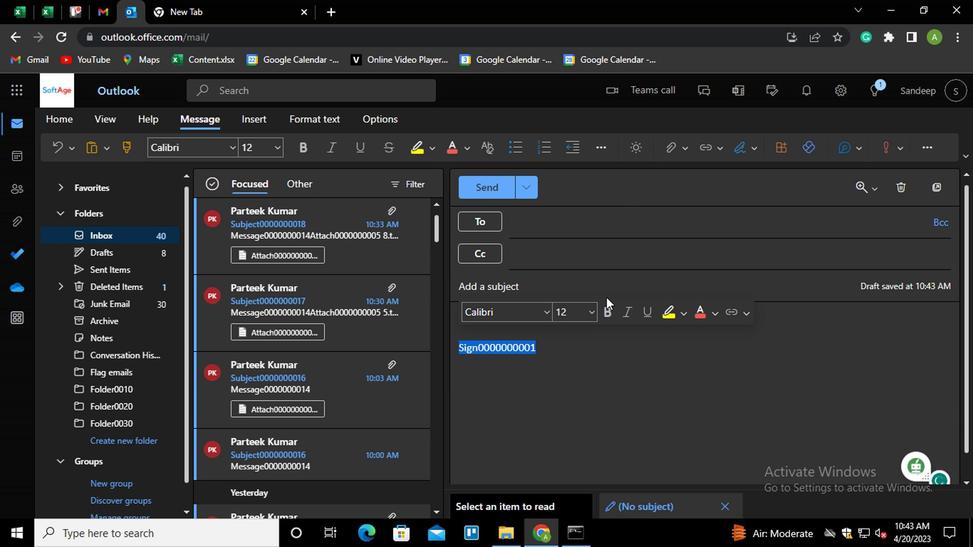 
Action: Mouse moved to (530, 280)
Screenshot: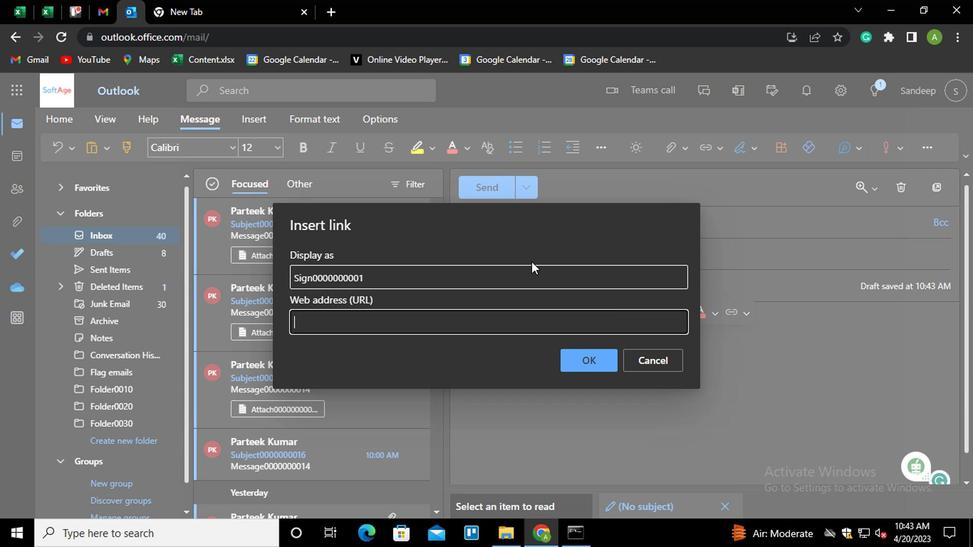 
Action: Mouse pressed left at (530, 280)
Screenshot: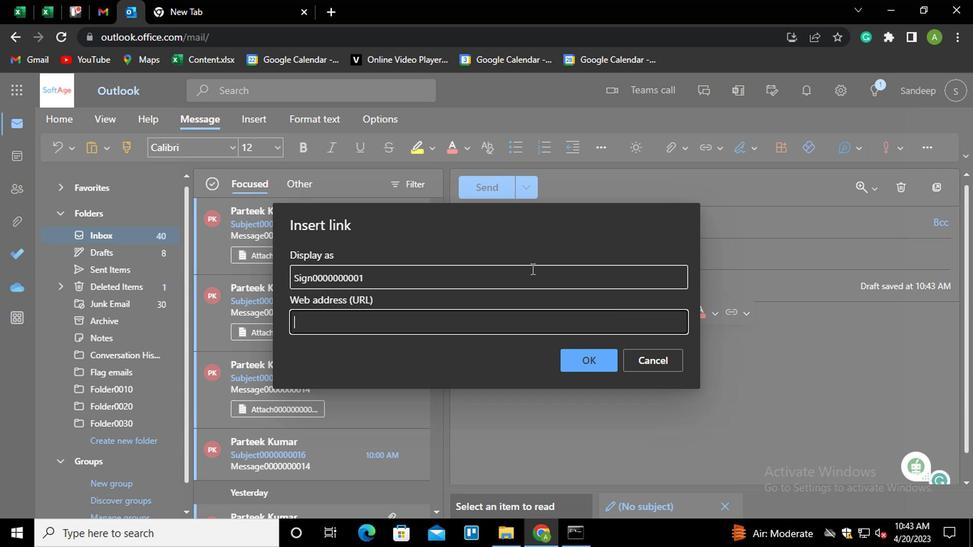 
Action: Key pressed <Key.shift_r><Key.home><Key.shift_r><Key.shift_r><Key.shift_r>LINK0000000002
Screenshot: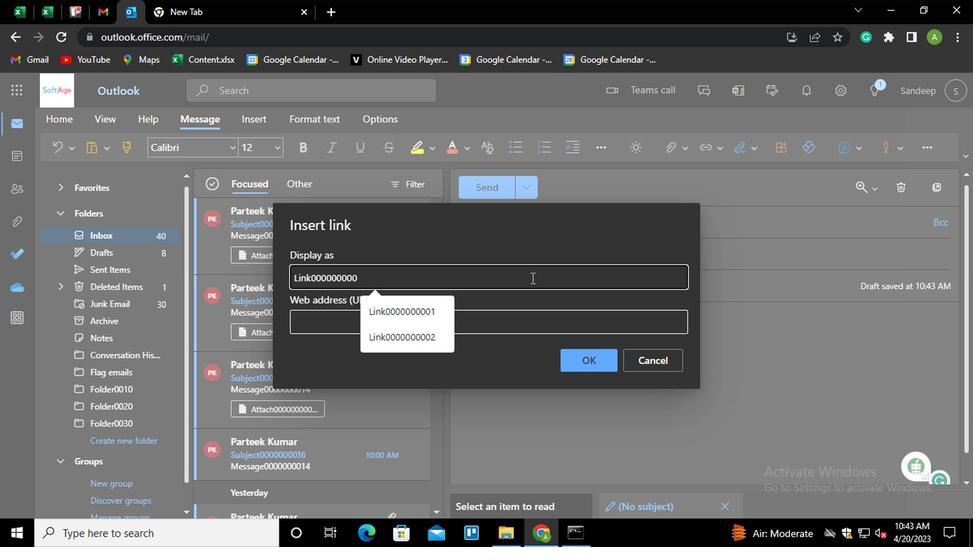 
Action: Mouse moved to (458, 321)
Screenshot: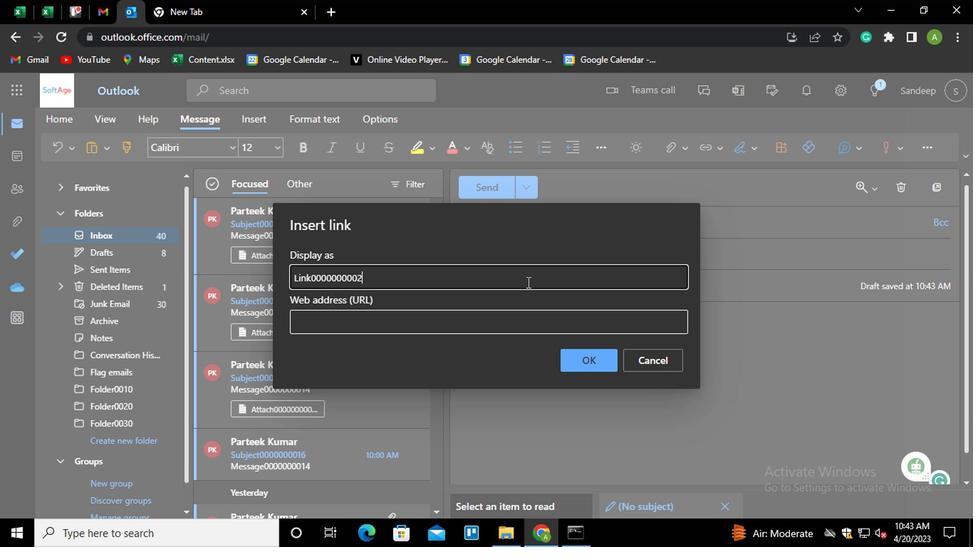 
Action: Mouse pressed left at (458, 321)
Screenshot: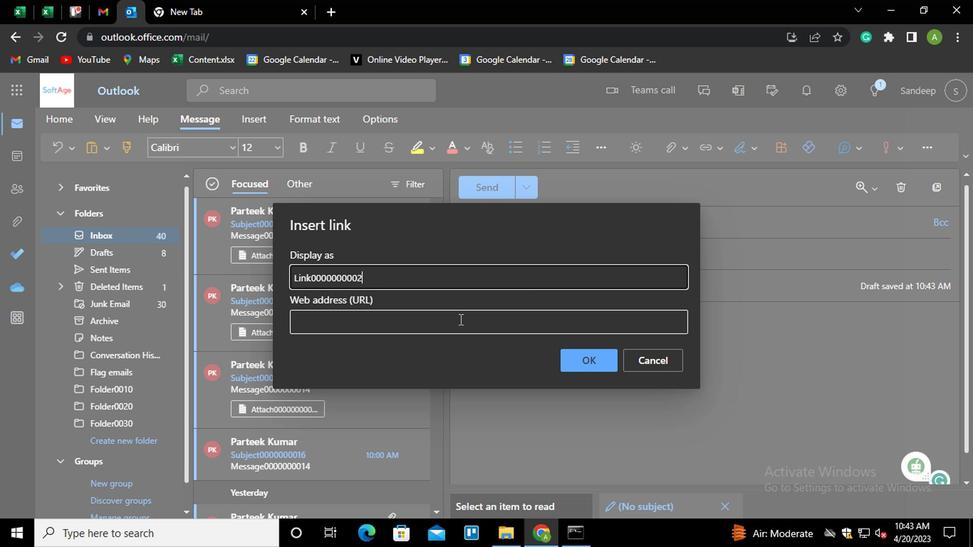 
Action: Key pressed <Key.shift_r>LINK0000000002
Screenshot: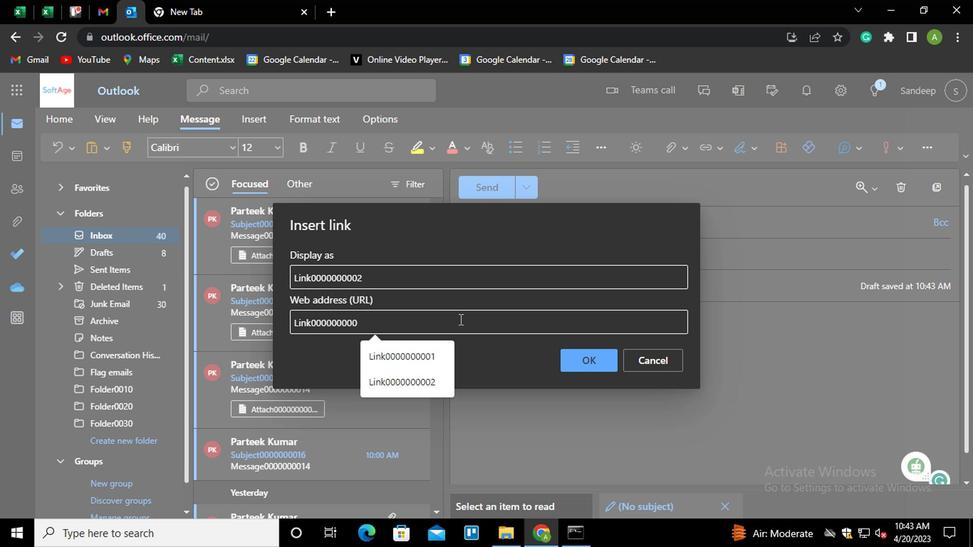 
Action: Mouse moved to (572, 354)
Screenshot: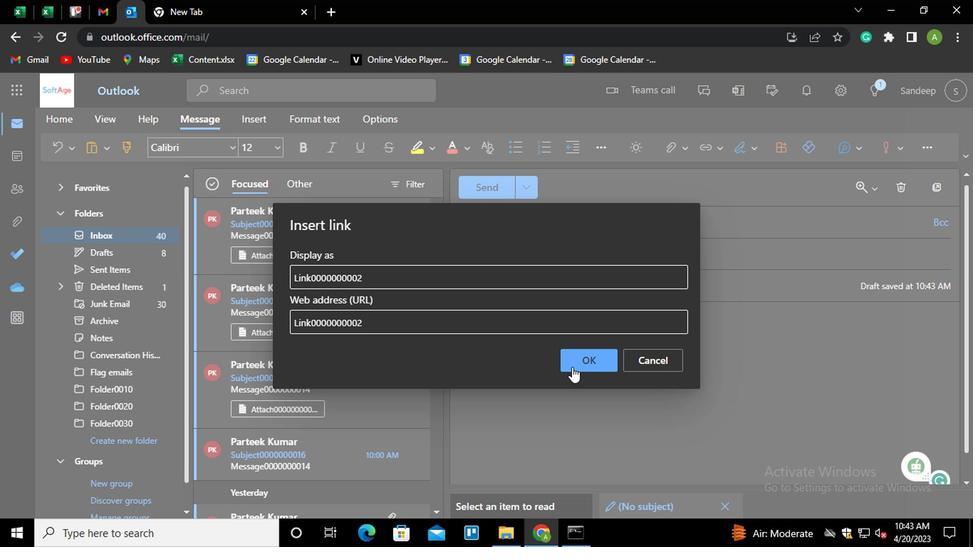 
Action: Mouse pressed left at (572, 354)
Screenshot: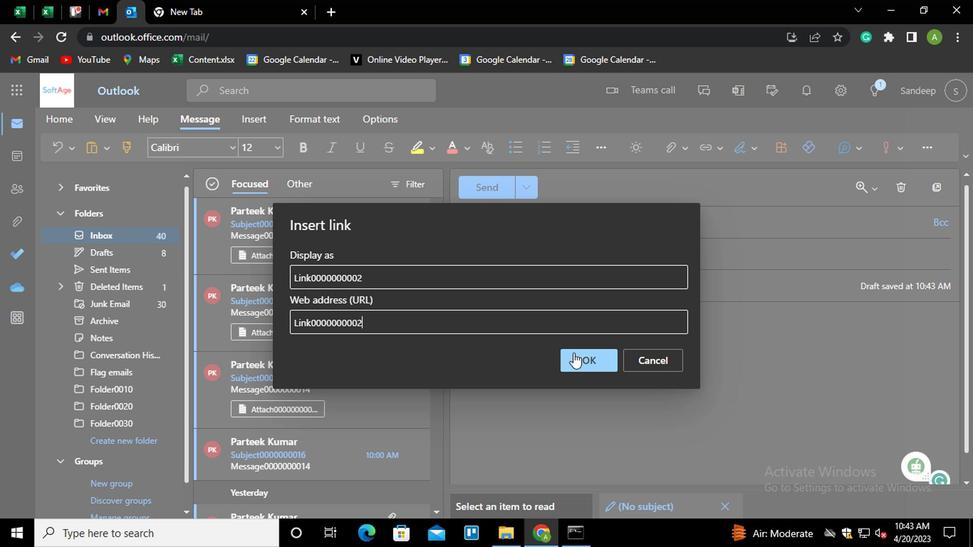 
Action: Mouse moved to (744, 152)
Screenshot: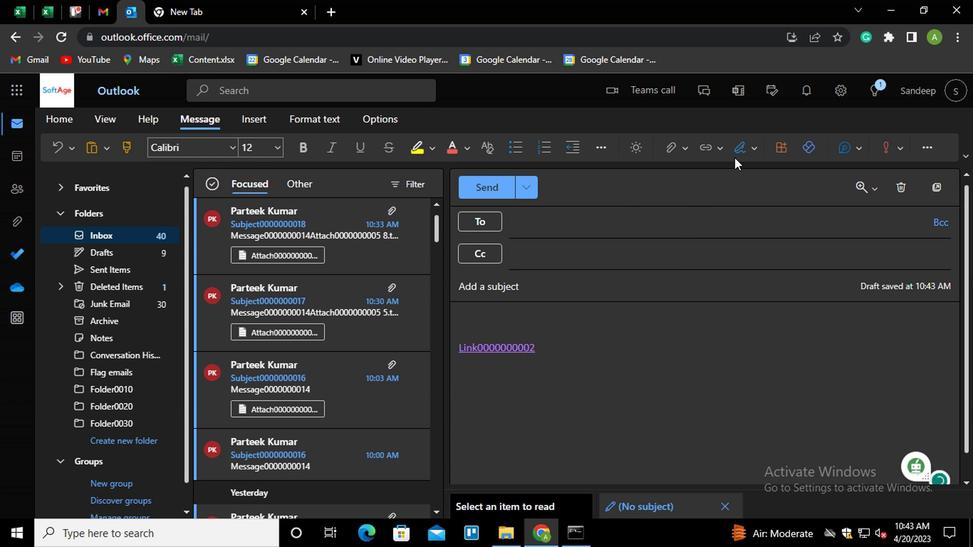 
Action: Mouse pressed left at (744, 152)
Screenshot: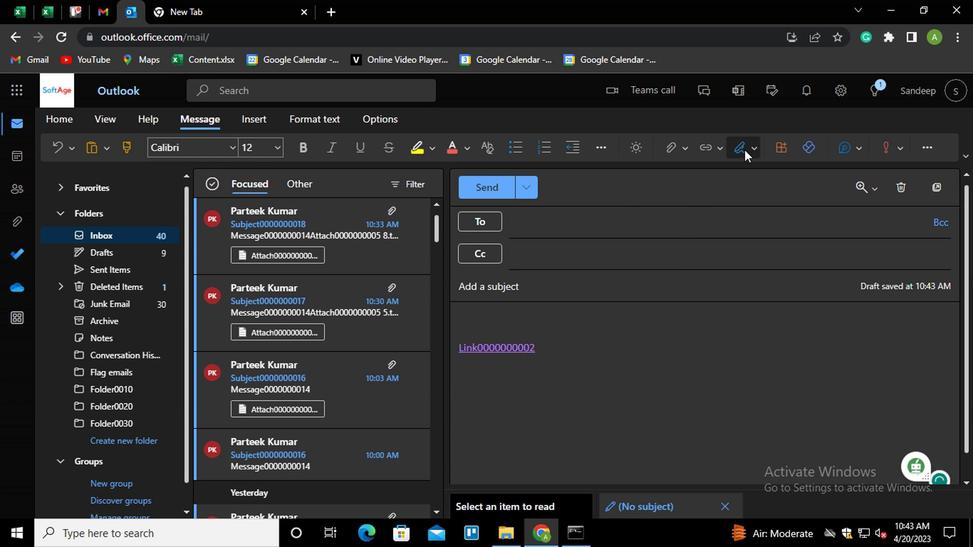 
Action: Mouse moved to (734, 200)
Screenshot: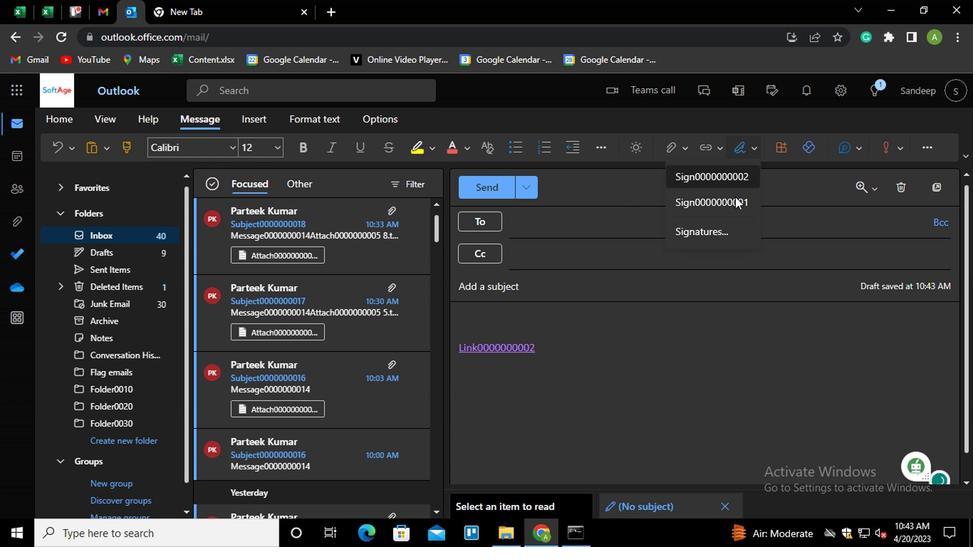 
Action: Mouse pressed left at (734, 200)
Screenshot: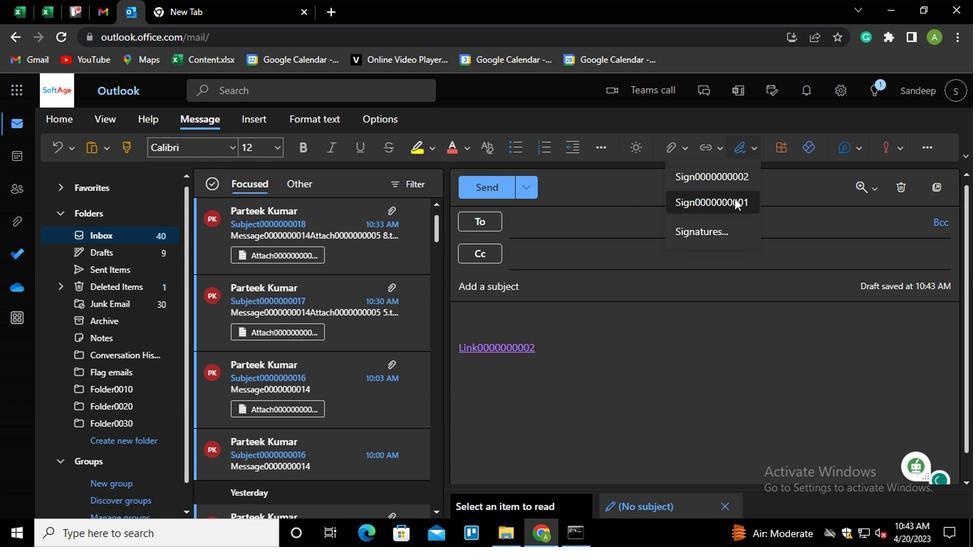 
Action: Mouse moved to (584, 224)
Screenshot: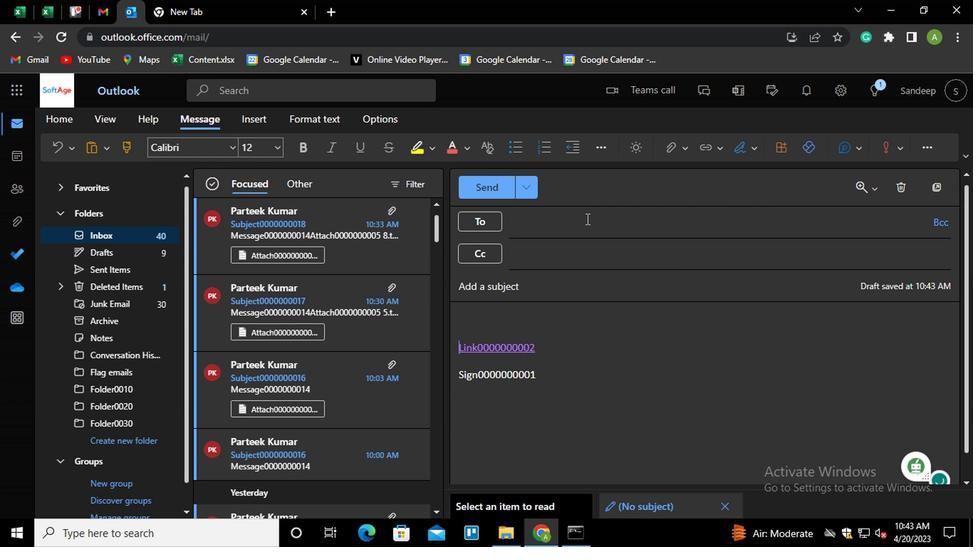 
Action: Mouse pressed left at (584, 224)
Screenshot: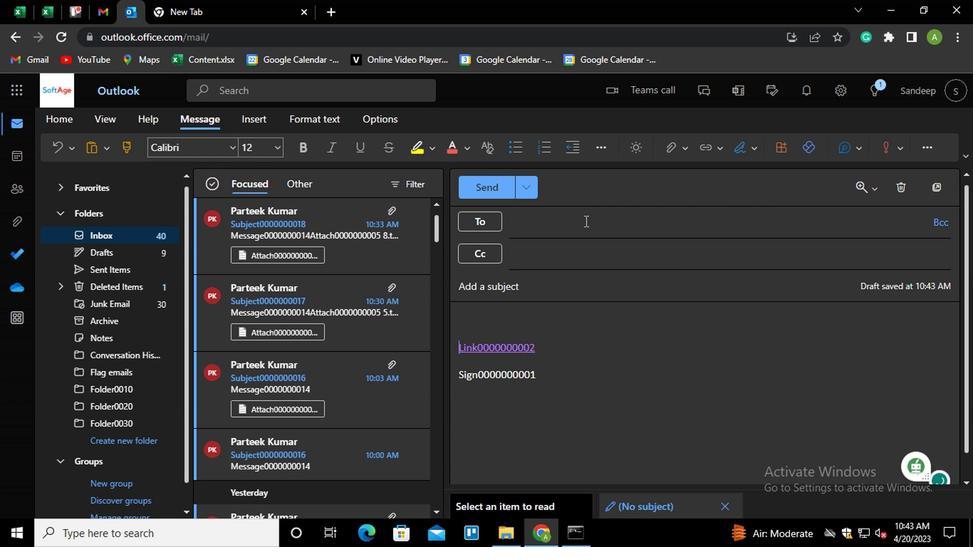 
Action: Mouse moved to (577, 313)
Screenshot: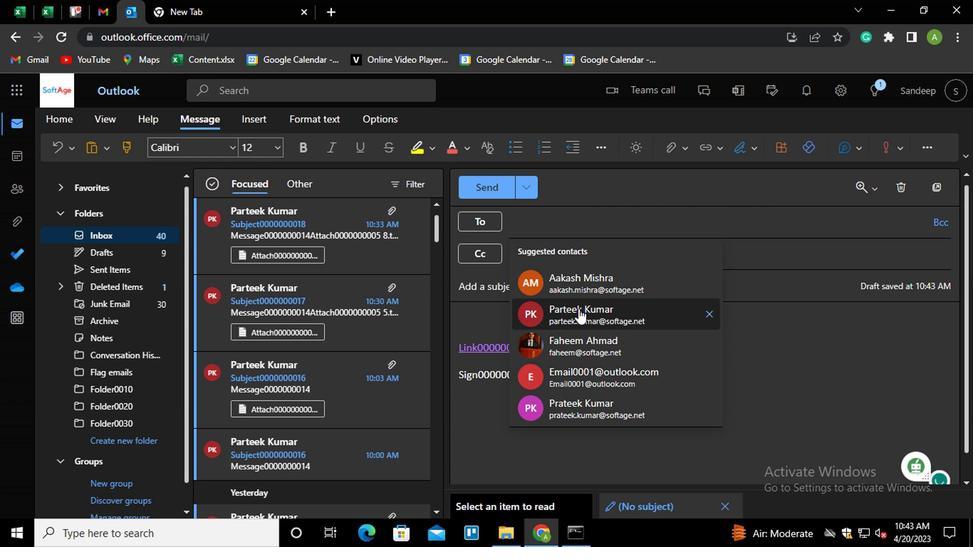 
Action: Mouse pressed left at (577, 313)
Screenshot: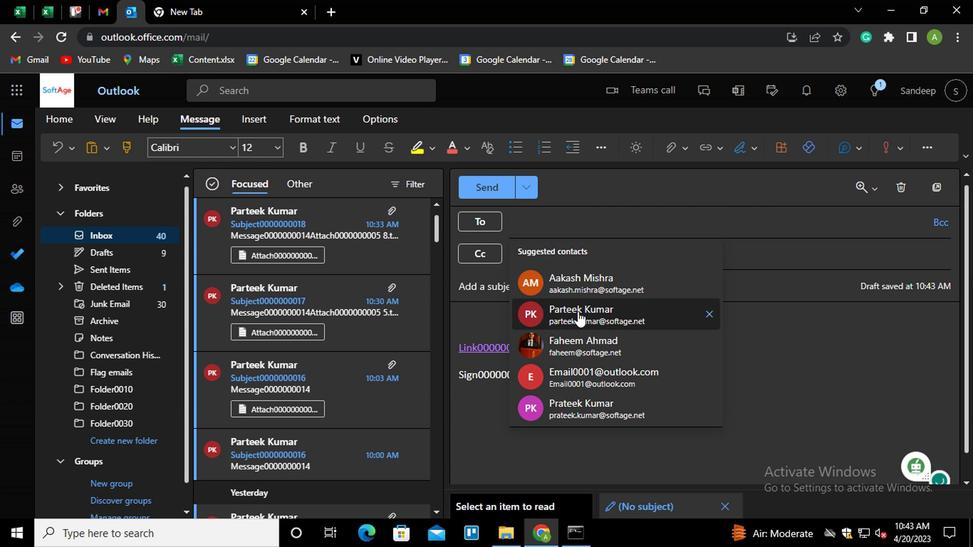
Action: Mouse moved to (605, 229)
Screenshot: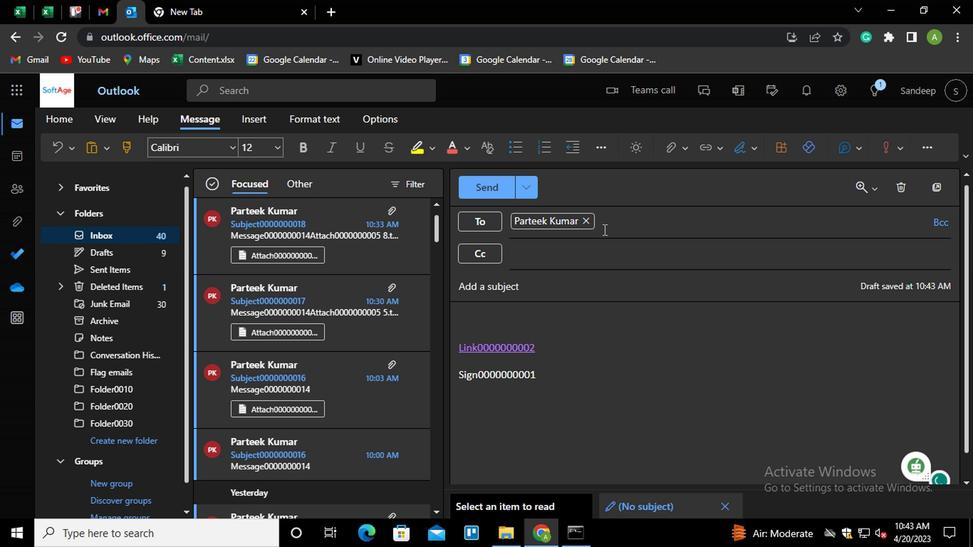 
Action: Key pressed AA<Key.enter>
Screenshot: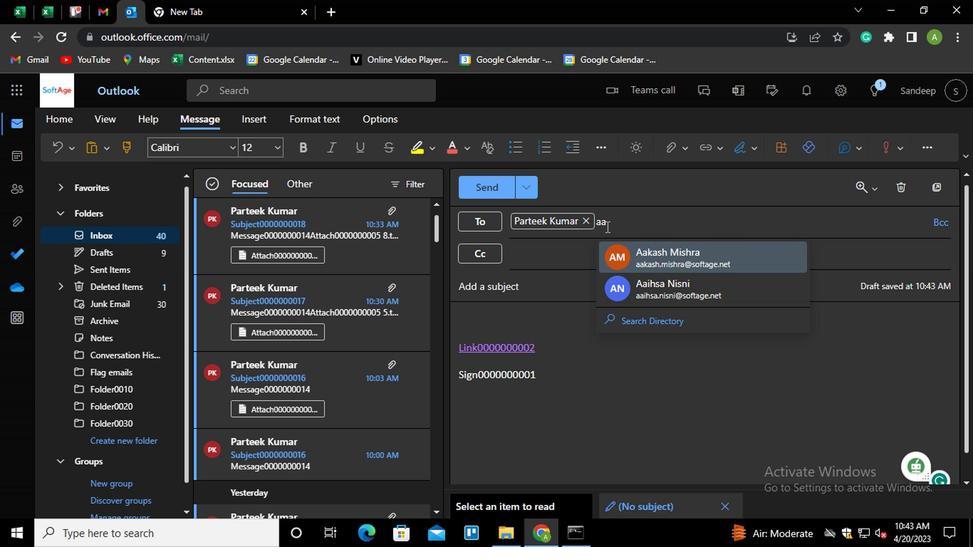 
Action: Mouse moved to (595, 259)
Screenshot: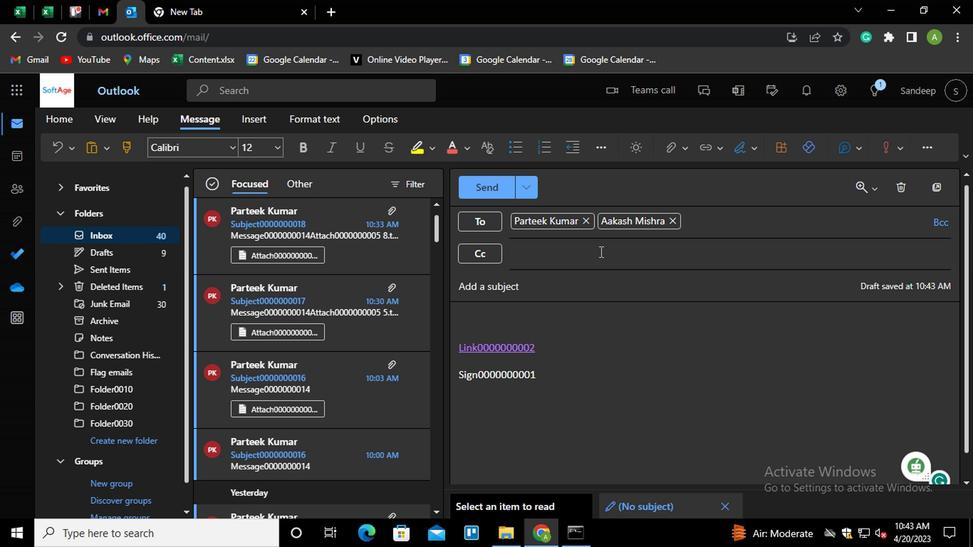 
Action: Mouse pressed left at (595, 259)
Screenshot: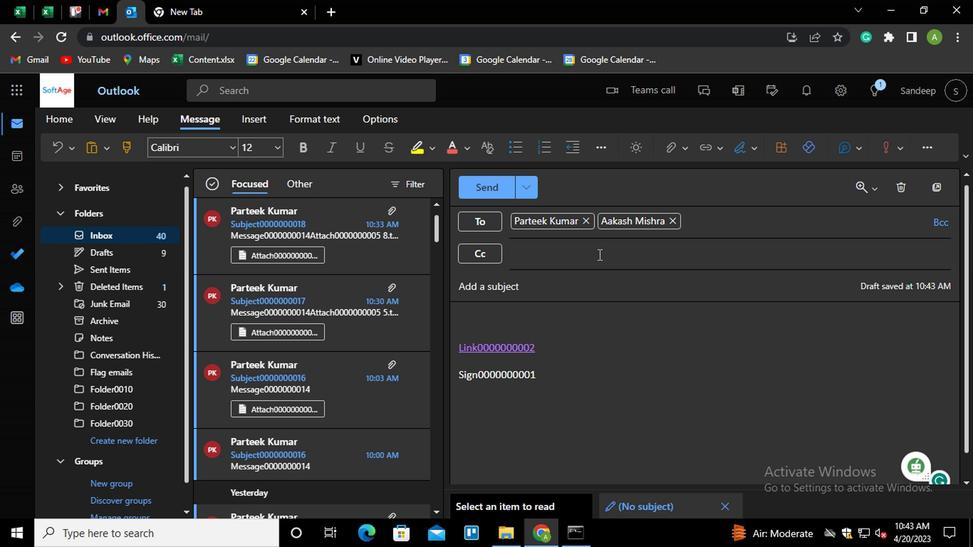 
Action: Key pressed AYU<Key.enter>
Screenshot: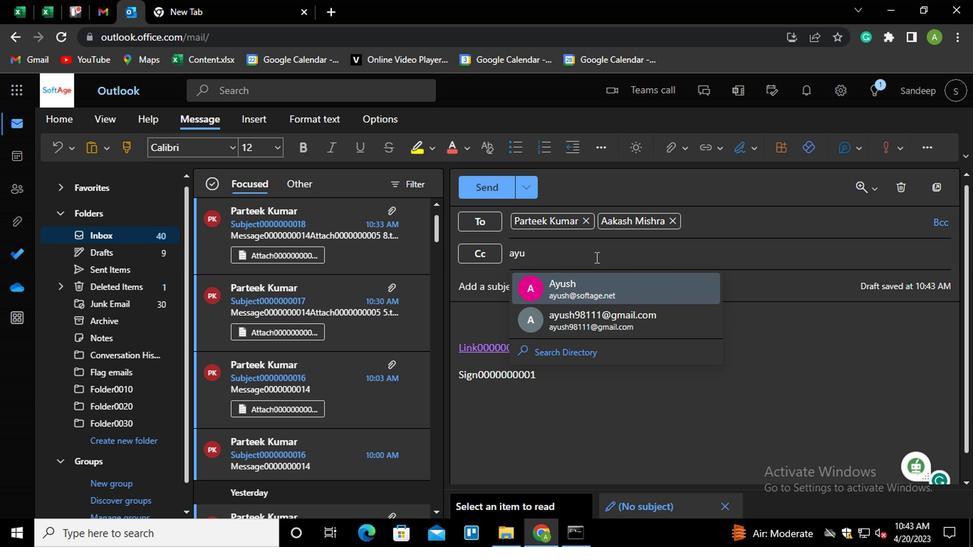 
Action: Mouse moved to (580, 269)
Screenshot: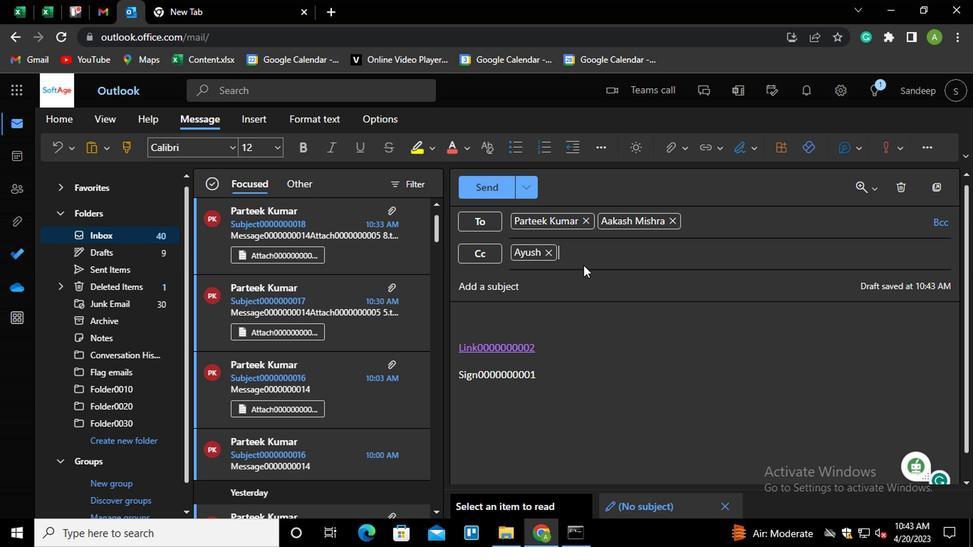 
Action: Key pressed POO<Key.enter>
Screenshot: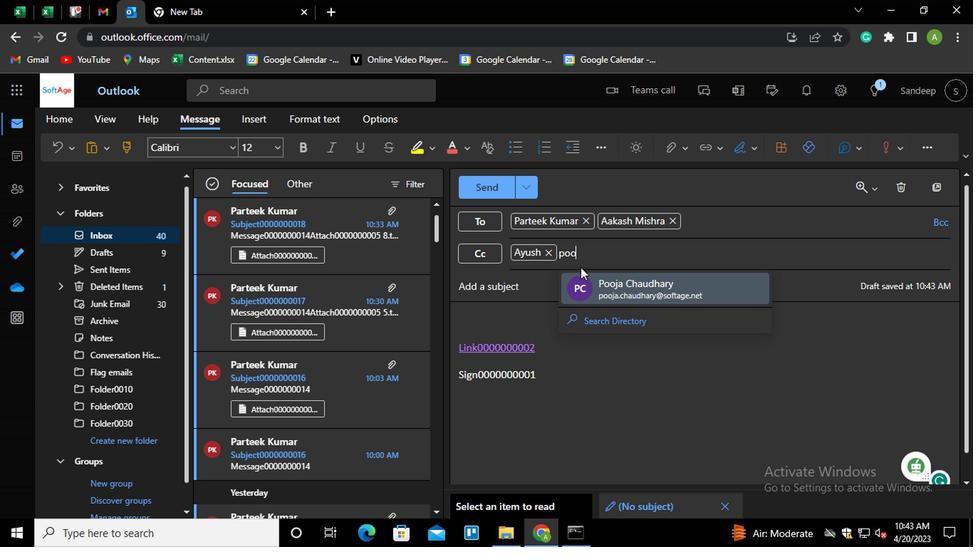 
Action: Mouse moved to (939, 224)
Screenshot: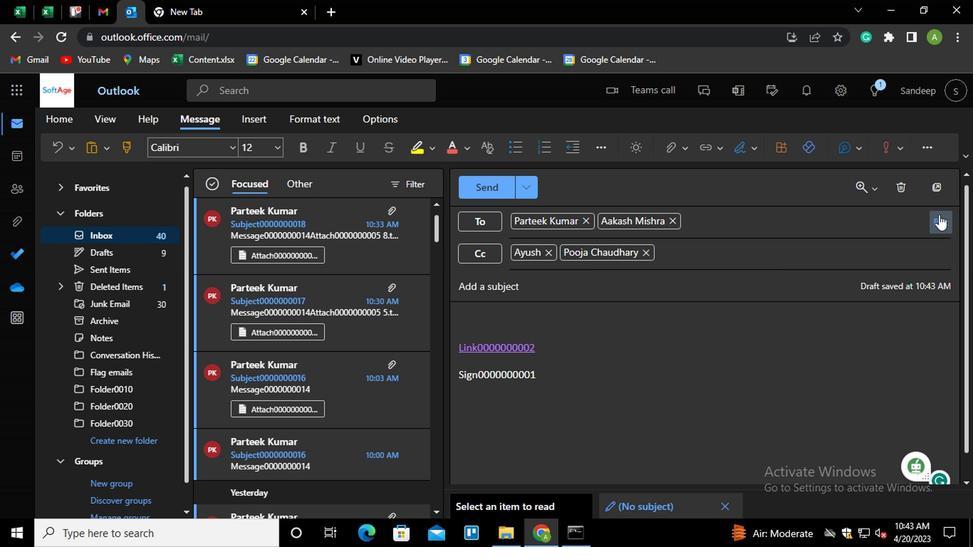 
Action: Mouse pressed left at (939, 224)
Screenshot: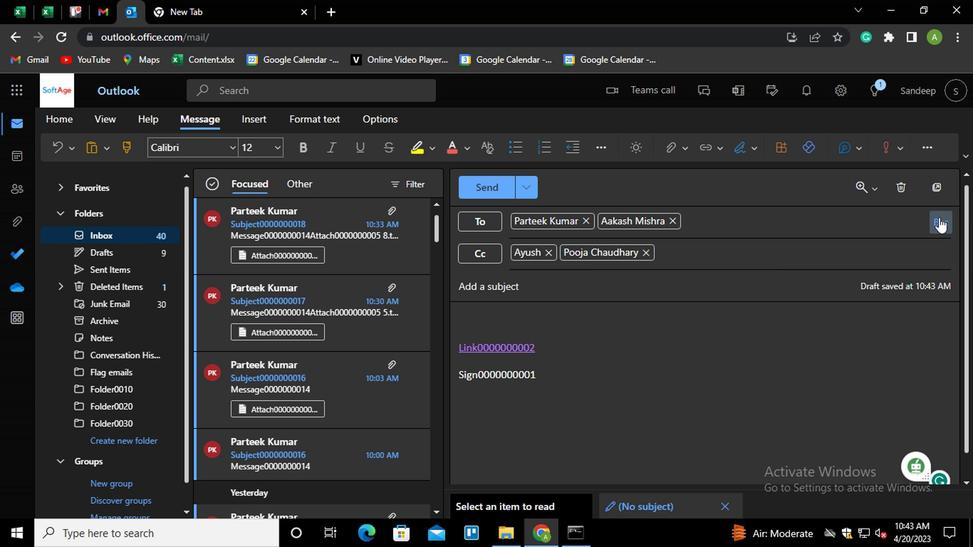 
Action: Mouse moved to (539, 286)
Screenshot: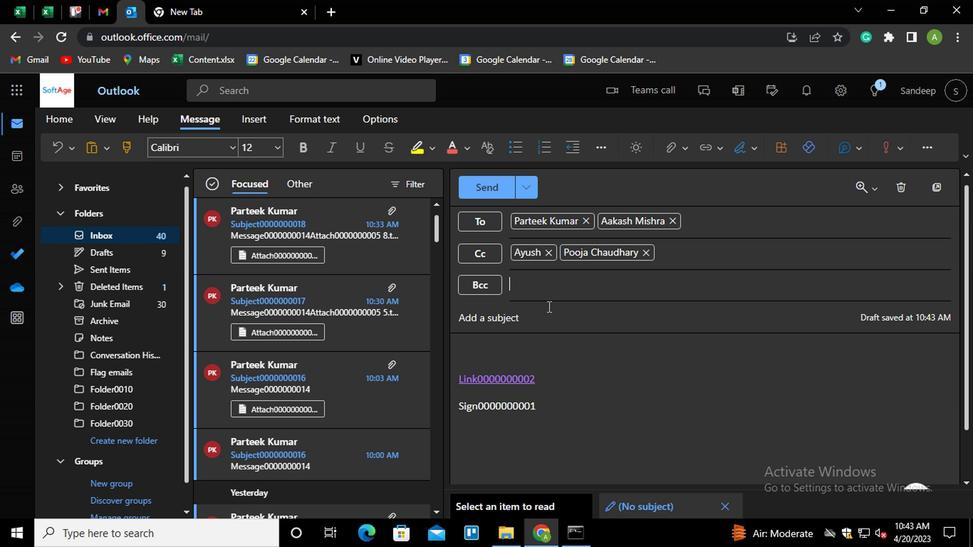 
Action: Mouse pressed left at (539, 286)
Screenshot: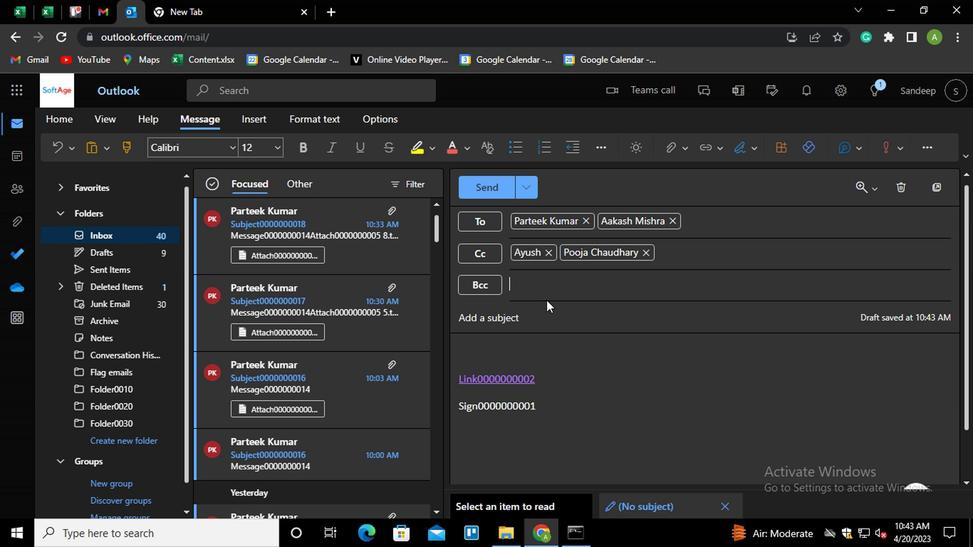 
Action: Mouse moved to (538, 285)
Screenshot: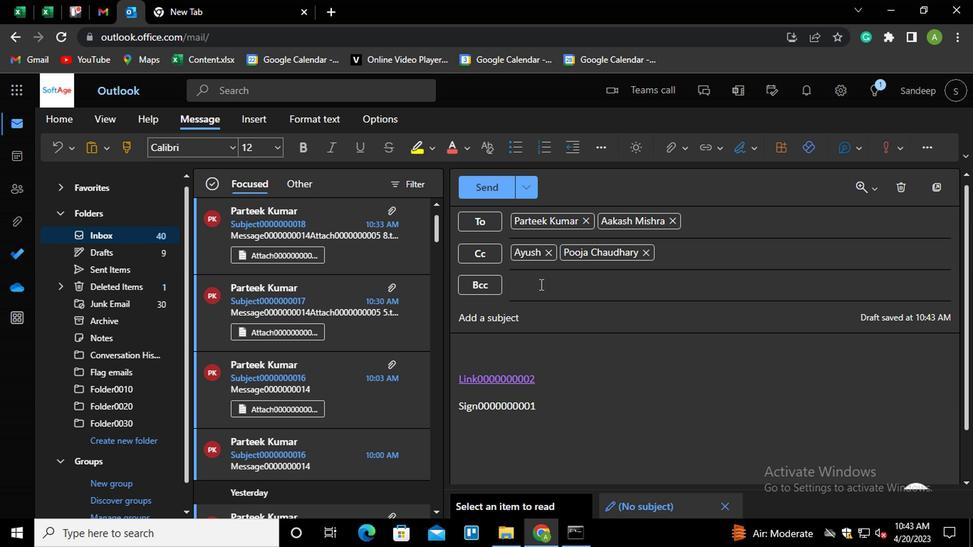 
Action: Key pressed VAN<Key.enter>
Screenshot: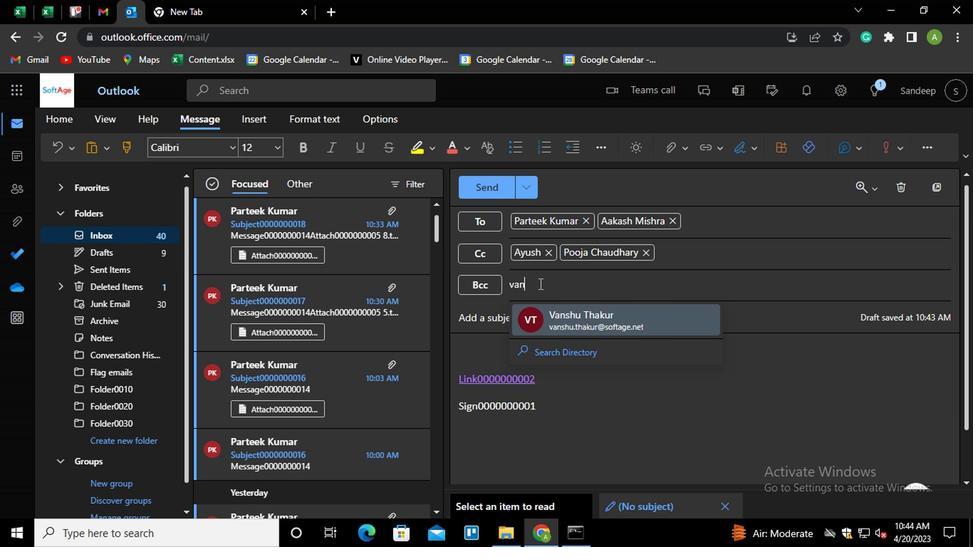 
Action: Mouse moved to (494, 319)
Screenshot: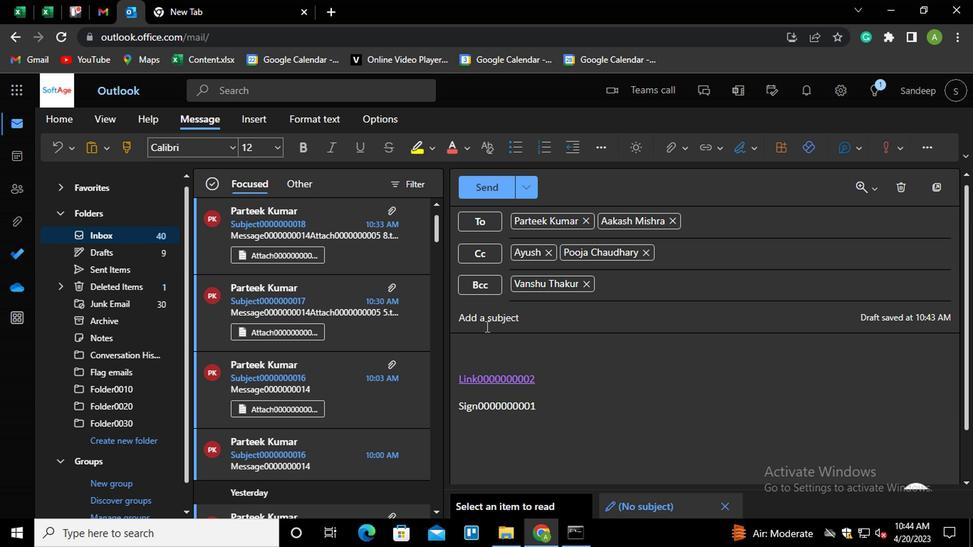 
Action: Mouse pressed left at (494, 319)
Screenshot: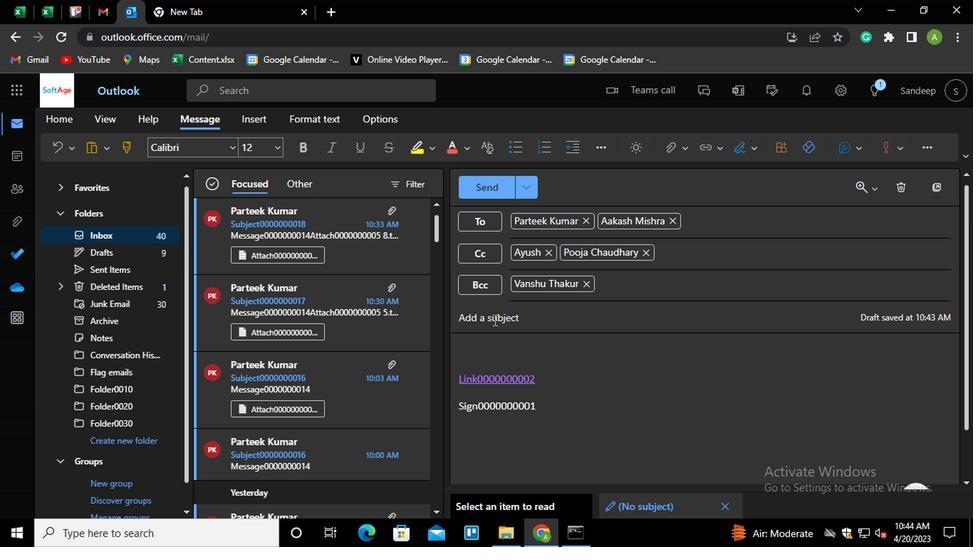 
Action: Key pressed <Key.shift>SUBJECT0000000001
Screenshot: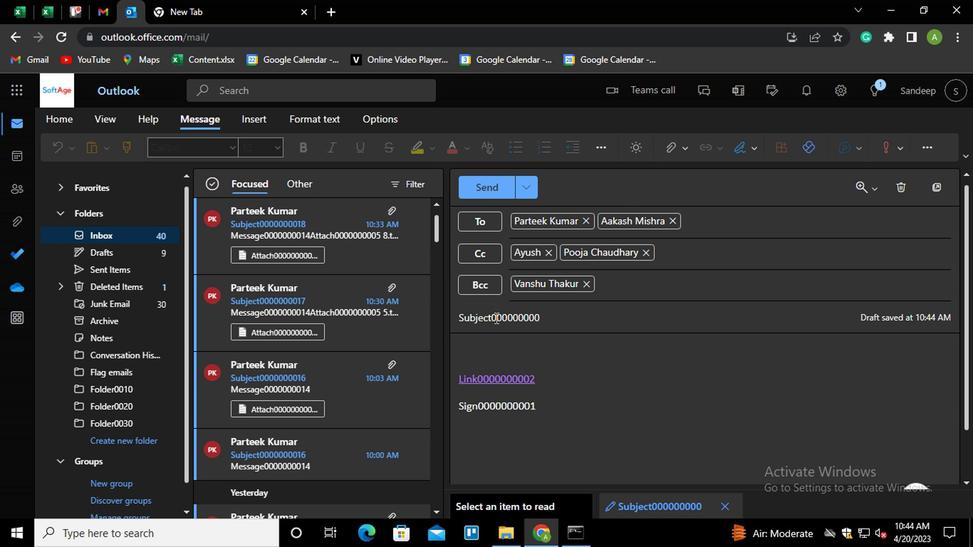 
Action: Mouse moved to (553, 415)
Screenshot: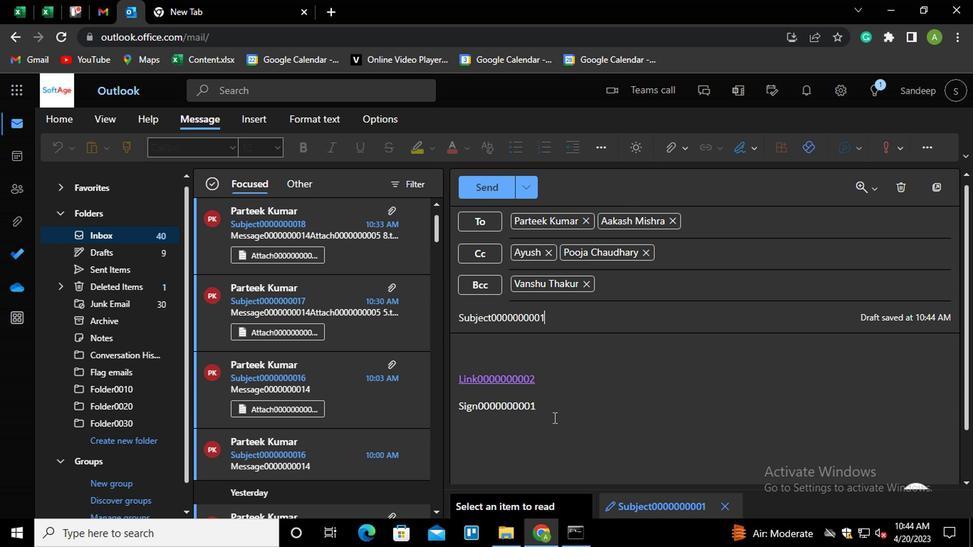 
Action: Mouse pressed left at (553, 415)
Screenshot: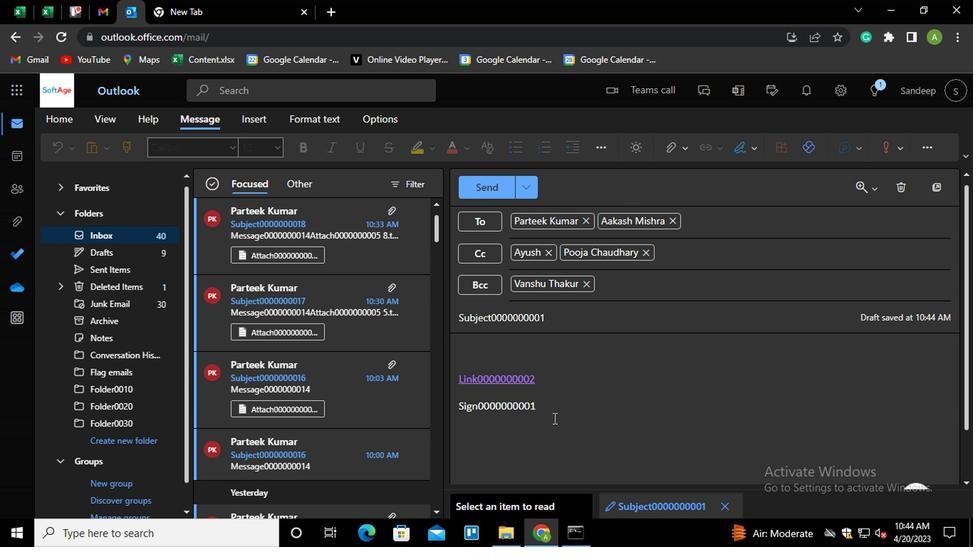 
Action: Mouse moved to (553, 414)
Screenshot: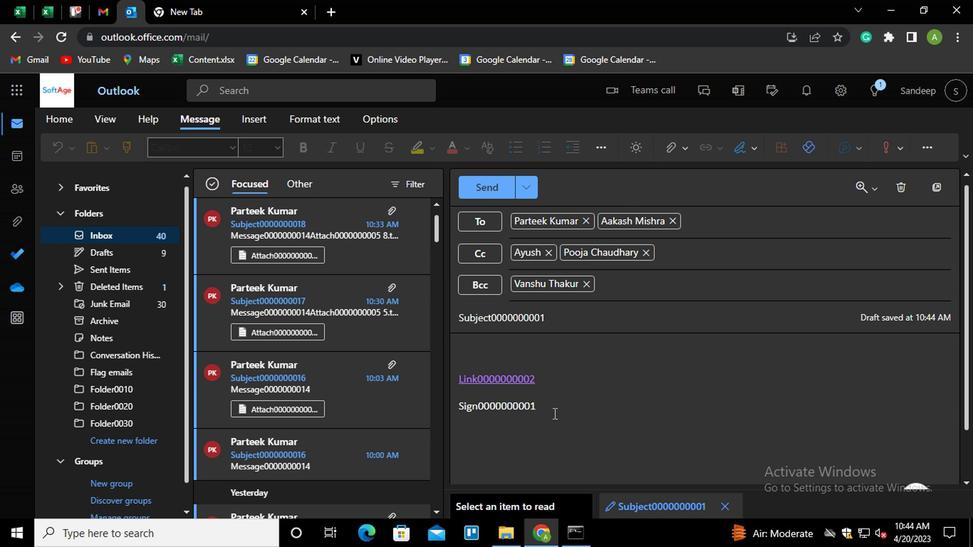
Action: Key pressed <Key.shift_r><Key.enter><Key.shift_r>MESSAGE0000000003
Screenshot: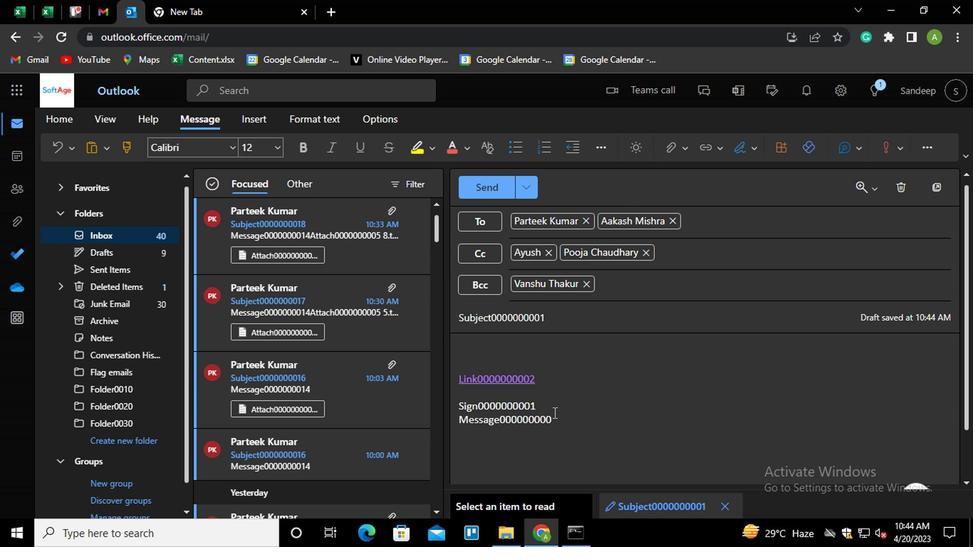 
Action: Mouse moved to (498, 193)
Screenshot: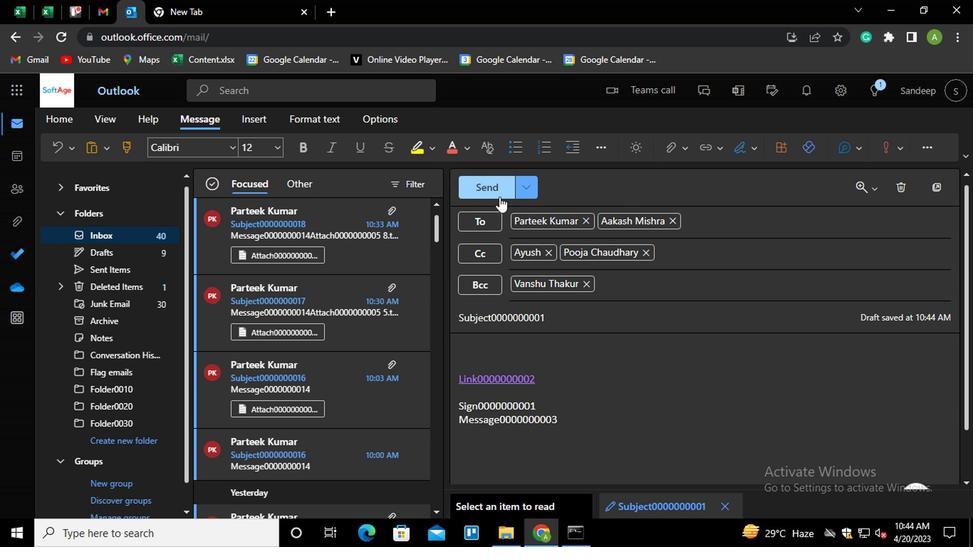 
Action: Mouse pressed left at (498, 193)
Screenshot: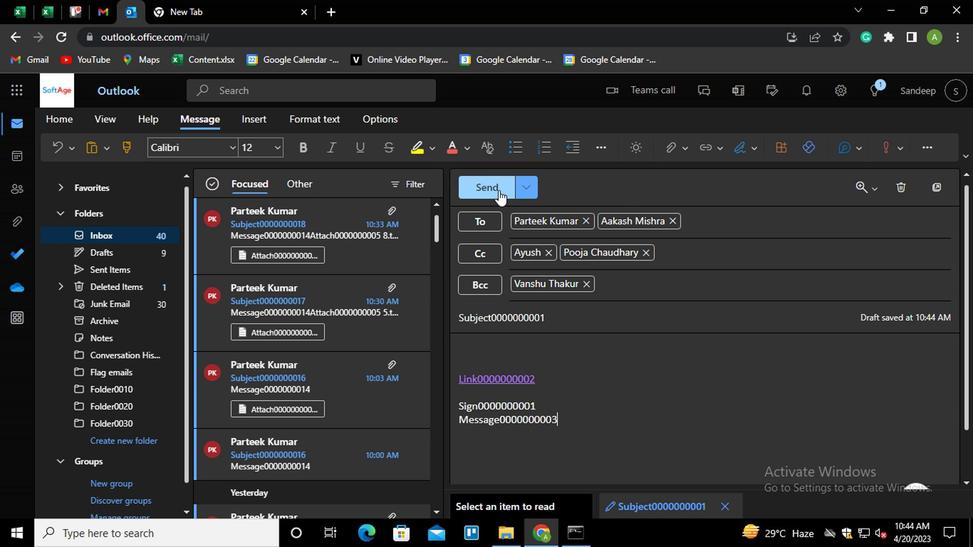 
Action: Mouse moved to (93, 149)
Screenshot: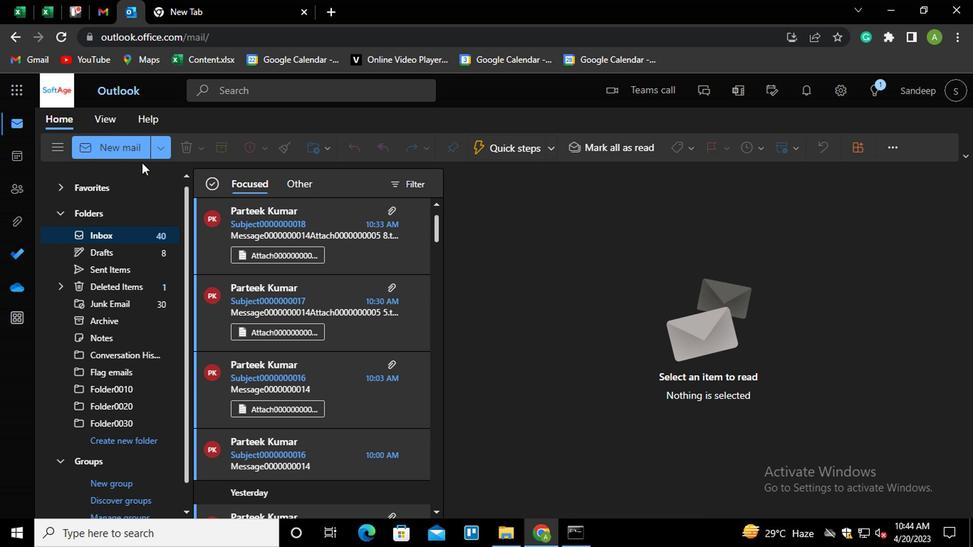 
Action: Mouse pressed left at (93, 149)
Screenshot: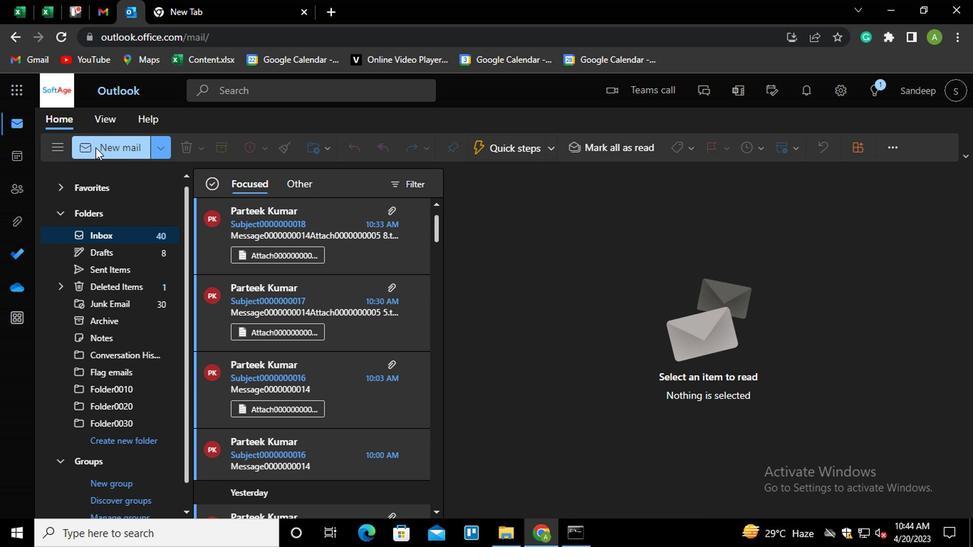 
Action: Mouse moved to (555, 351)
Screenshot: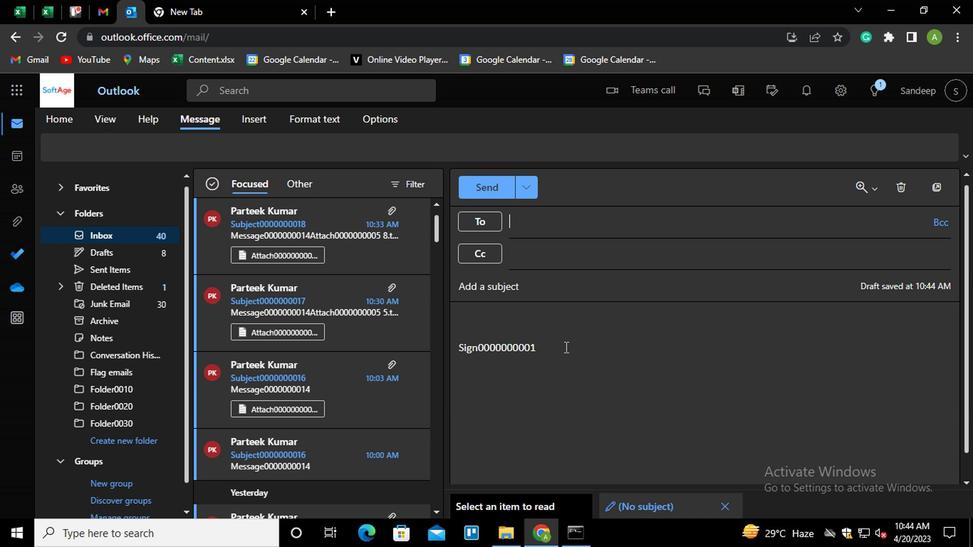 
Action: Mouse pressed left at (555, 351)
Screenshot: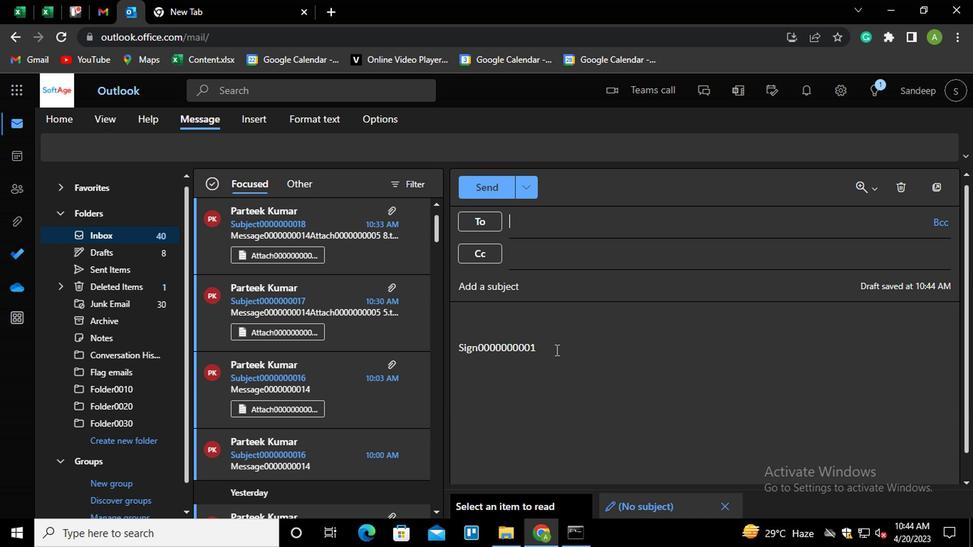 
Action: Key pressed <Key.shift_r><Key.home>ctrl+K
Screenshot: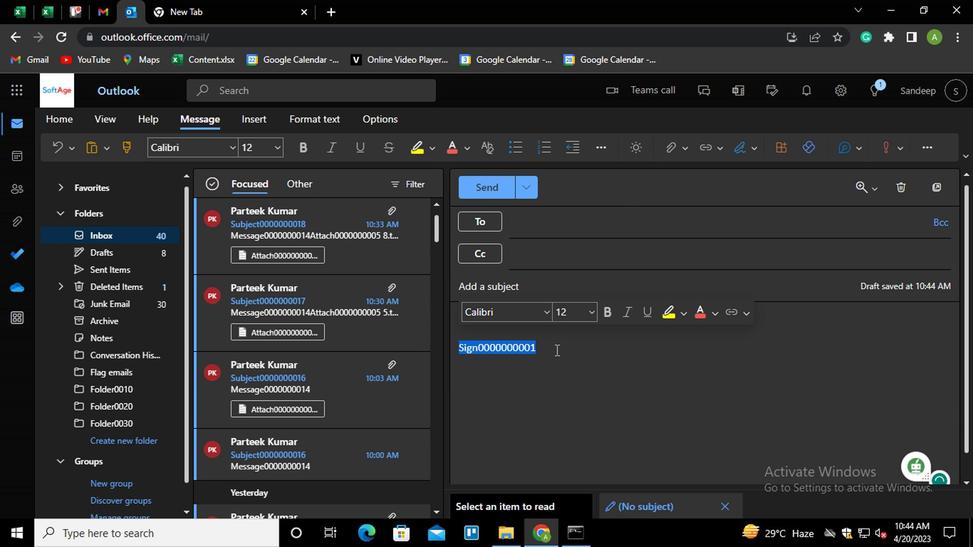 
Action: Mouse moved to (489, 286)
Screenshot: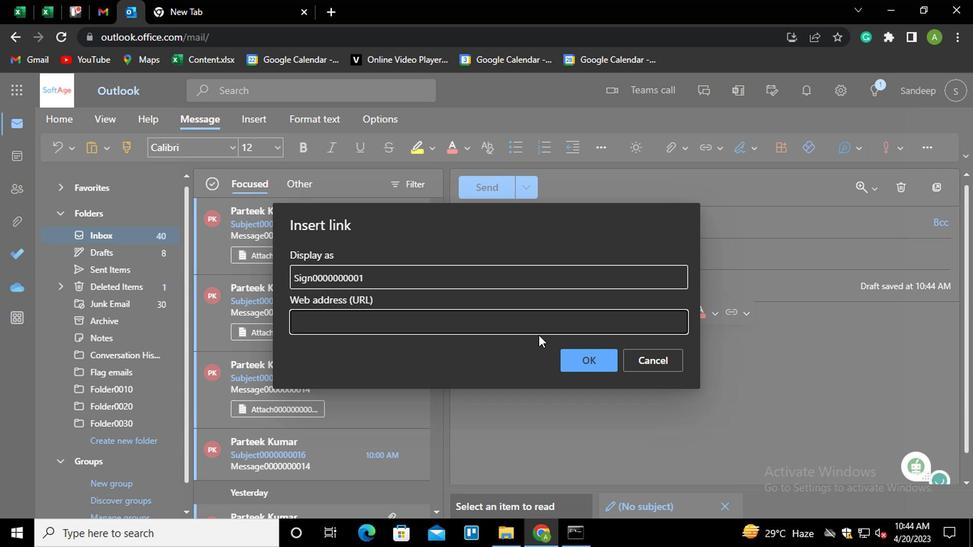 
Action: Mouse pressed left at (489, 286)
Screenshot: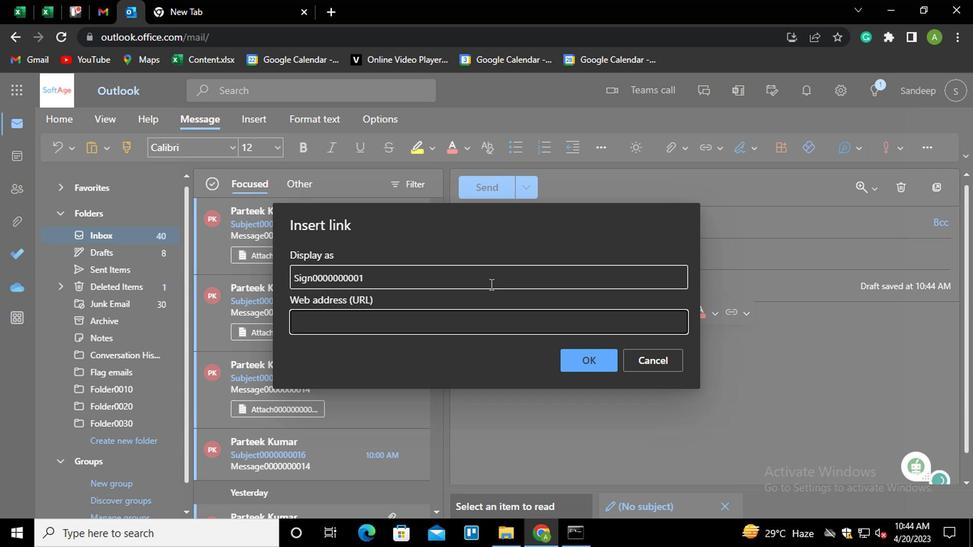 
Action: Mouse moved to (488, 285)
Screenshot: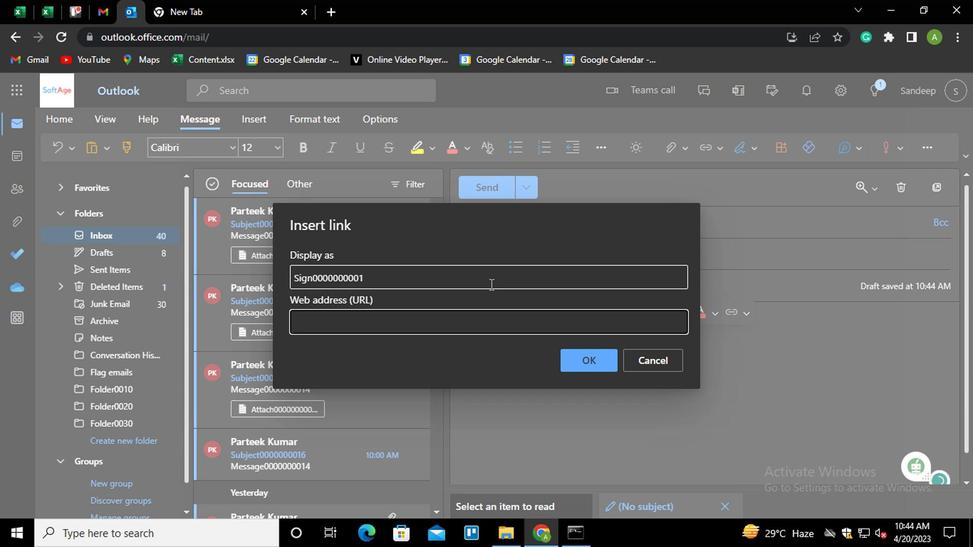 
Action: Key pressed <Key.shift_r><Key.home><Key.shift_r>LINK0000000002
Screenshot: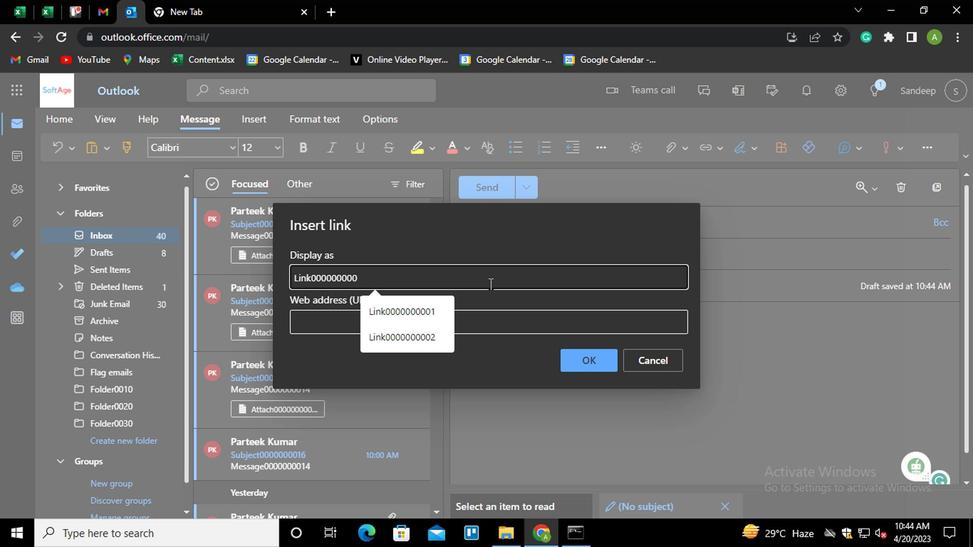 
Action: Mouse moved to (499, 323)
Screenshot: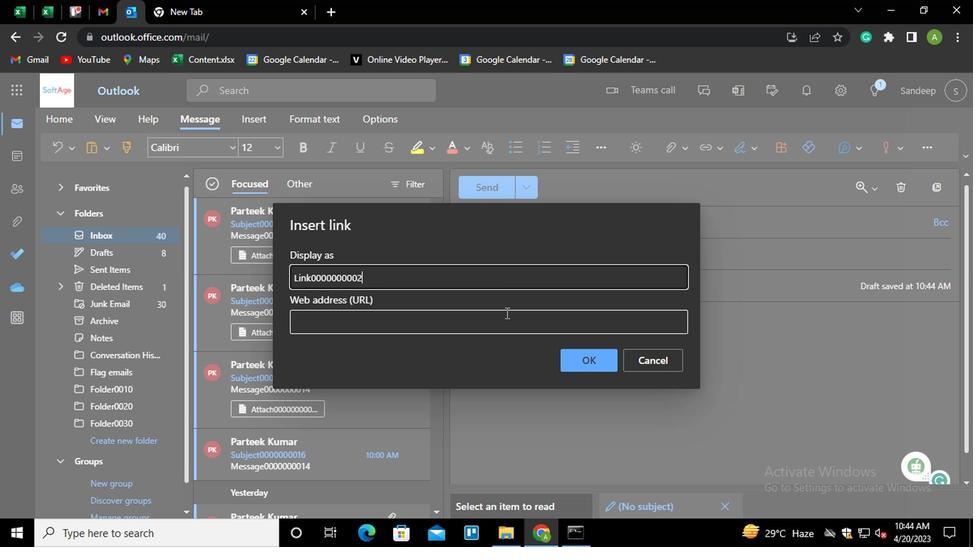 
Action: Mouse pressed left at (499, 323)
Screenshot: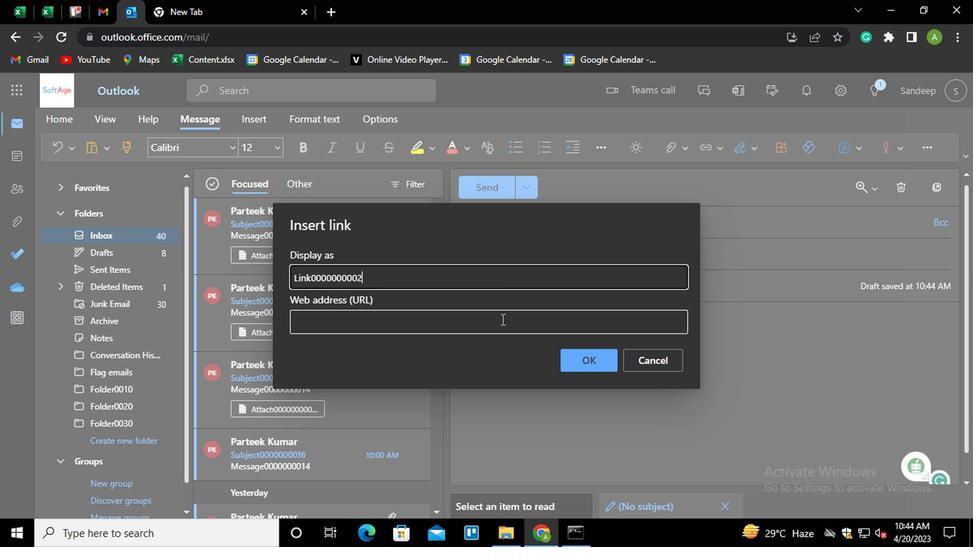 
Action: Key pressed <Key.shift_r>LINK0000000002
Screenshot: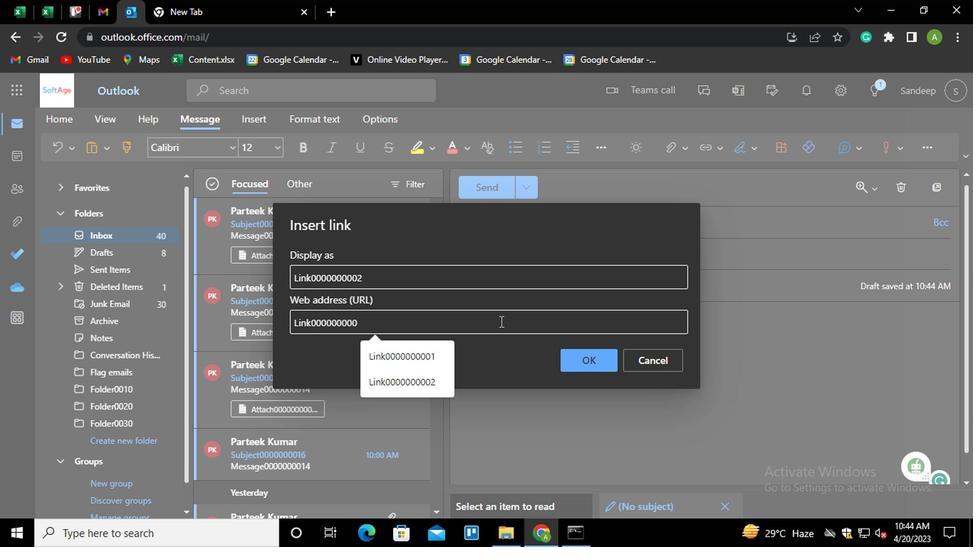
Action: Mouse moved to (587, 354)
Screenshot: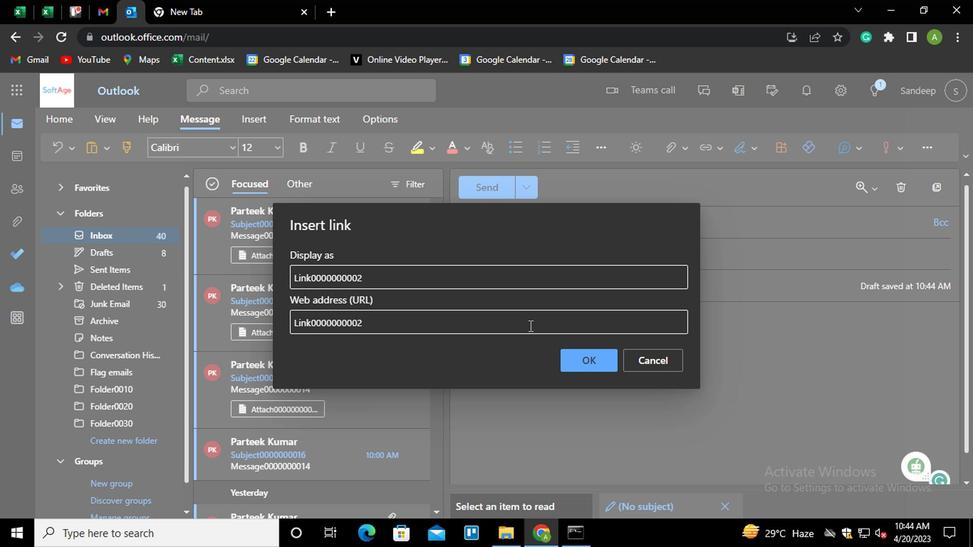 
Action: Mouse pressed left at (587, 354)
Screenshot: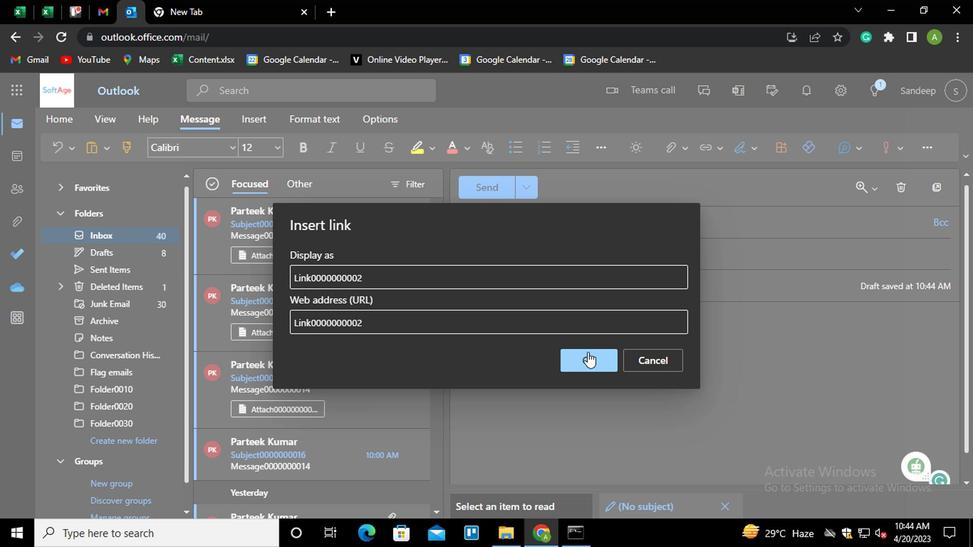 
Action: Mouse moved to (739, 155)
Screenshot: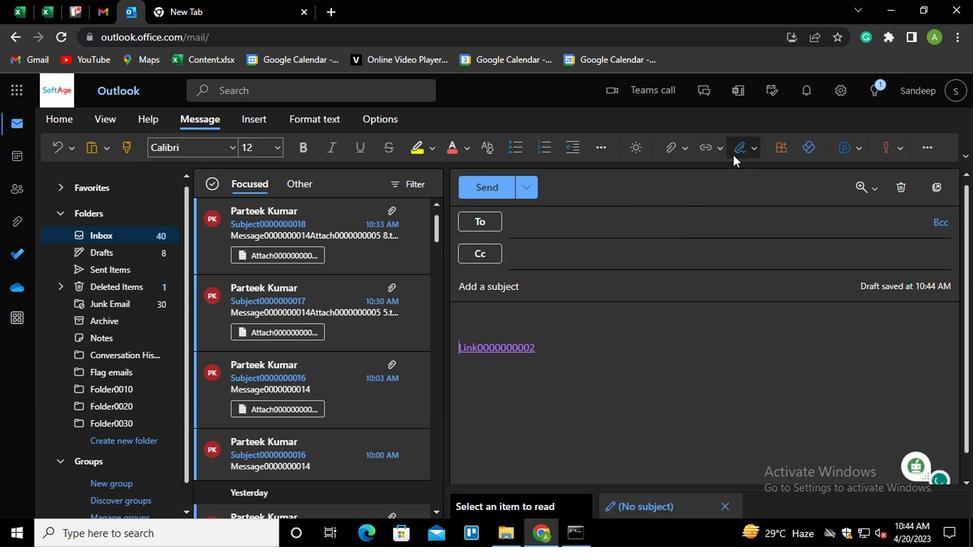 
Action: Mouse pressed left at (739, 155)
Screenshot: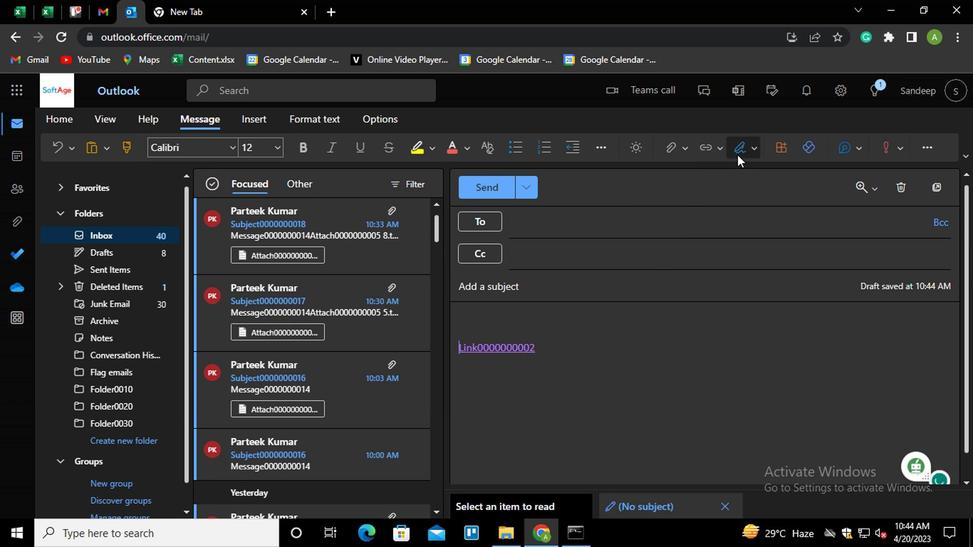 
Action: Mouse moved to (723, 204)
Screenshot: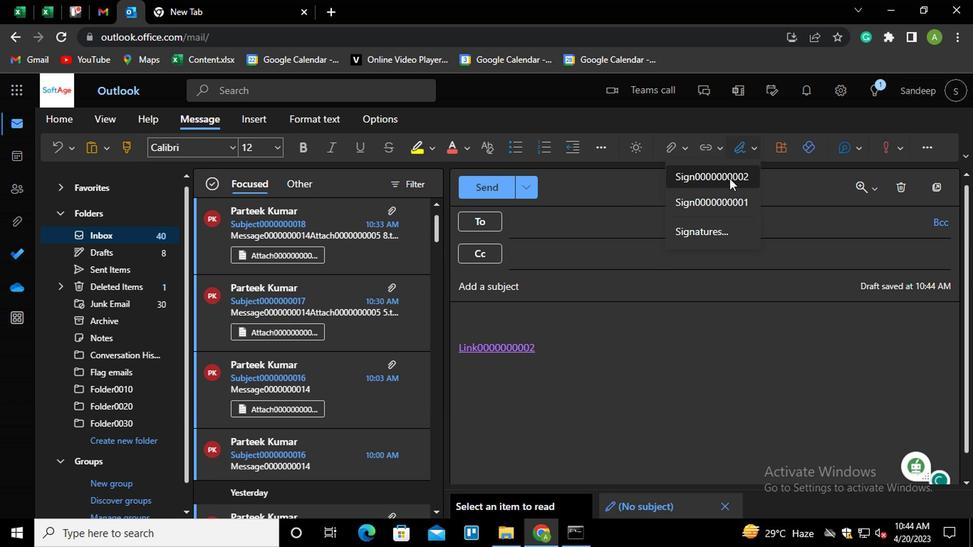 
Action: Mouse pressed left at (723, 204)
Screenshot: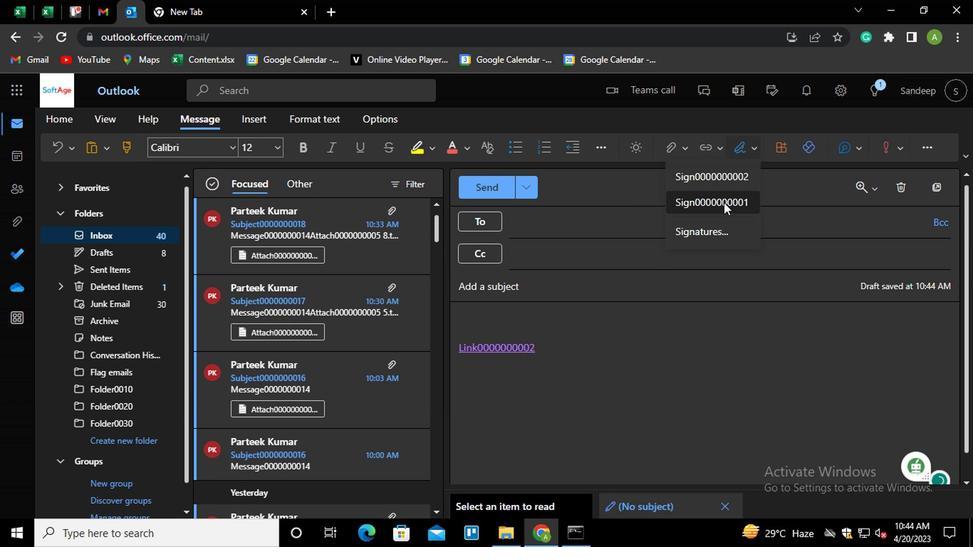 
Action: Mouse moved to (633, 228)
Screenshot: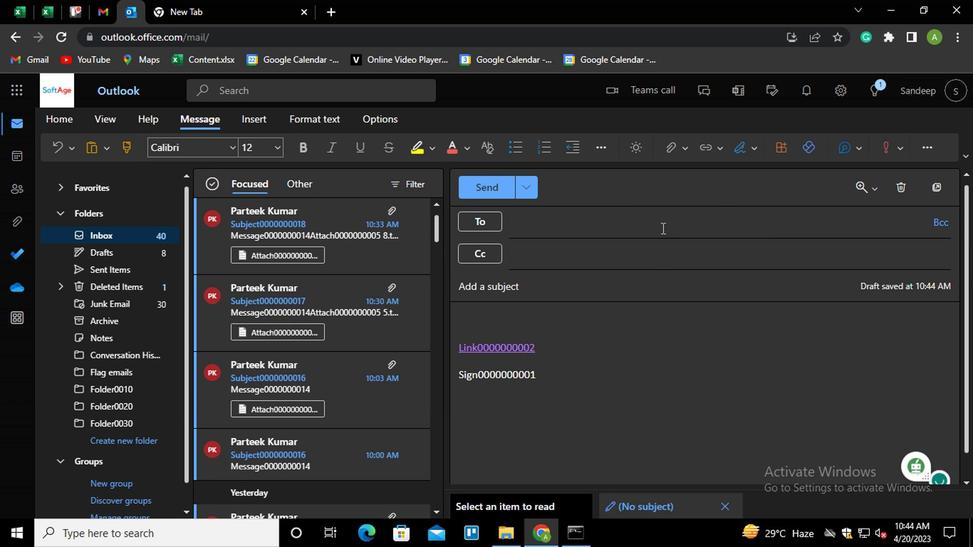 
Action: Mouse pressed left at (633, 228)
Screenshot: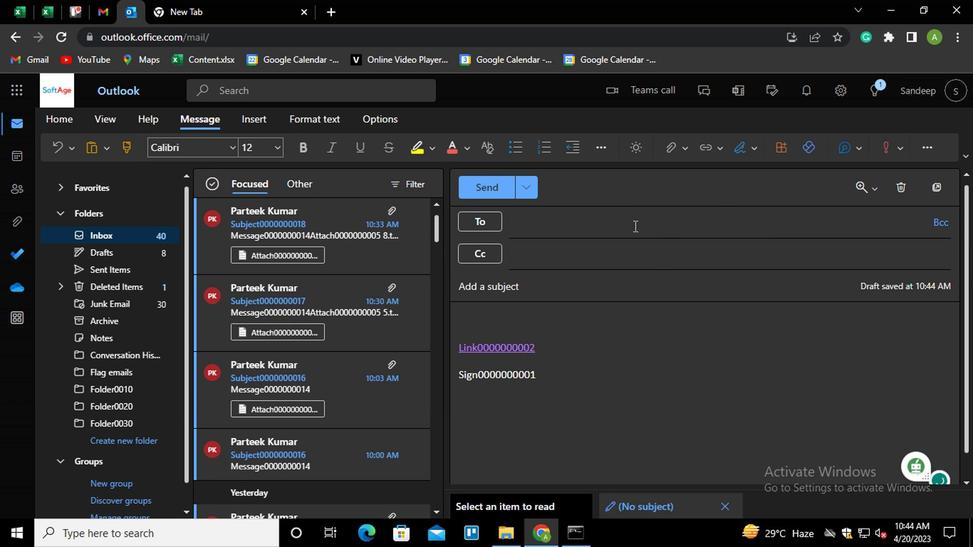 
Action: Key pressed PART<Key.enter>
Screenshot: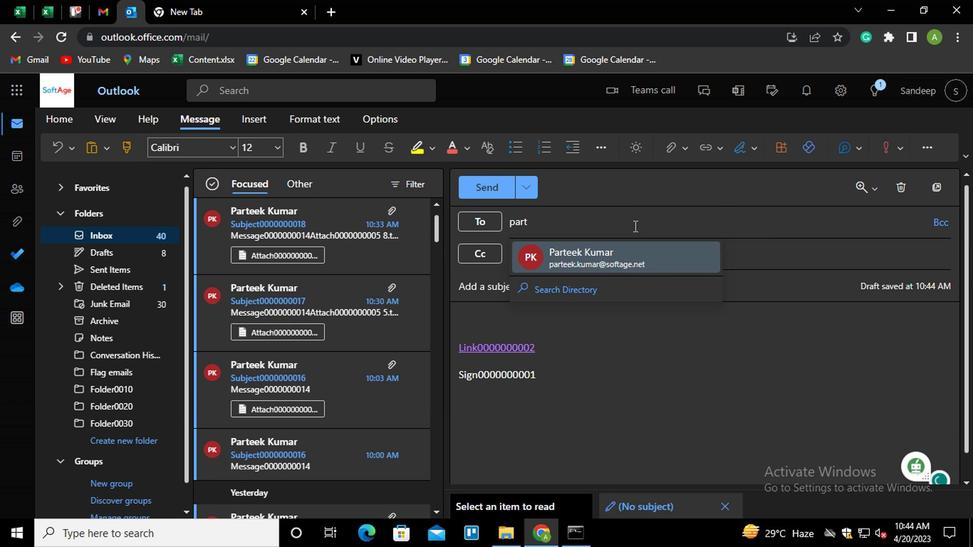 
Action: Mouse moved to (641, 261)
Screenshot: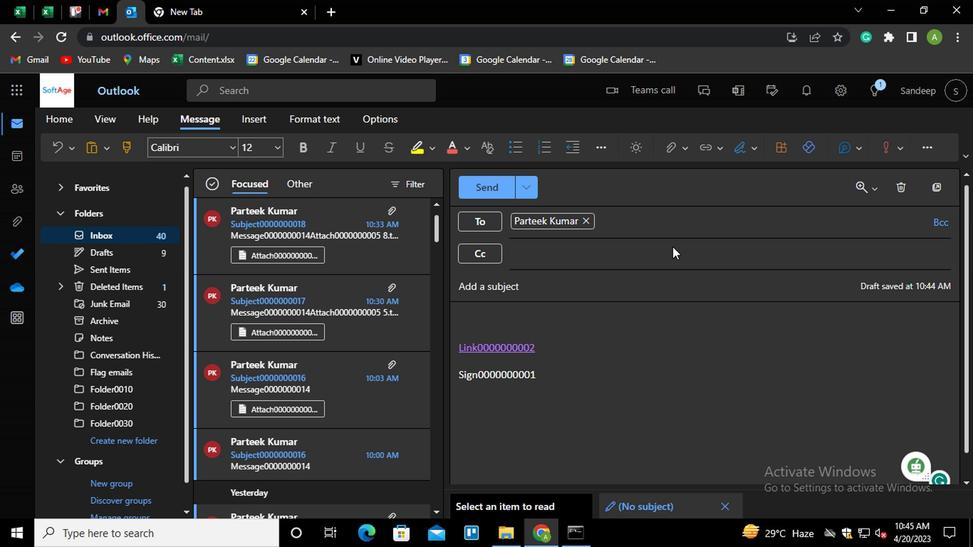
Action: Mouse pressed left at (641, 261)
Screenshot: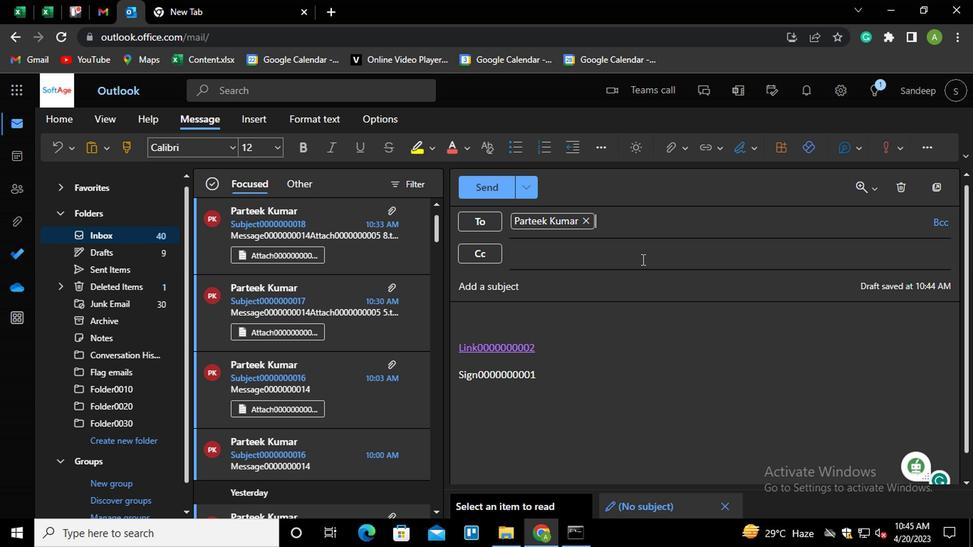 
Action: Key pressed AA<Key.enter>
Screenshot: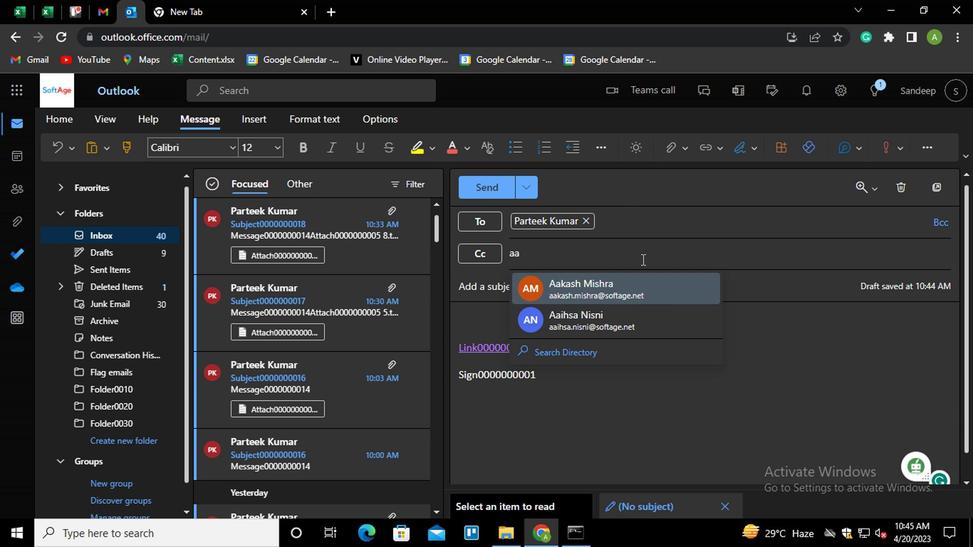 
Action: Mouse moved to (606, 287)
Screenshot: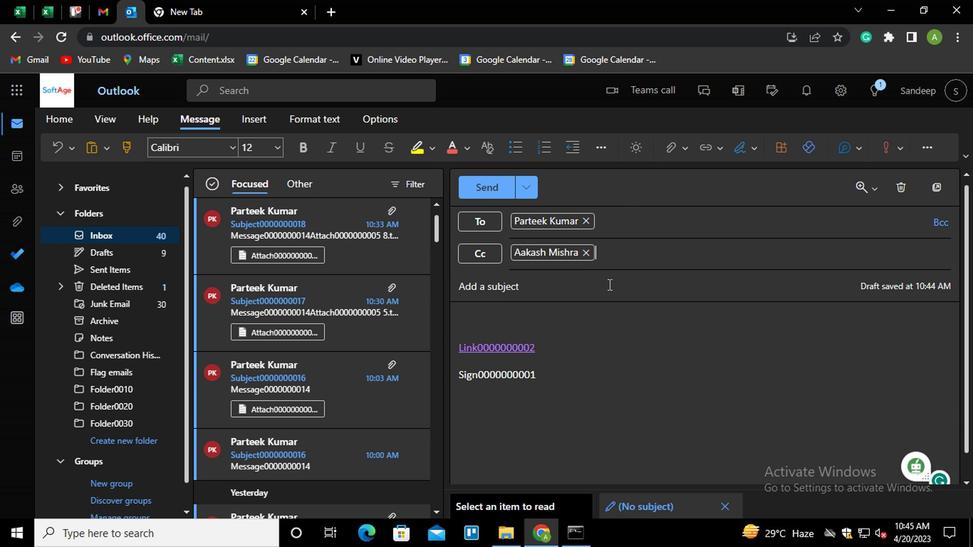 
Action: Mouse pressed left at (606, 287)
Screenshot: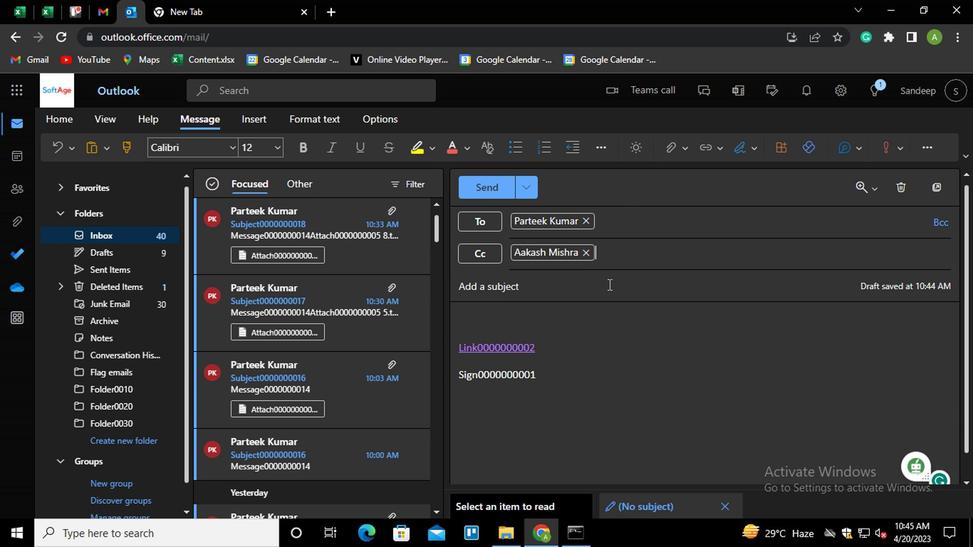 
Action: Key pressed <Key.shift>SUBJECT0000000001
Screenshot: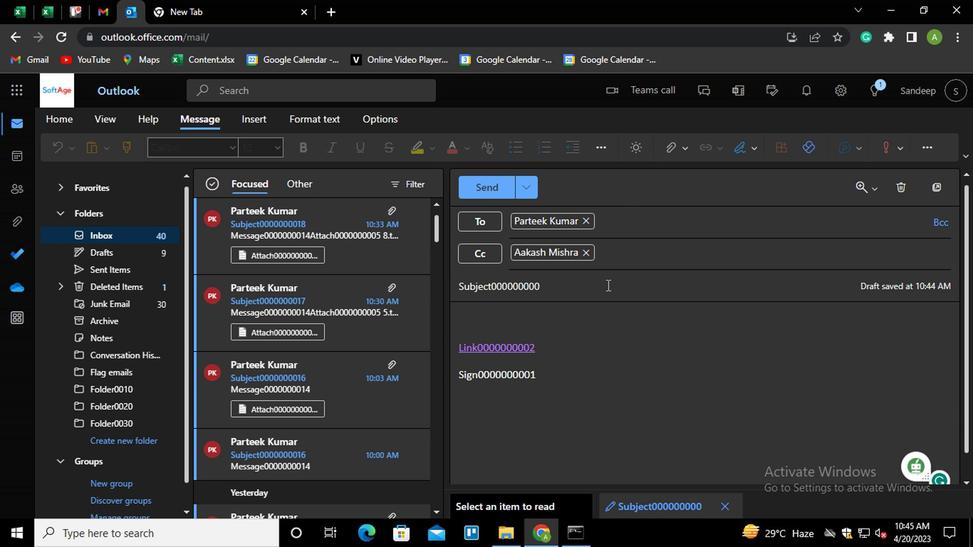 
Action: Mouse moved to (565, 372)
Screenshot: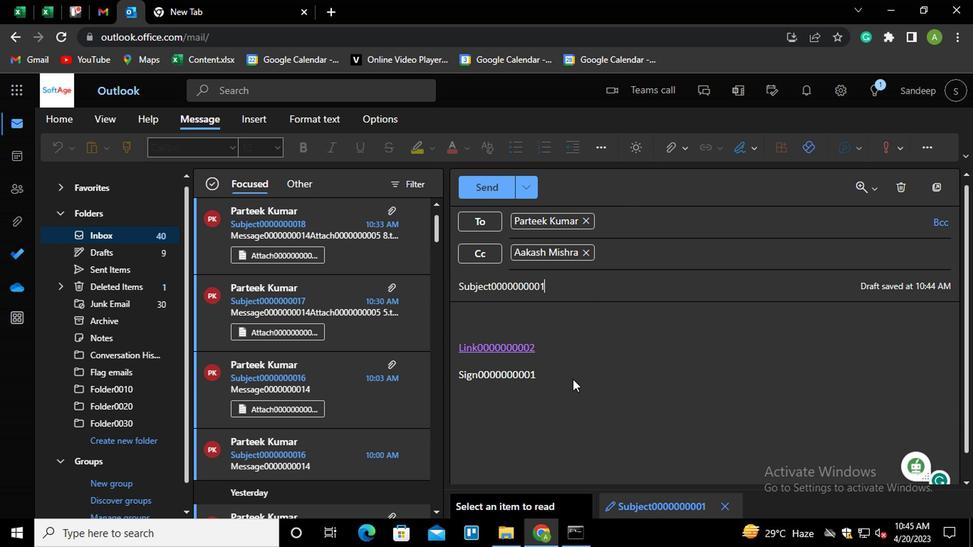 
Action: Mouse pressed left at (565, 372)
Screenshot: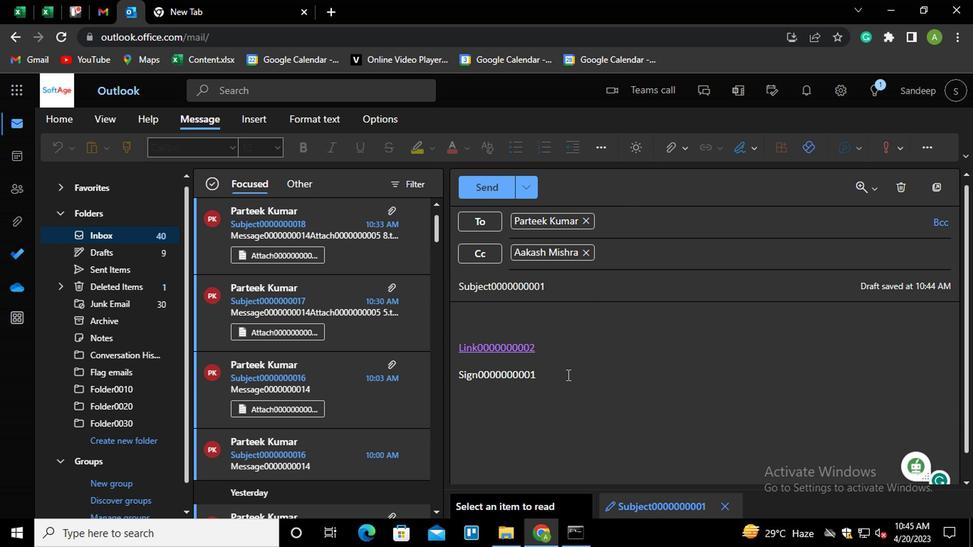 
Action: Key pressed <Key.shift_r><Key.enter><Key.shift_r>MESSAGE0000000003
Screenshot: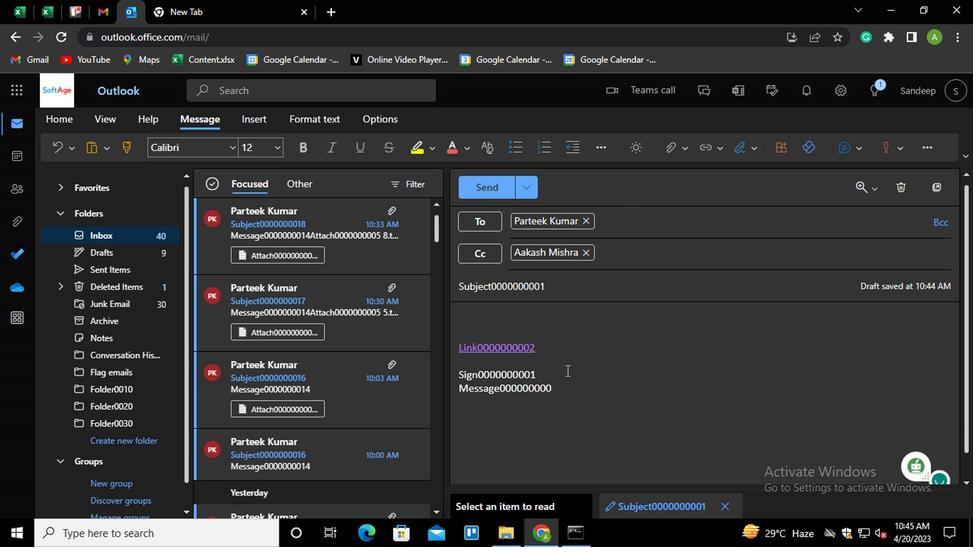 
Action: Mouse moved to (684, 149)
Screenshot: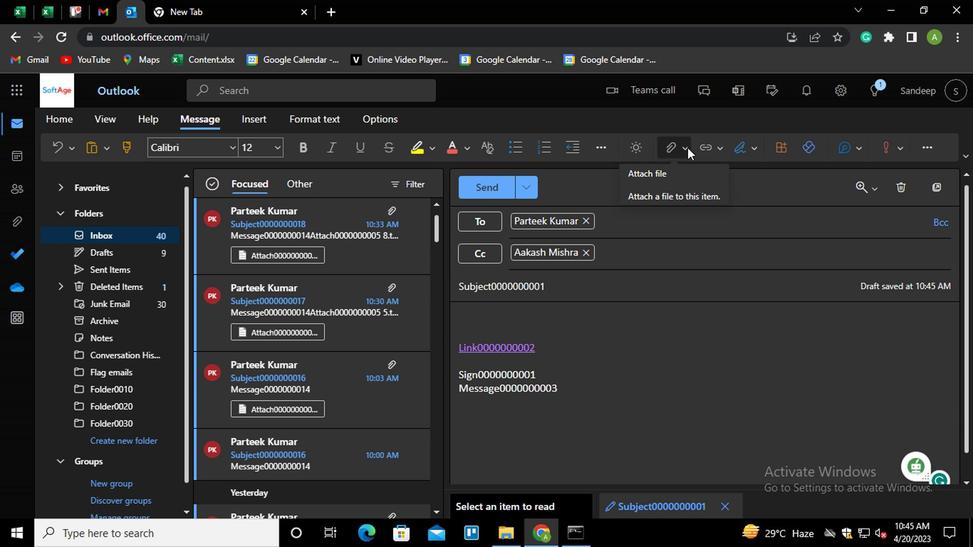 
Action: Mouse pressed left at (684, 149)
Screenshot: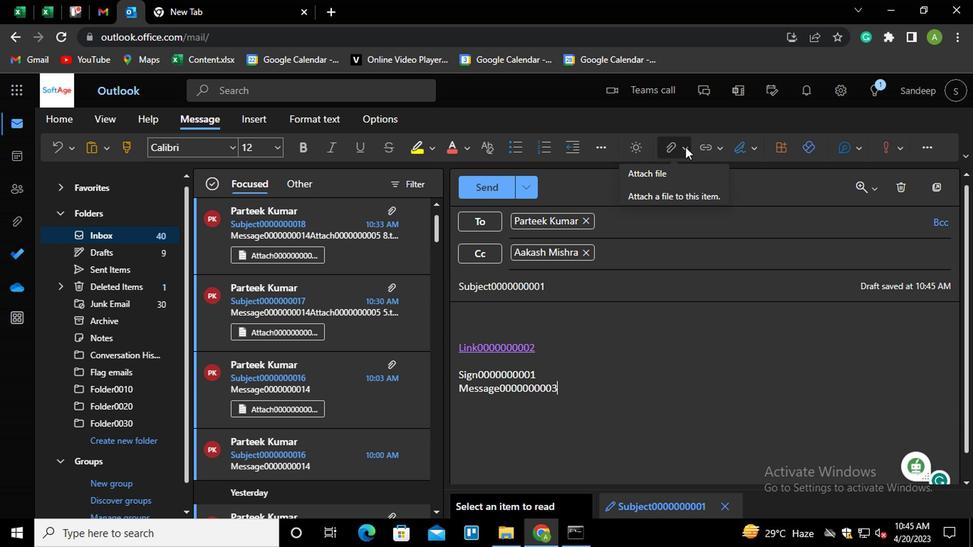 
Action: Mouse moved to (615, 177)
Screenshot: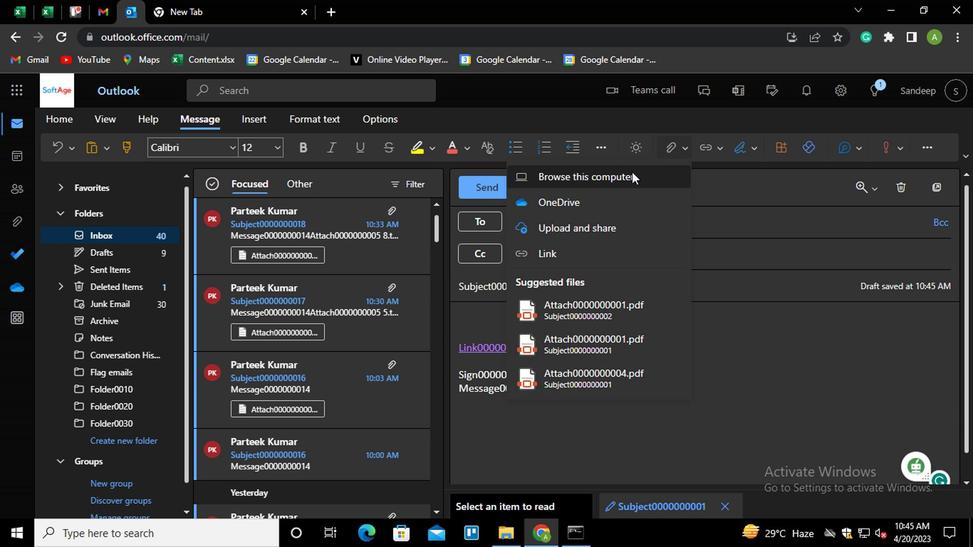 
Action: Mouse pressed left at (615, 177)
Screenshot: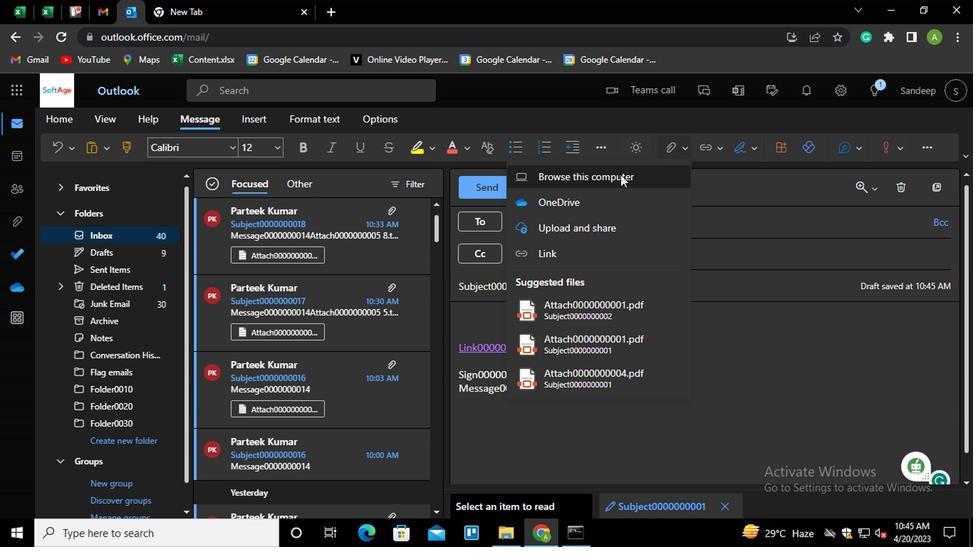 
Action: Mouse moved to (247, 124)
Screenshot: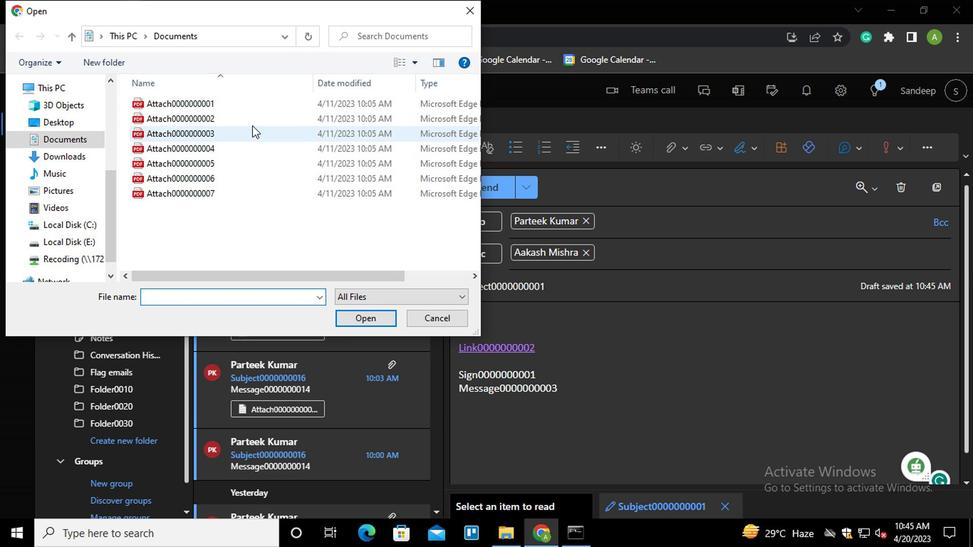 
Action: Mouse pressed left at (247, 124)
Screenshot: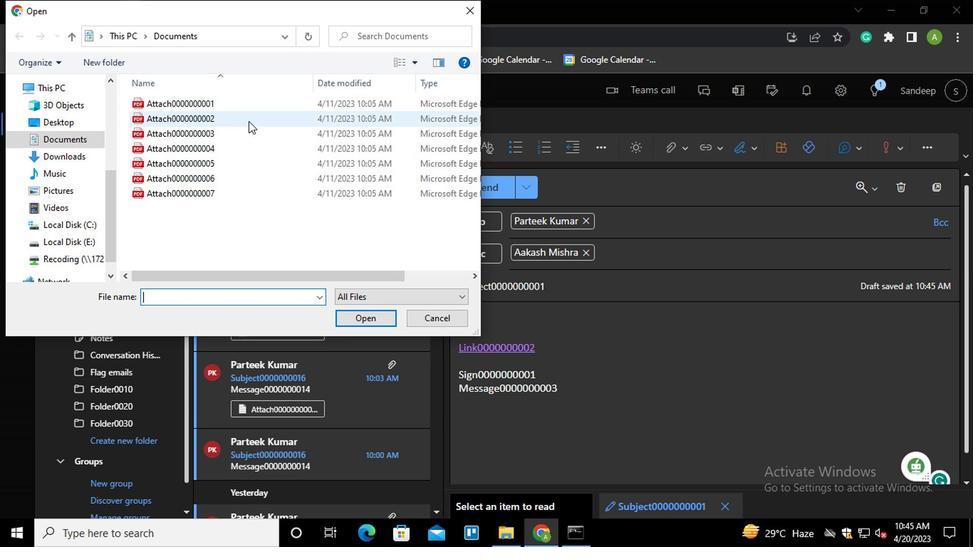 
Action: Mouse moved to (367, 316)
Screenshot: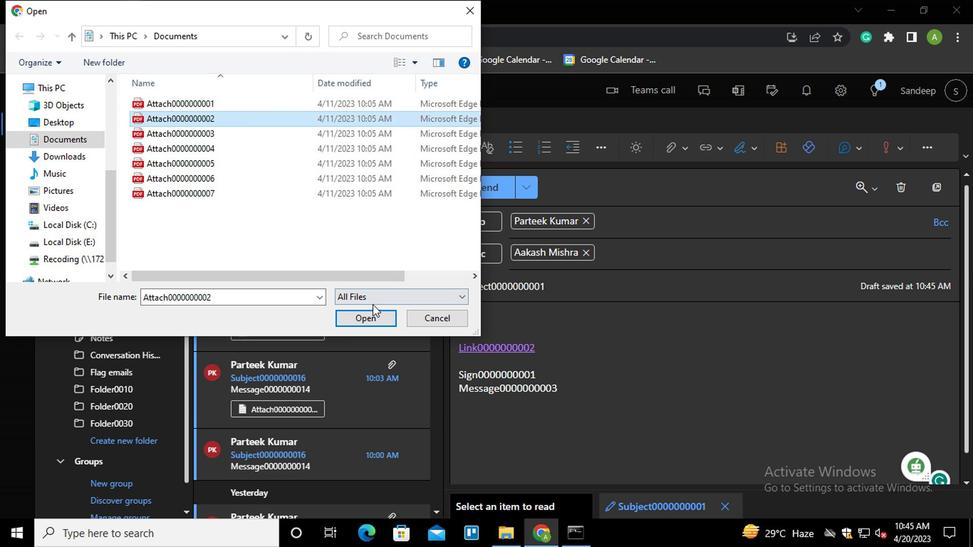 
Action: Mouse pressed left at (367, 316)
Screenshot: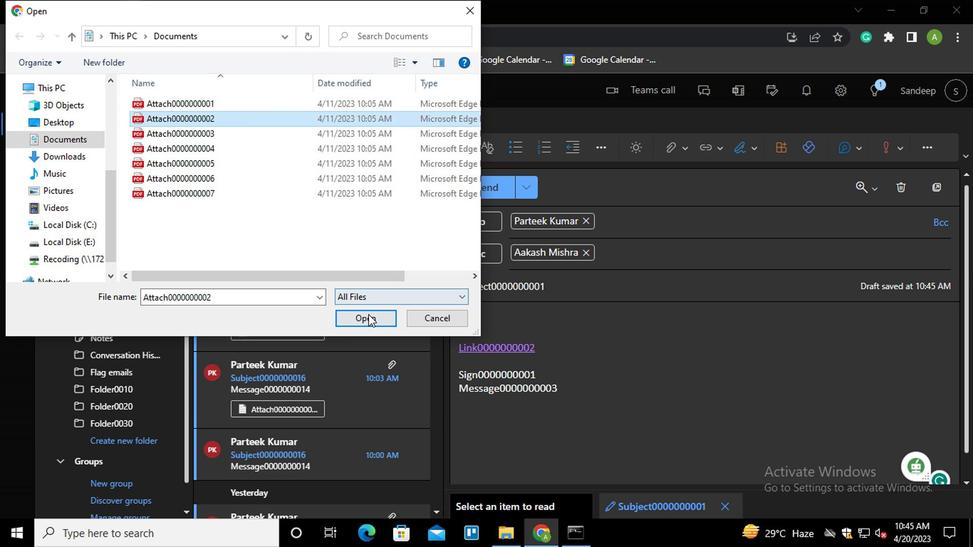 
Action: Mouse moved to (486, 194)
Screenshot: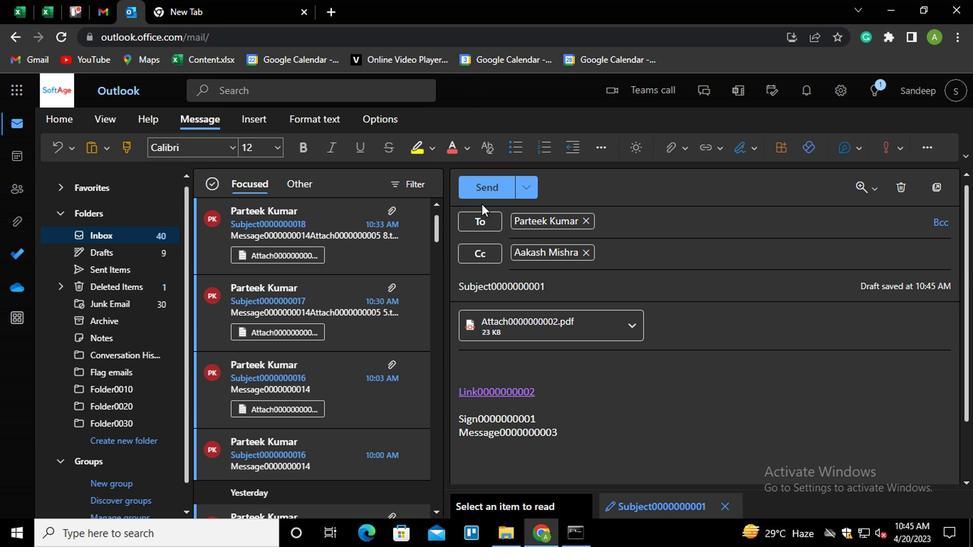 
Action: Mouse pressed left at (486, 194)
Screenshot: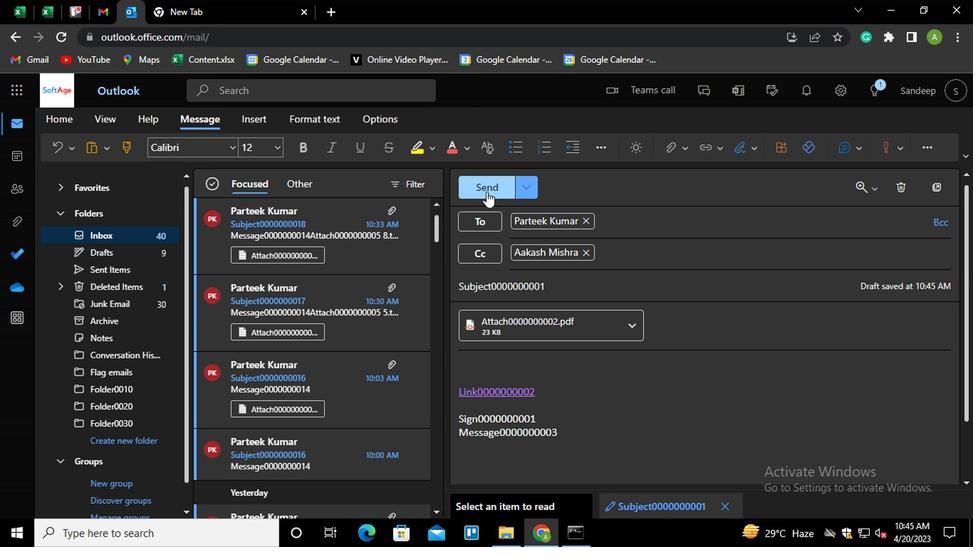 
Action: Mouse moved to (627, 374)
Screenshot: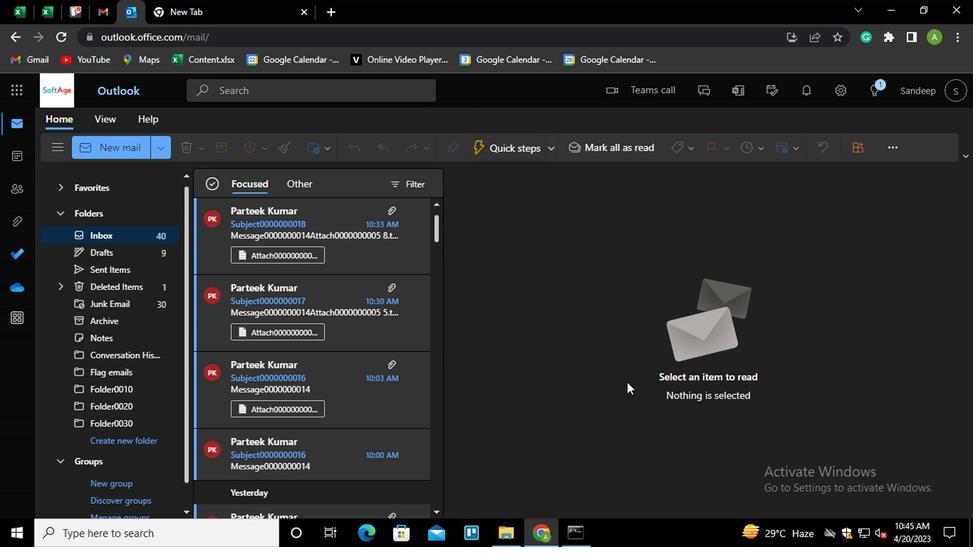 
